 Task: Find connections with filter location Sydney with filter topic #workwith filter profile language Spanish with filter current company Esko with filter school Kakatiya University (University College of Pharmaceutical Sciences) with filter industry Bed-and-Breakfasts, Hostels, Homestays with filter service category Information Management with filter keywords title Over the Phone Interpreter
Action: Mouse moved to (531, 106)
Screenshot: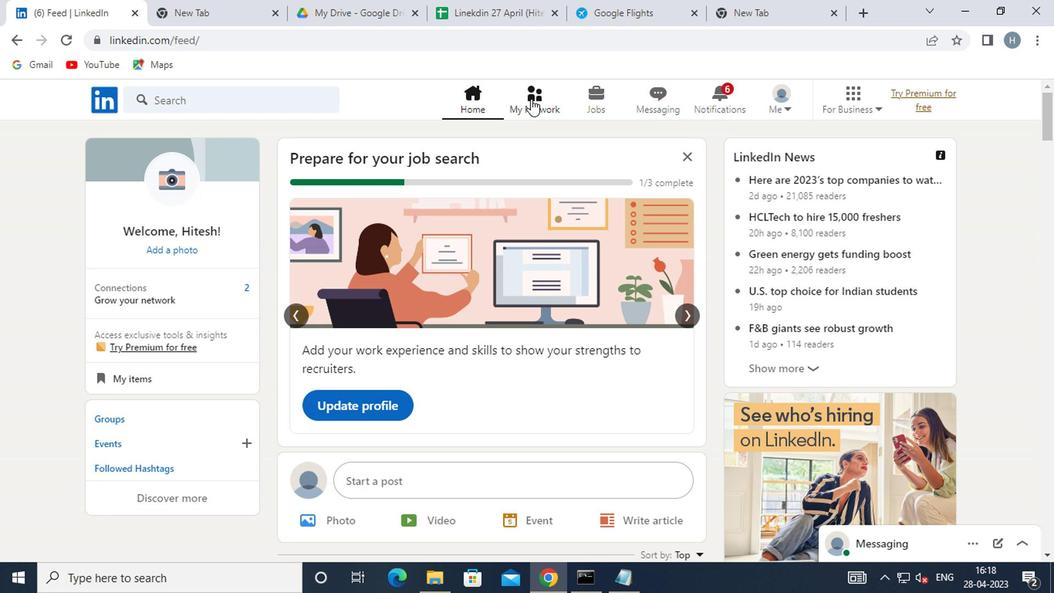 
Action: Mouse pressed left at (531, 106)
Screenshot: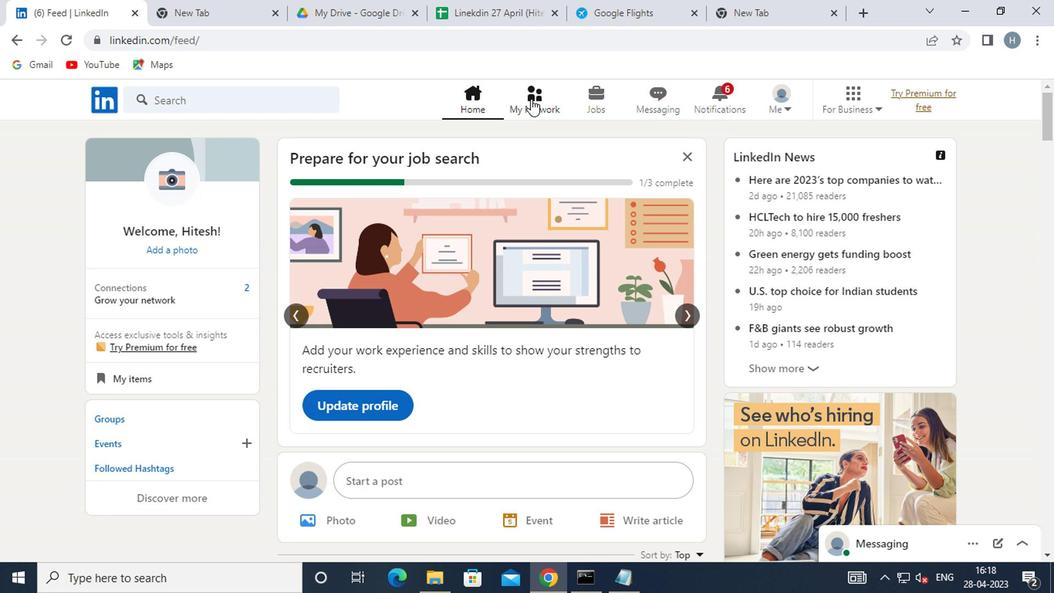 
Action: Mouse moved to (236, 185)
Screenshot: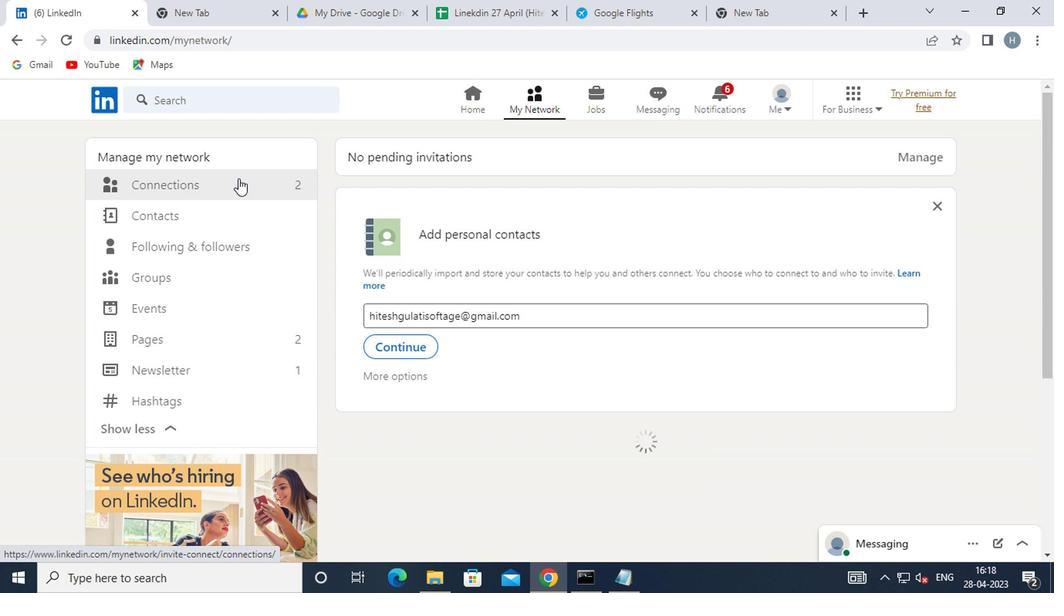 
Action: Mouse pressed left at (236, 185)
Screenshot: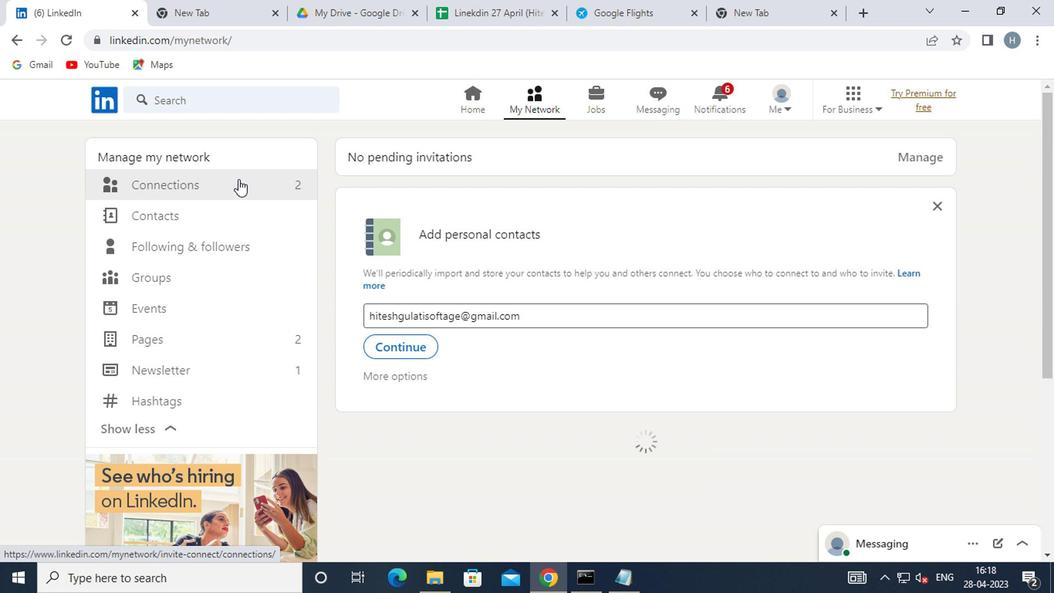 
Action: Mouse moved to (647, 188)
Screenshot: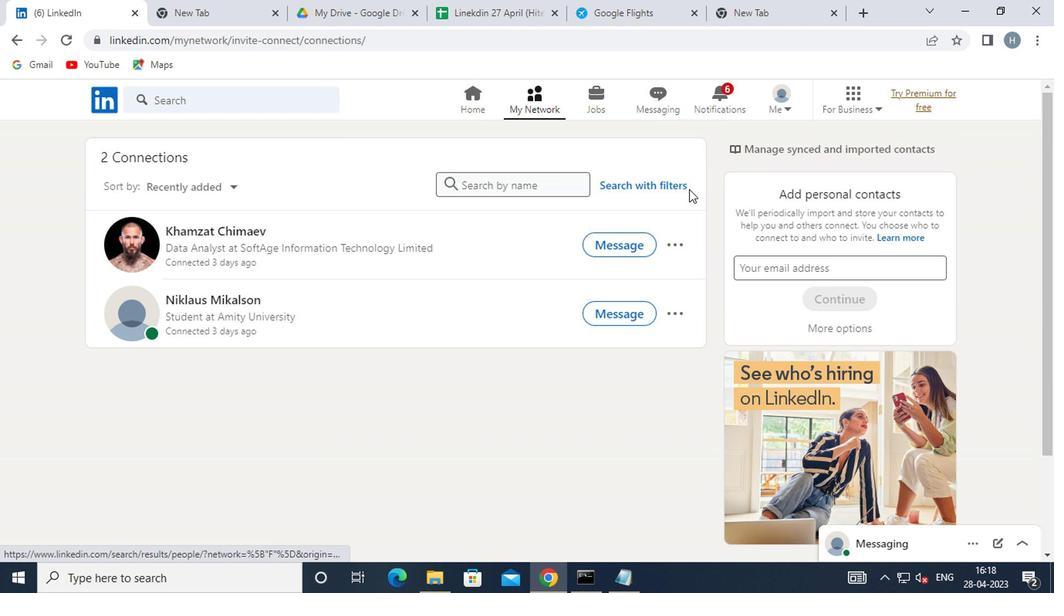 
Action: Mouse pressed left at (647, 188)
Screenshot: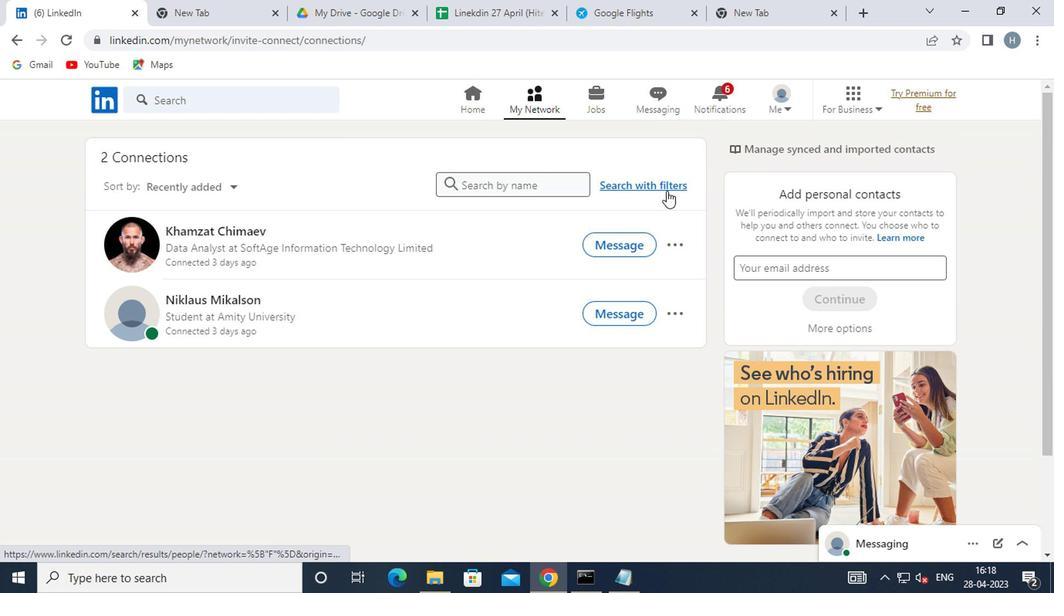 
Action: Mouse moved to (569, 142)
Screenshot: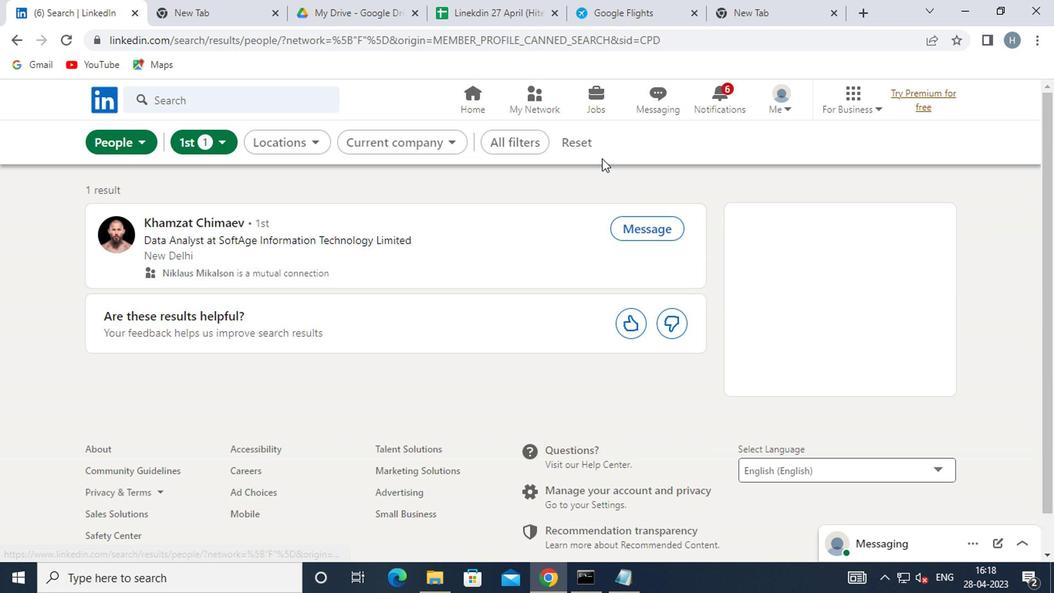 
Action: Mouse pressed left at (569, 142)
Screenshot: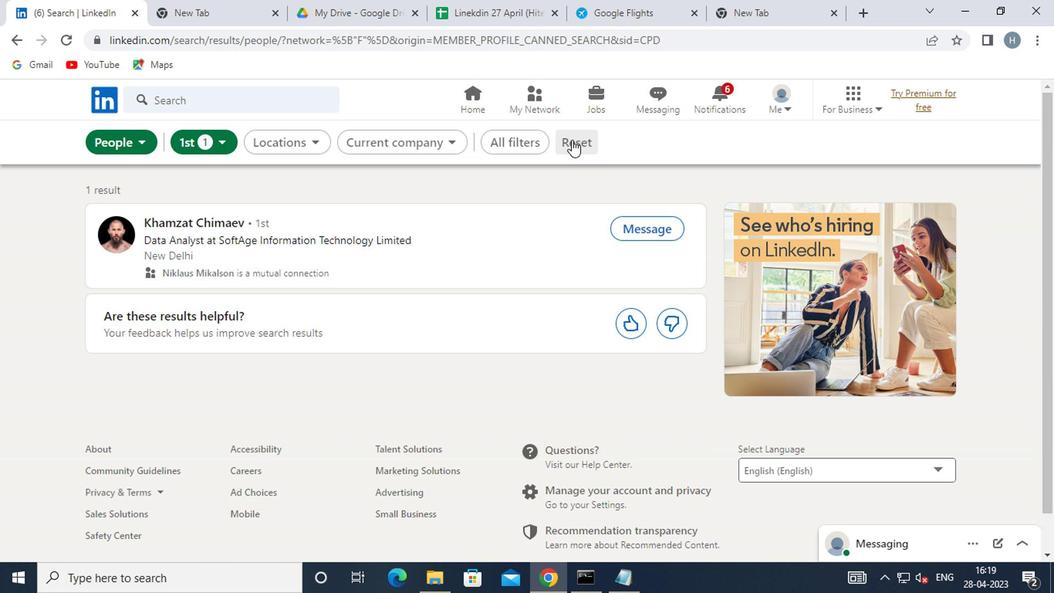 
Action: Mouse moved to (568, 142)
Screenshot: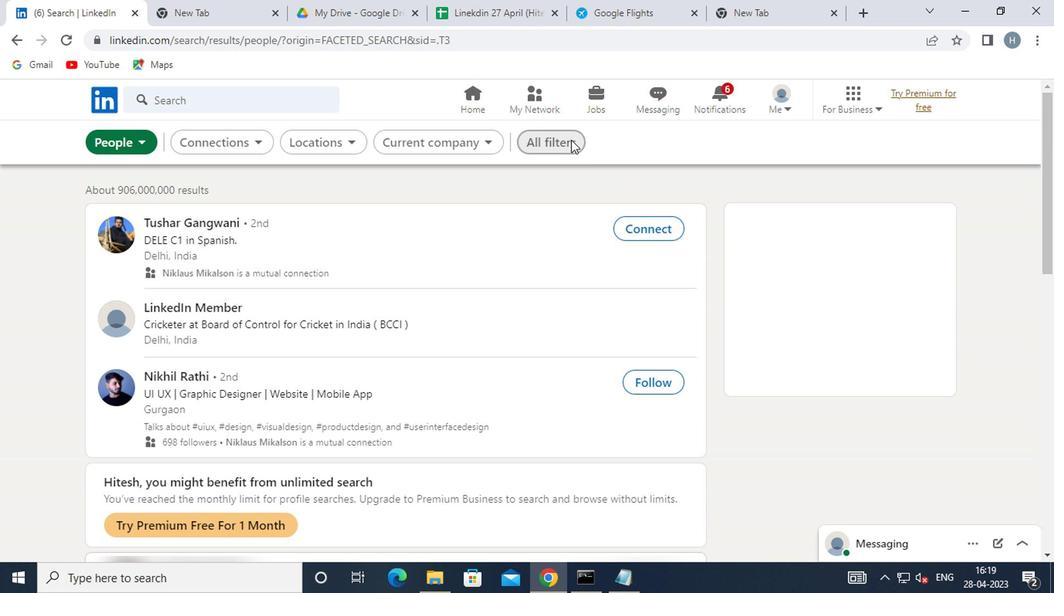 
Action: Mouse pressed left at (568, 142)
Screenshot: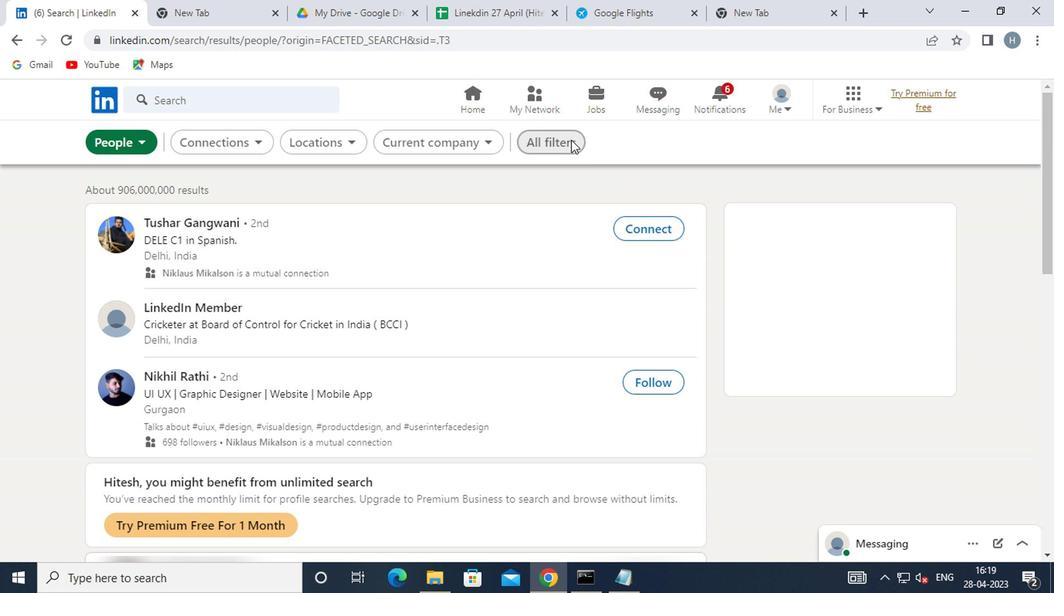 
Action: Mouse moved to (654, 266)
Screenshot: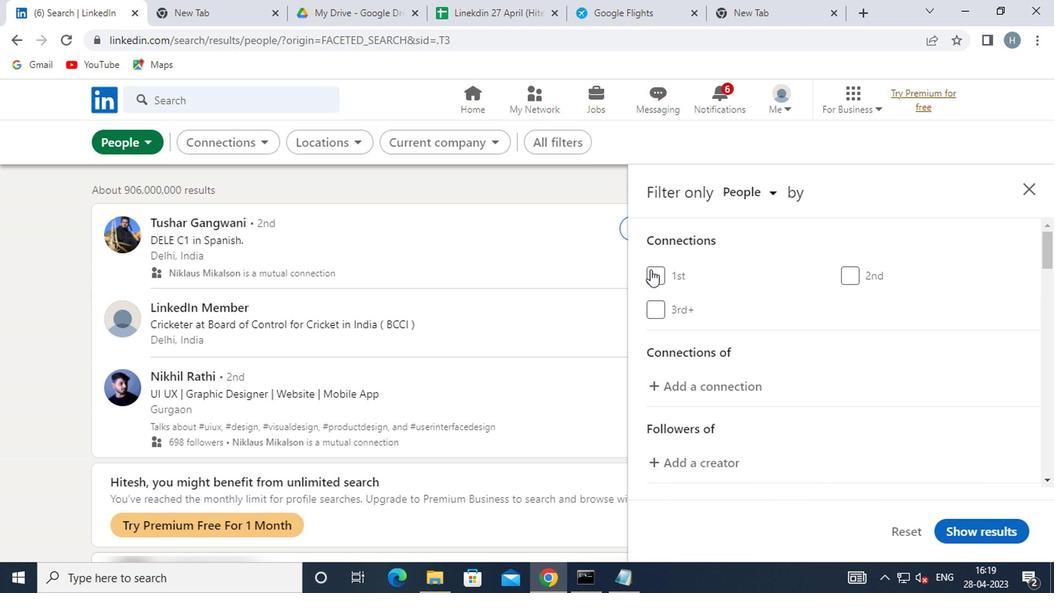 
Action: Mouse scrolled (654, 265) with delta (0, 0)
Screenshot: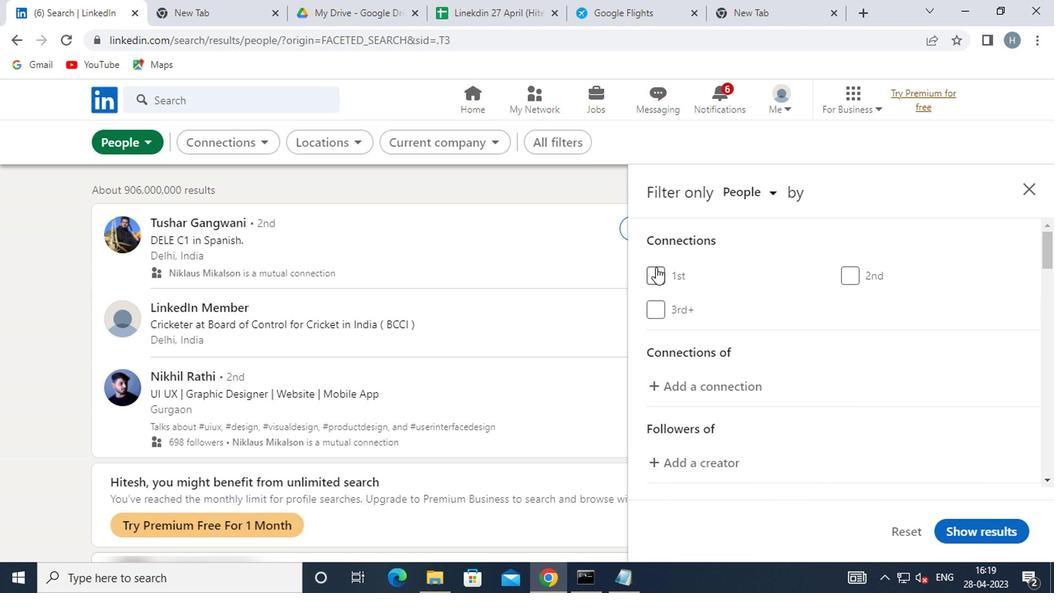 
Action: Mouse moved to (656, 267)
Screenshot: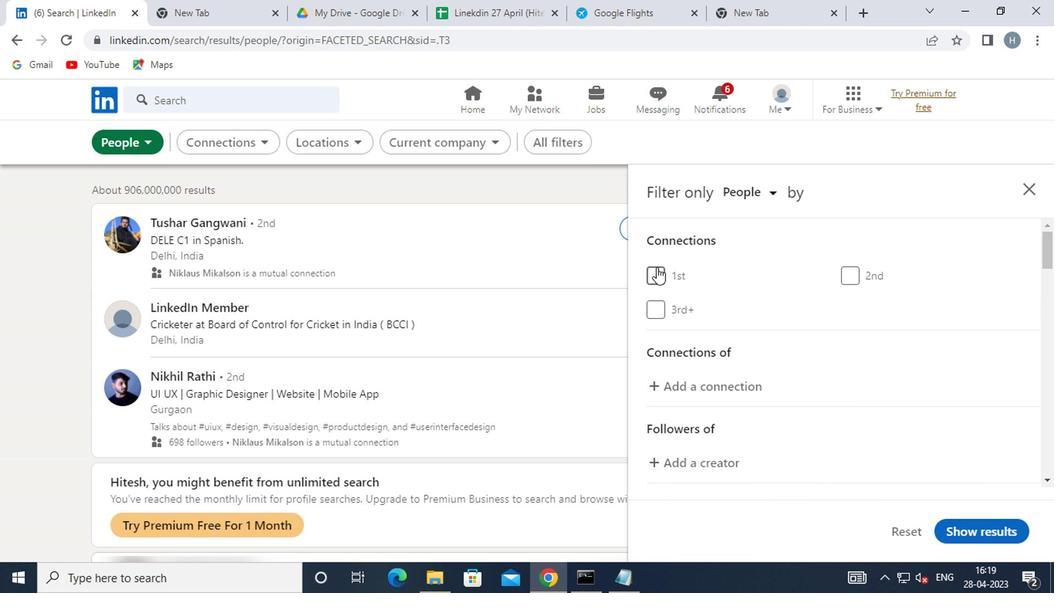 
Action: Mouse scrolled (656, 266) with delta (0, -1)
Screenshot: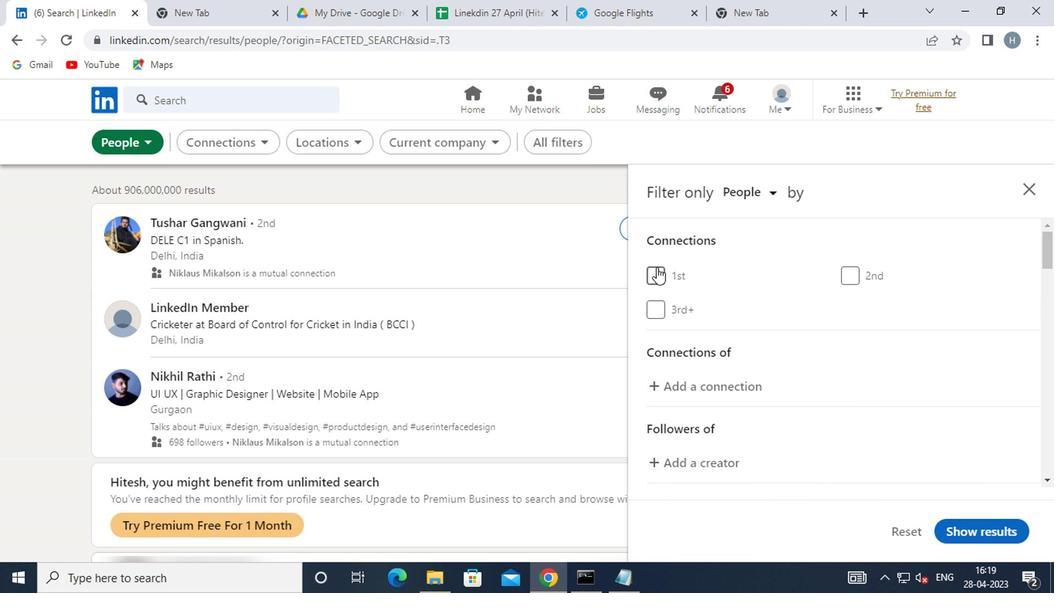 
Action: Mouse moved to (658, 269)
Screenshot: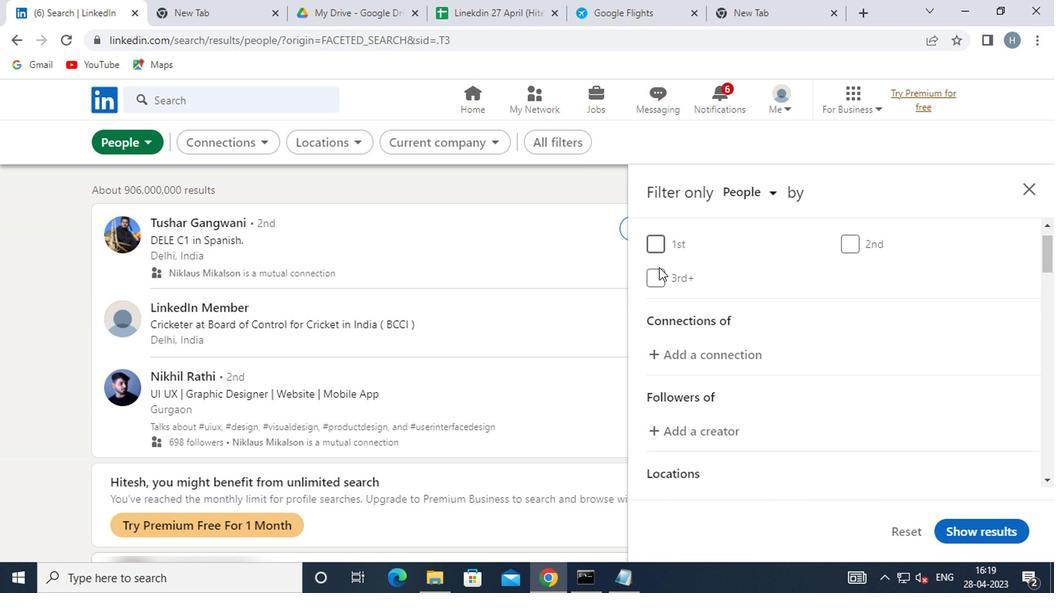 
Action: Mouse scrolled (658, 268) with delta (0, -1)
Screenshot: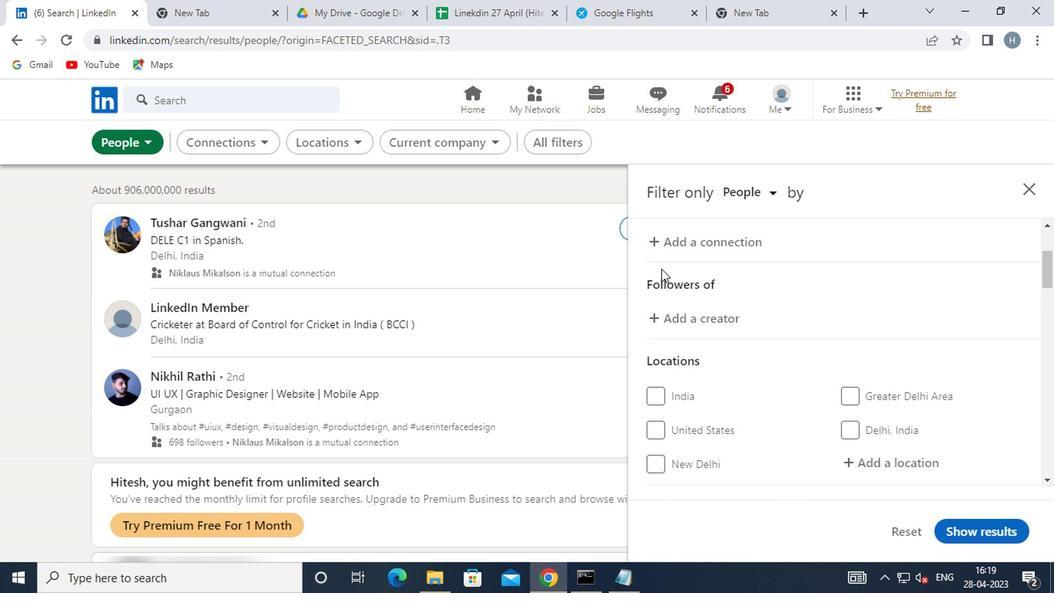 
Action: Mouse moved to (659, 269)
Screenshot: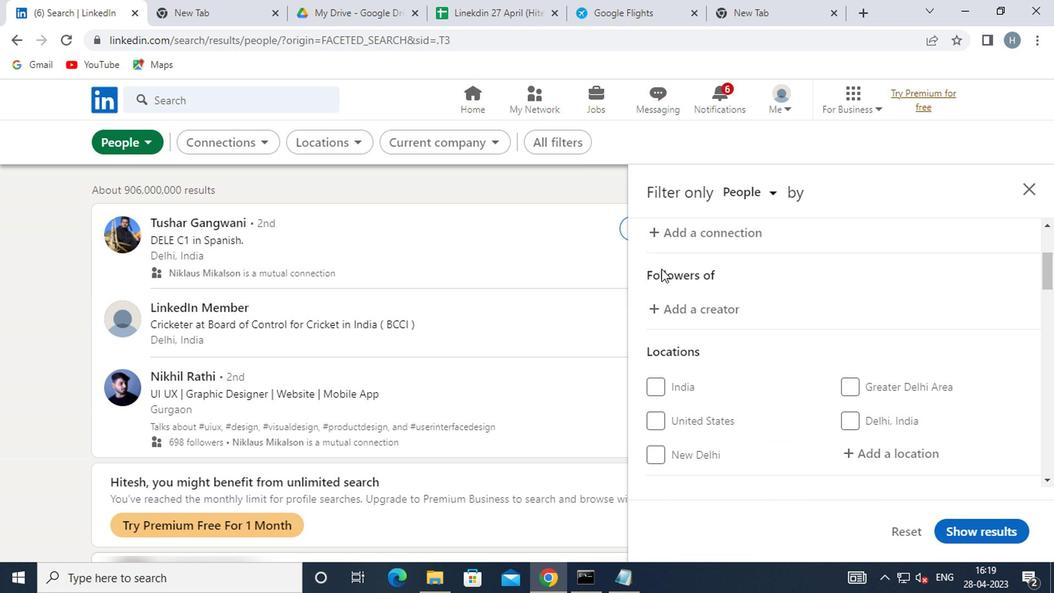 
Action: Mouse scrolled (659, 268) with delta (0, -1)
Screenshot: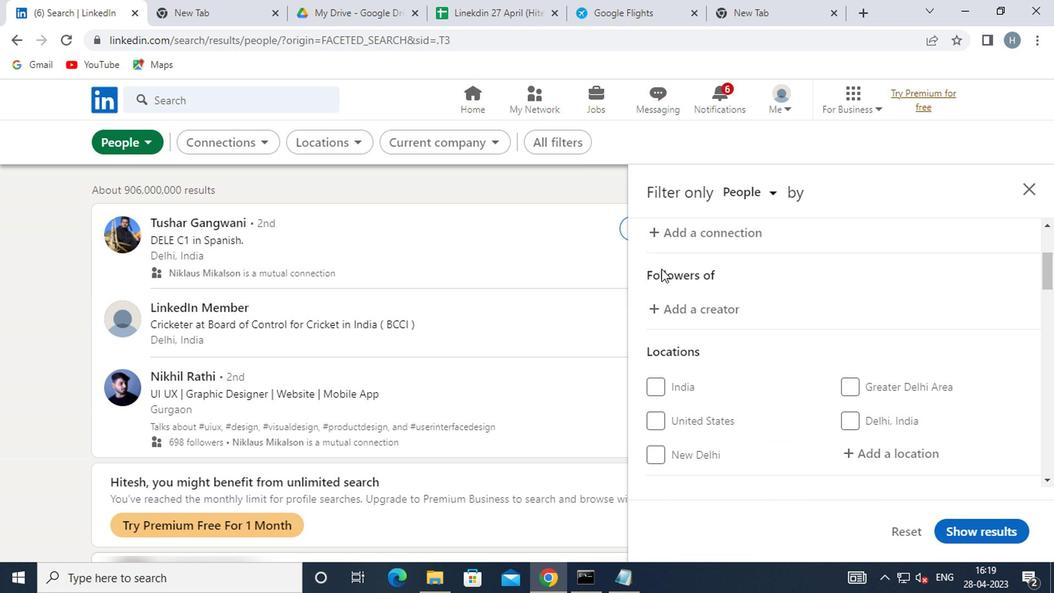 
Action: Mouse moved to (903, 299)
Screenshot: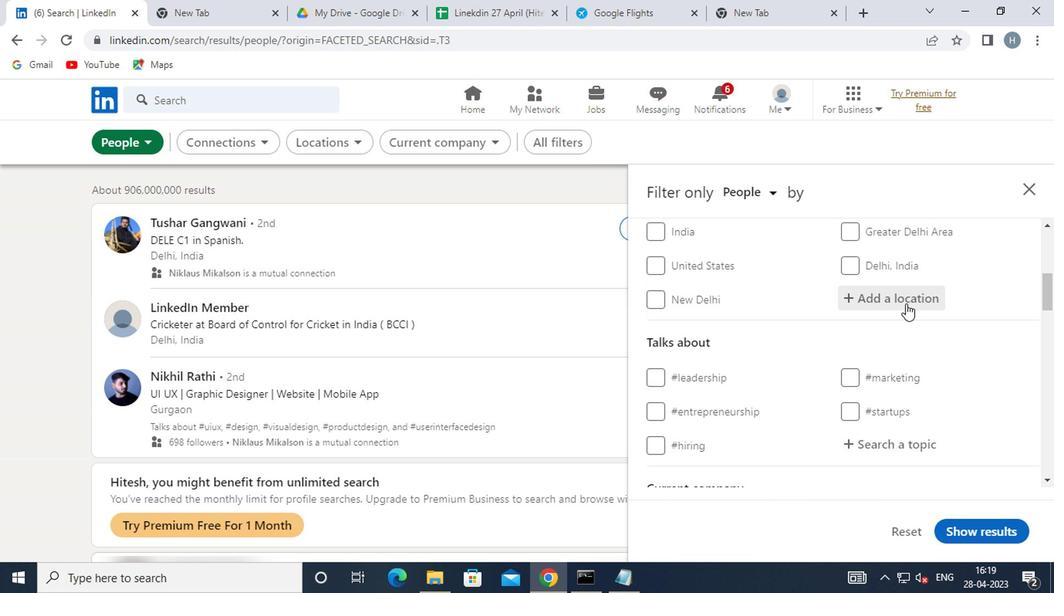 
Action: Mouse pressed left at (903, 299)
Screenshot: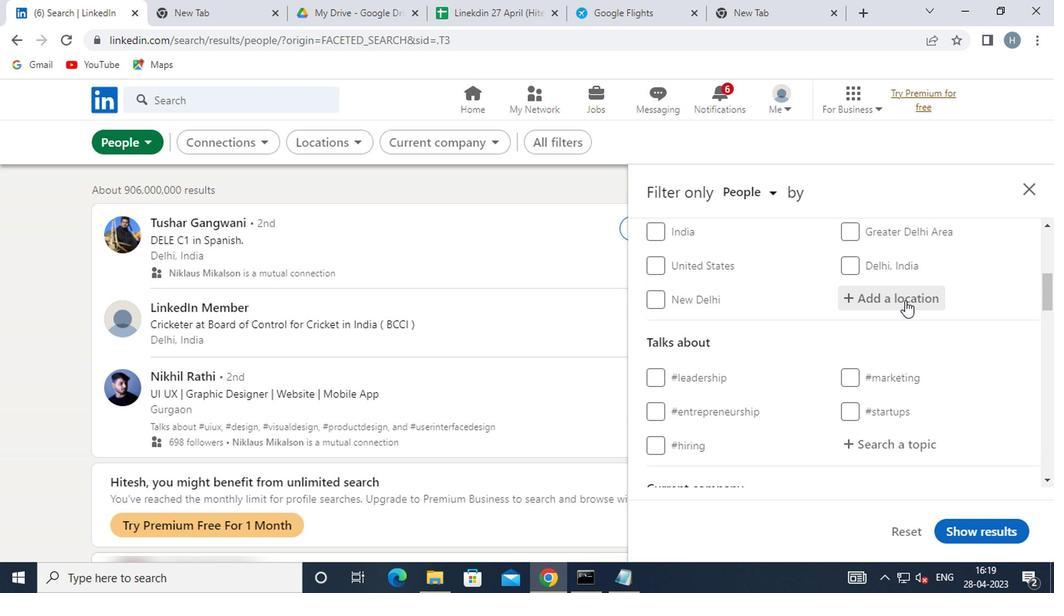 
Action: Mouse moved to (898, 299)
Screenshot: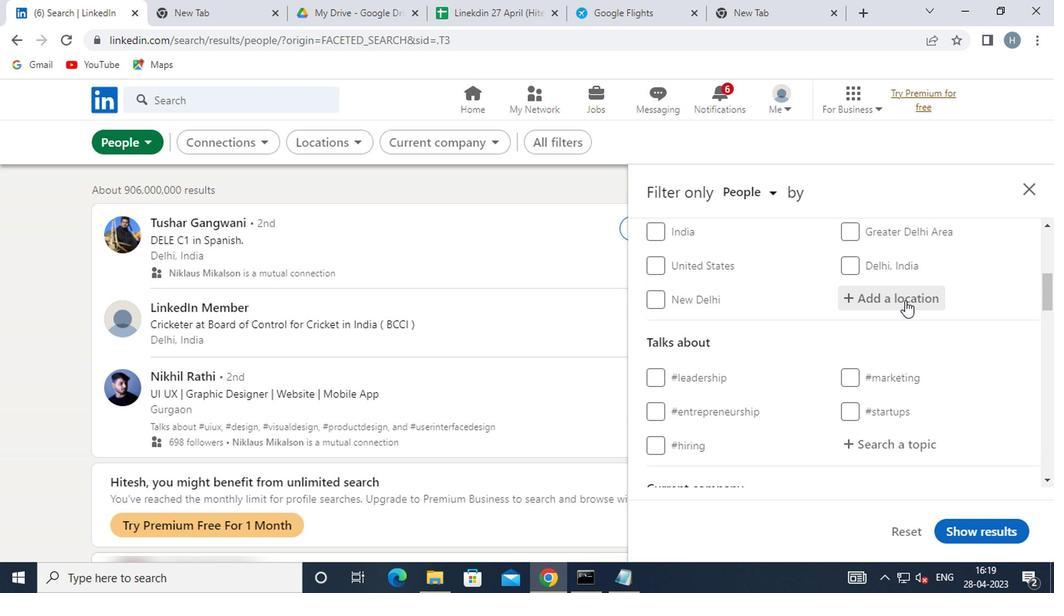 
Action: Key pressed <Key.shift>SYDNE
Screenshot: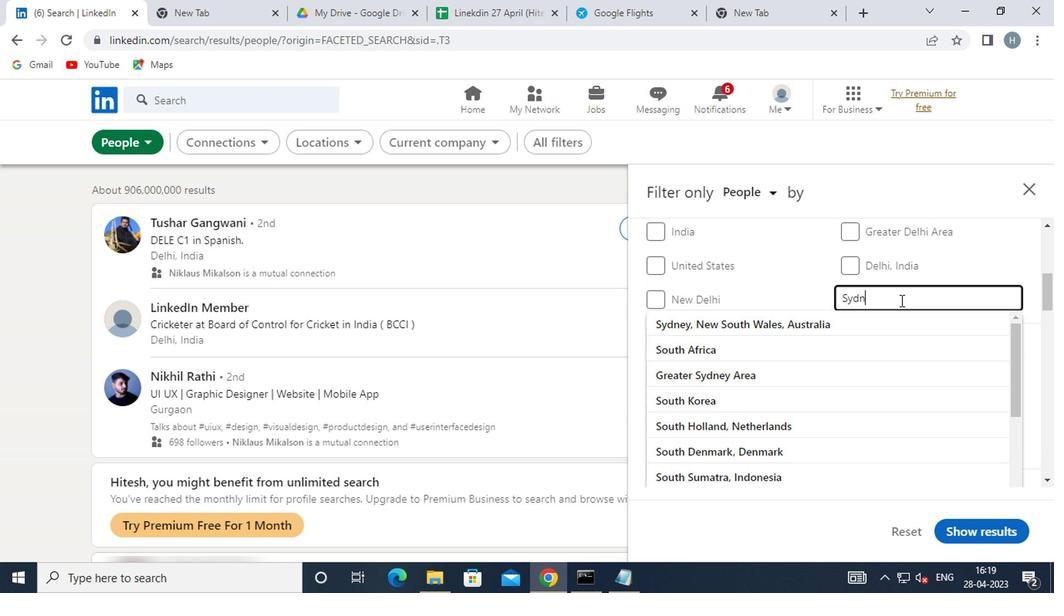
Action: Mouse moved to (868, 326)
Screenshot: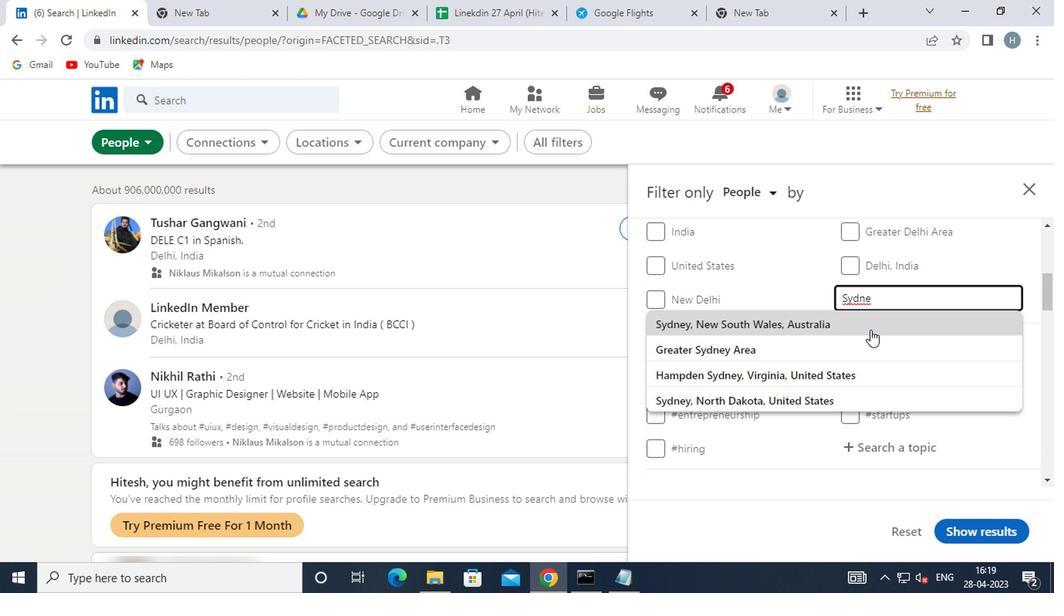 
Action: Key pressed Y<Key.space>
Screenshot: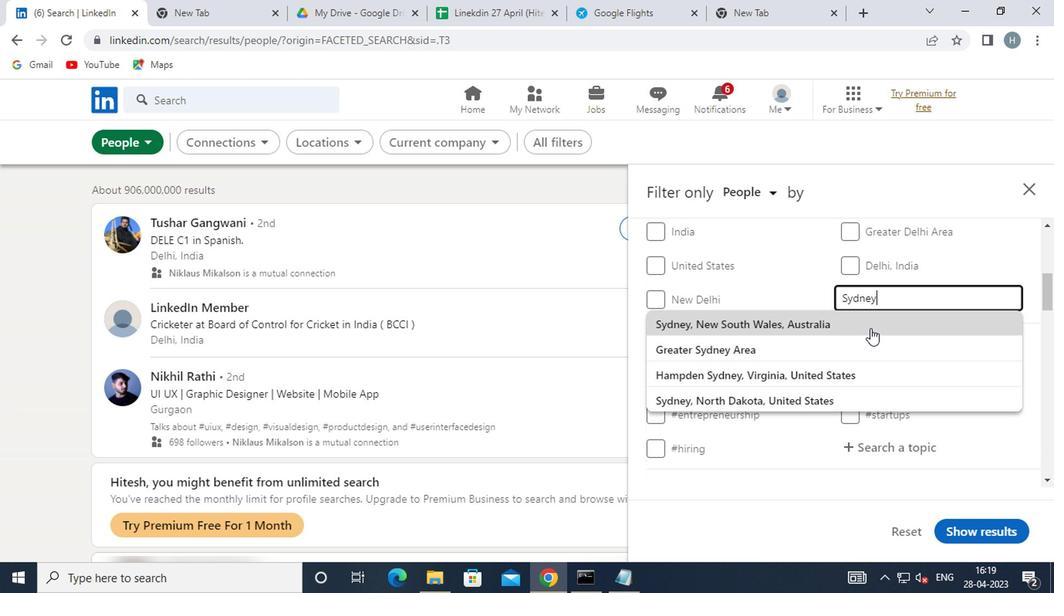 
Action: Mouse moved to (853, 329)
Screenshot: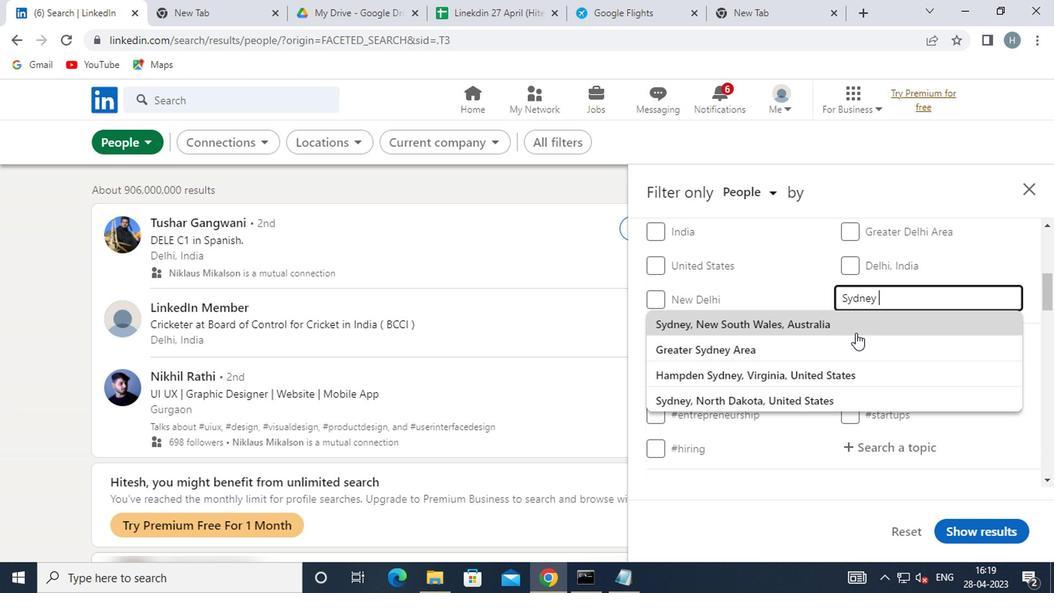 
Action: Mouse pressed left at (853, 329)
Screenshot: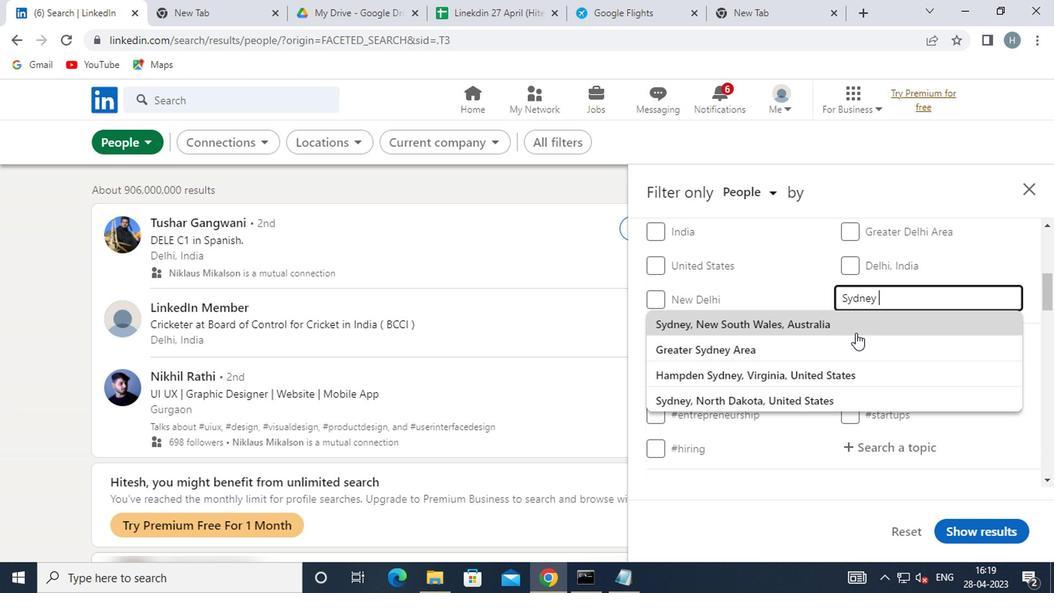 
Action: Mouse moved to (853, 318)
Screenshot: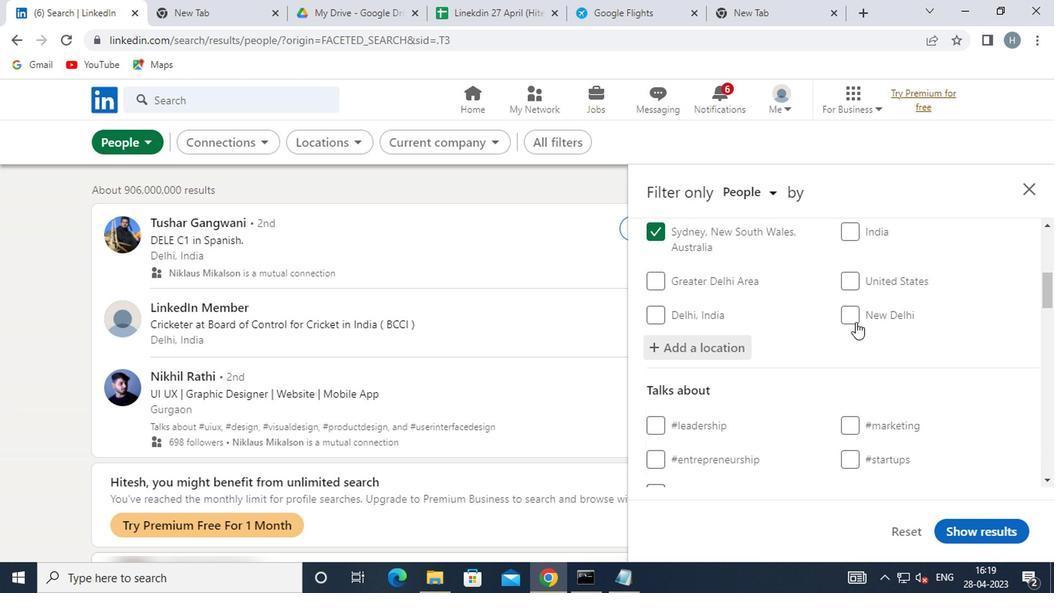 
Action: Mouse scrolled (853, 317) with delta (0, 0)
Screenshot: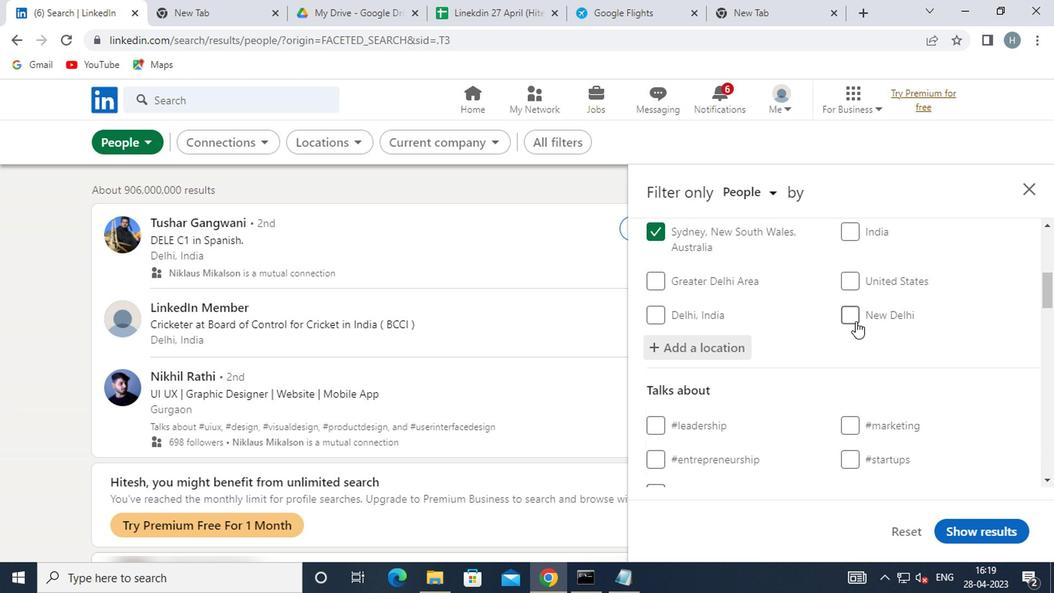 
Action: Mouse scrolled (853, 317) with delta (0, 0)
Screenshot: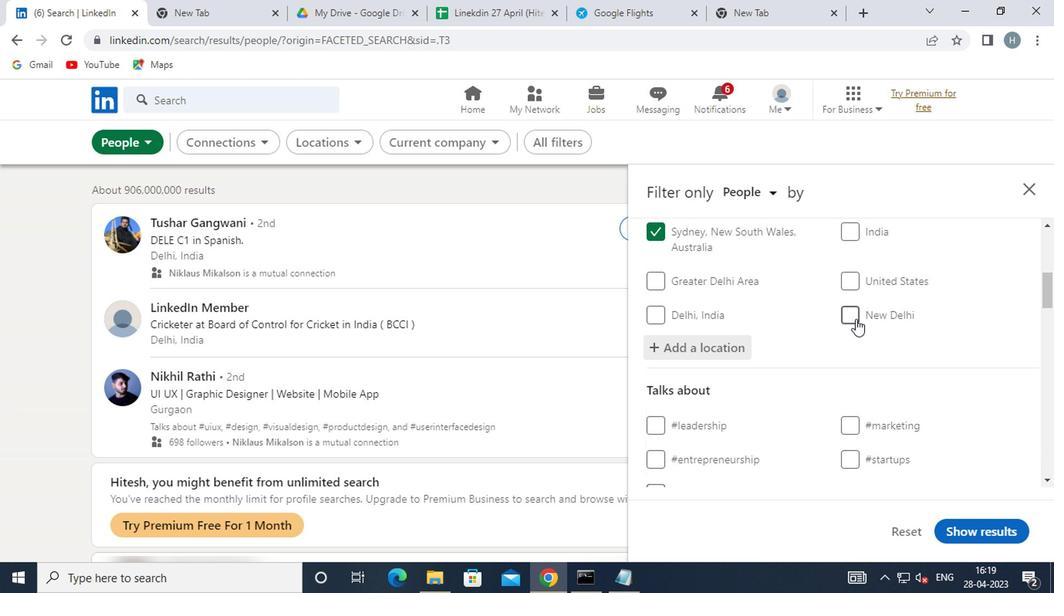 
Action: Mouse moved to (853, 317)
Screenshot: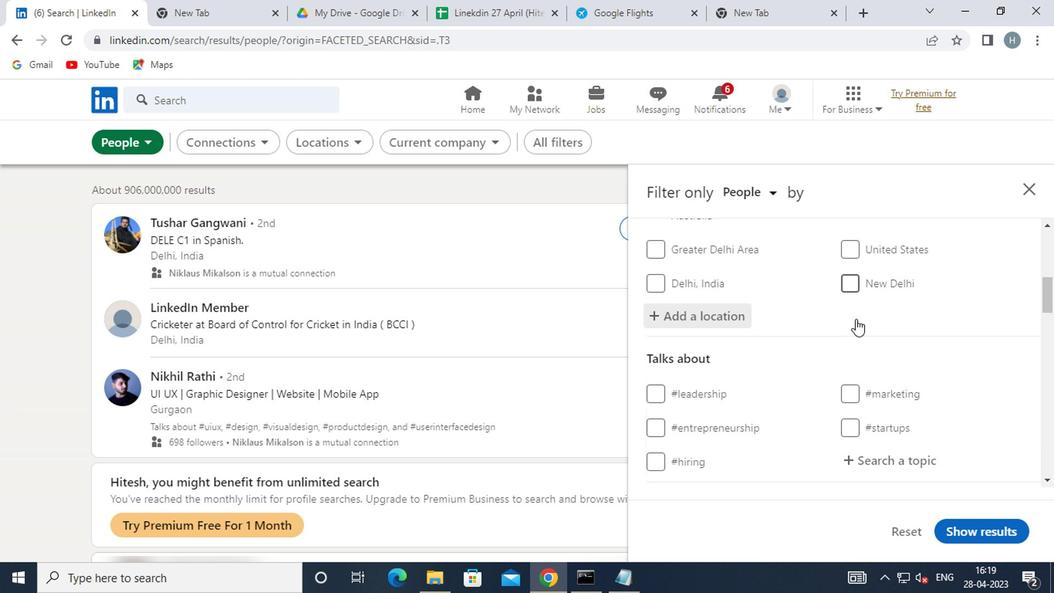 
Action: Mouse scrolled (853, 316) with delta (0, -1)
Screenshot: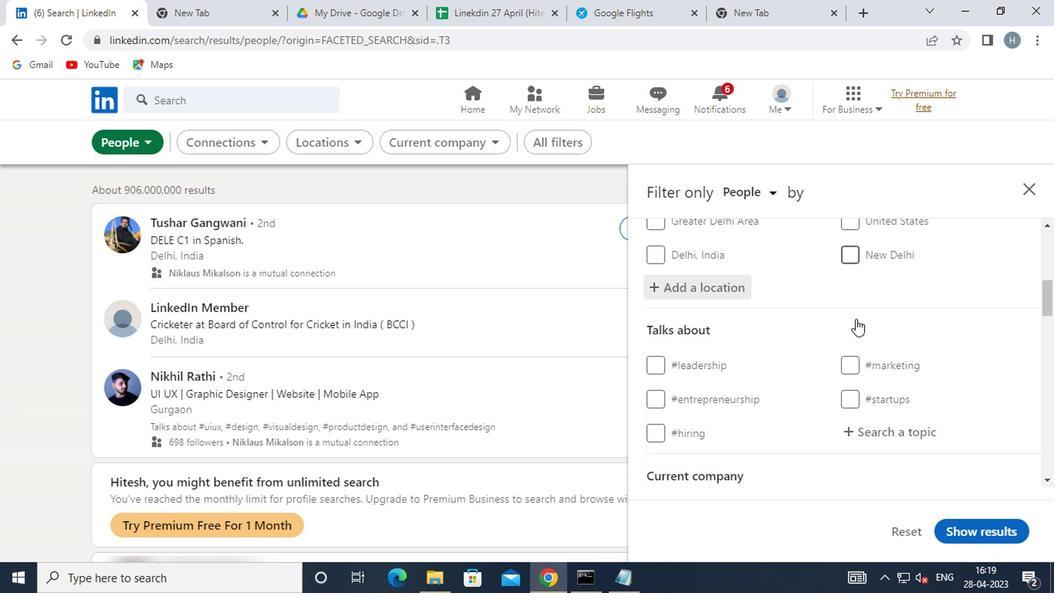 
Action: Mouse moved to (874, 258)
Screenshot: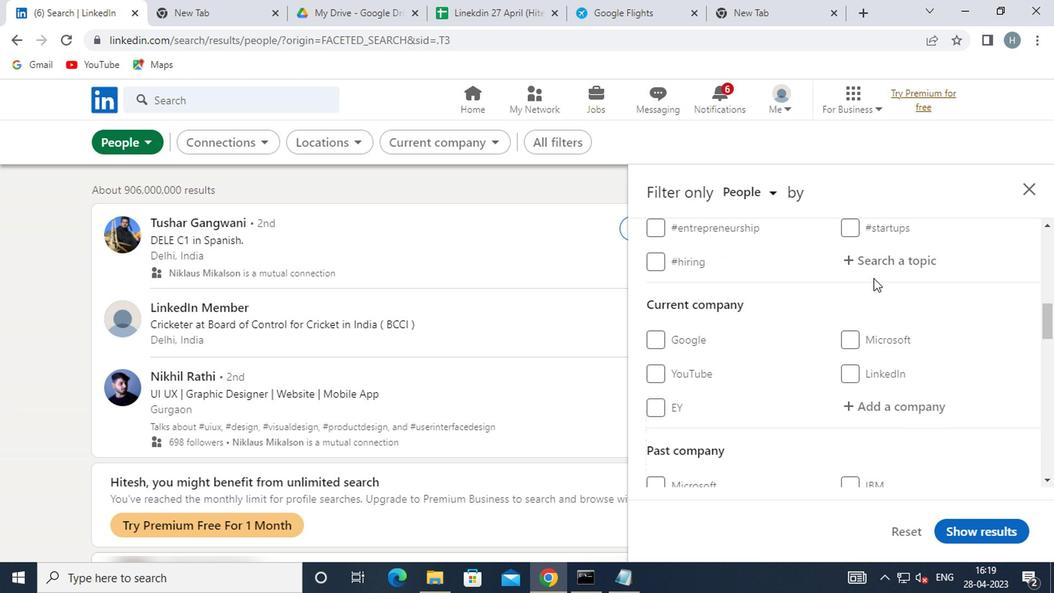 
Action: Mouse pressed left at (874, 258)
Screenshot: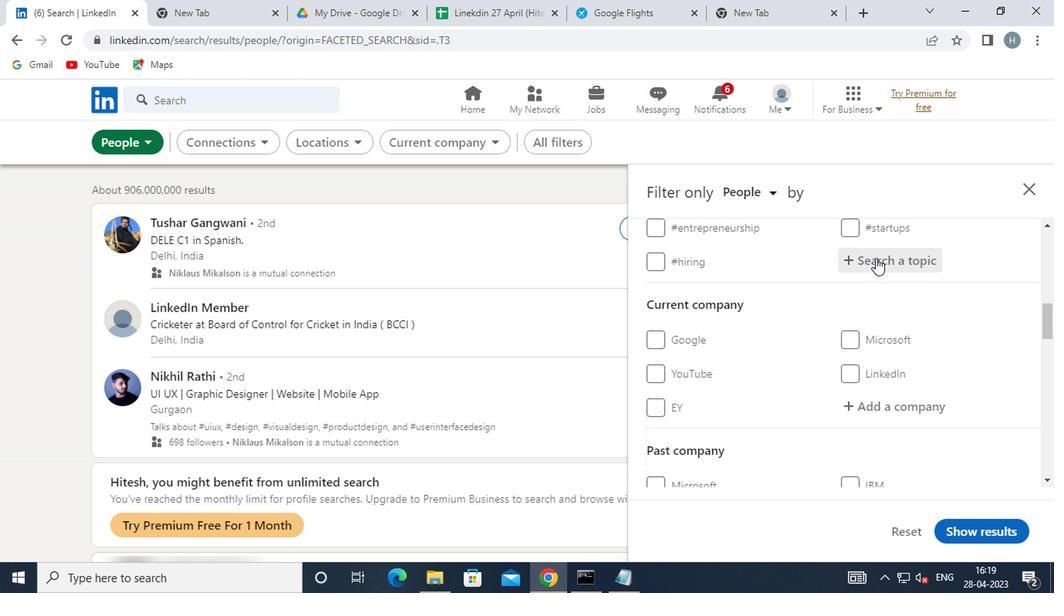 
Action: Mouse moved to (871, 256)
Screenshot: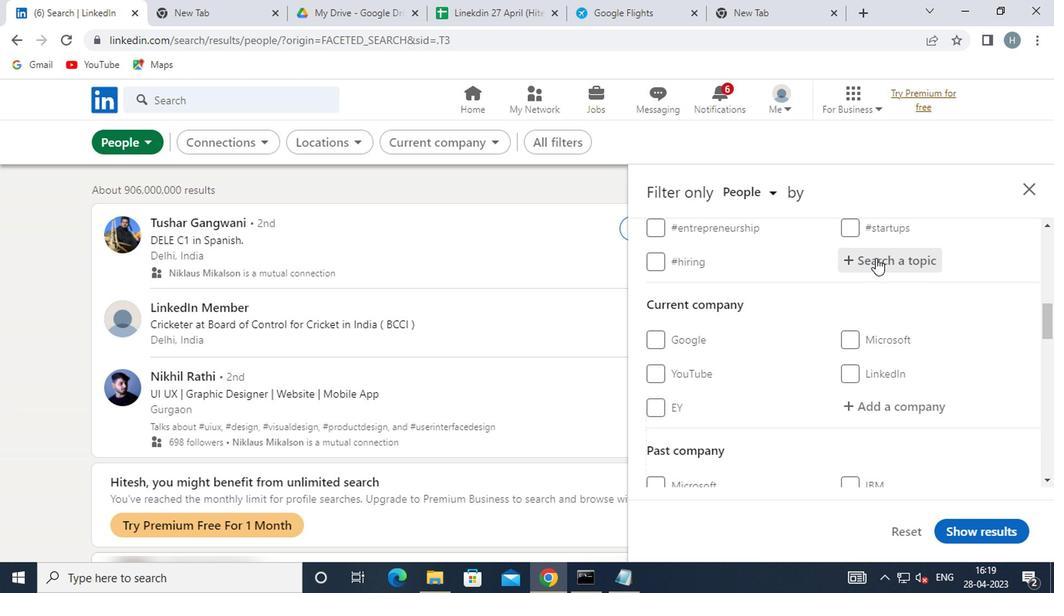 
Action: Key pressed <Key.shift>WORK
Screenshot: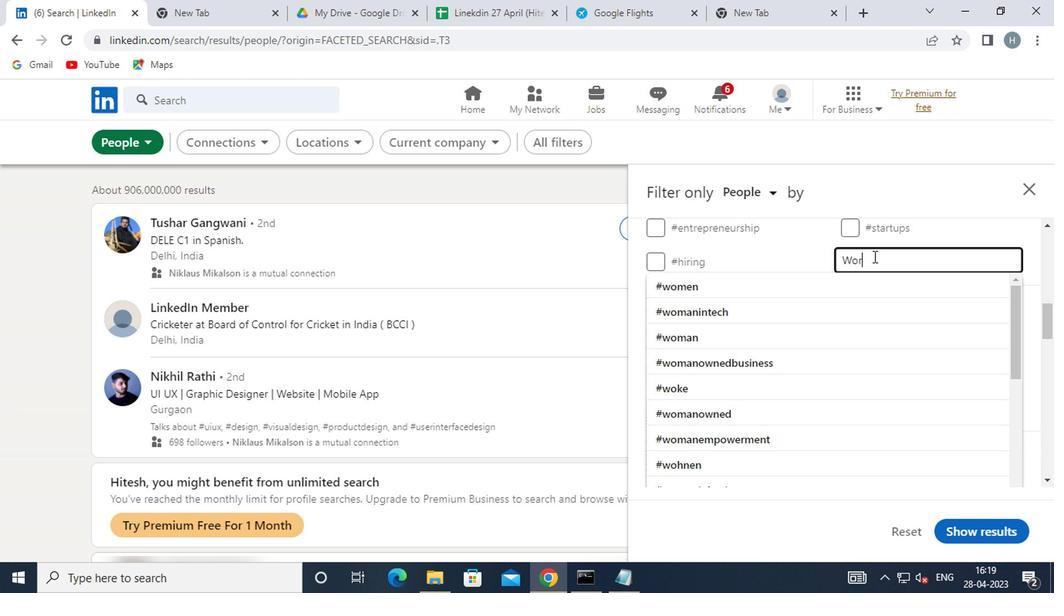 
Action: Mouse moved to (807, 284)
Screenshot: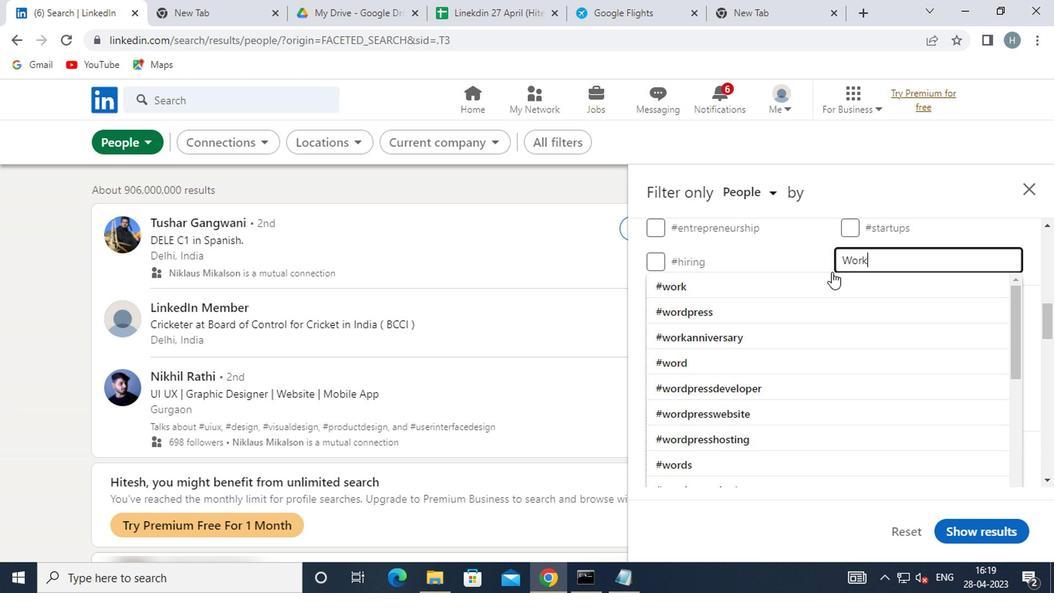 
Action: Mouse pressed left at (807, 284)
Screenshot: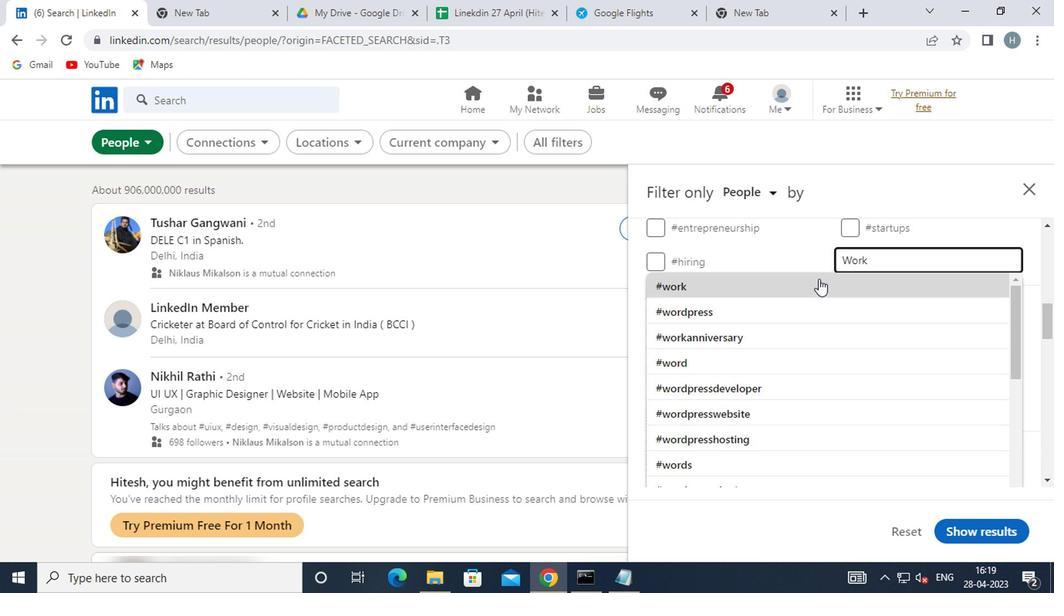 
Action: Mouse moved to (807, 284)
Screenshot: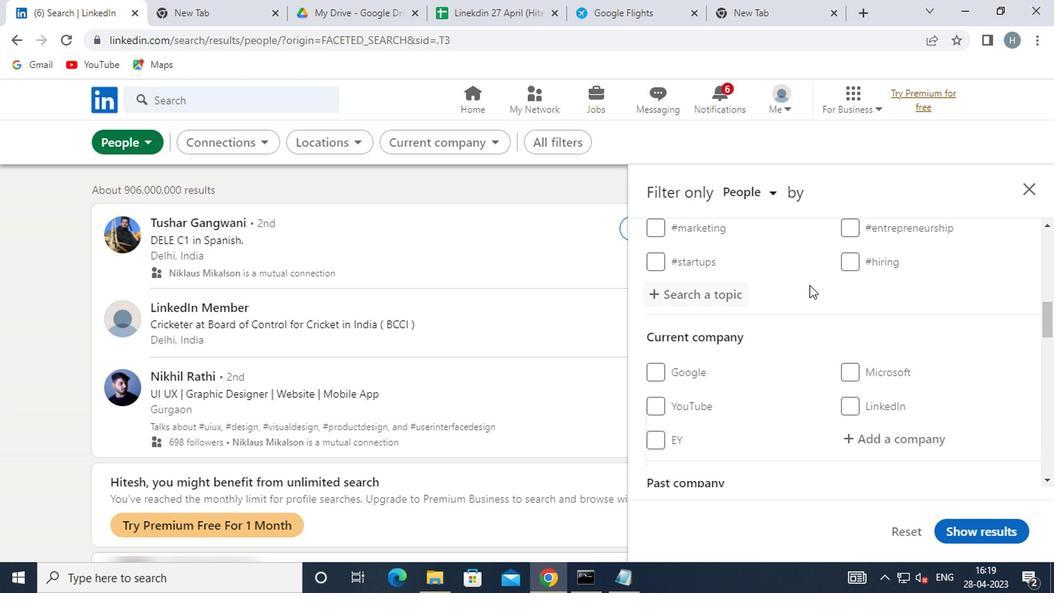 
Action: Mouse scrolled (807, 284) with delta (0, 0)
Screenshot: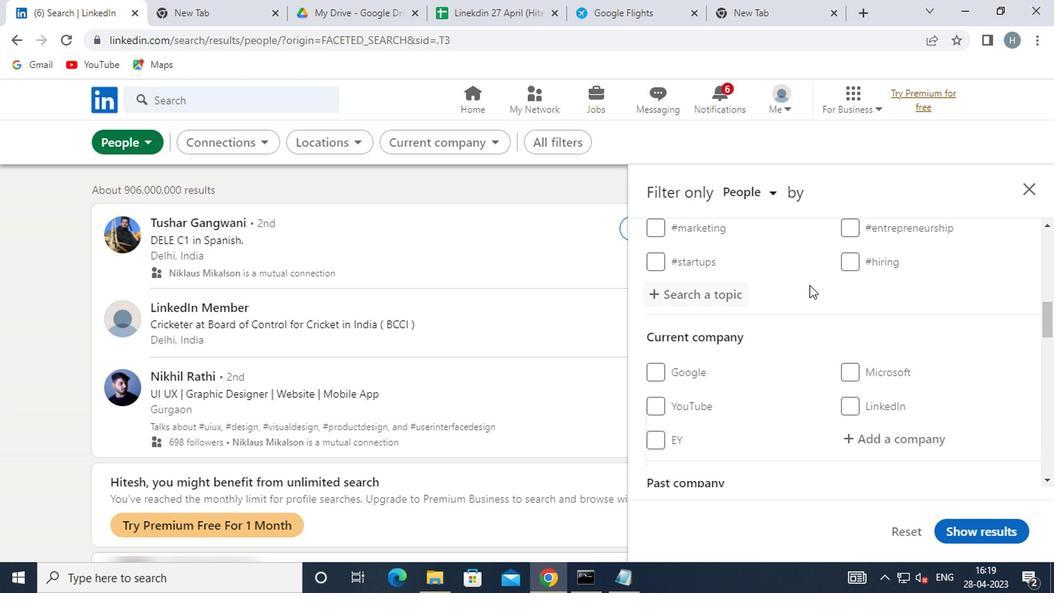 
Action: Mouse moved to (805, 286)
Screenshot: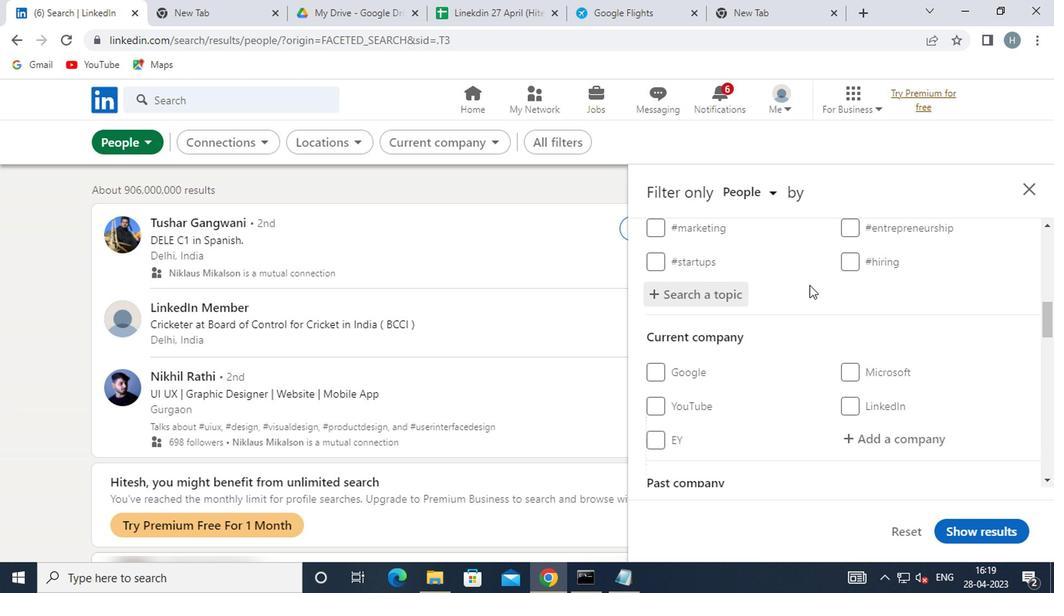 
Action: Mouse scrolled (805, 285) with delta (0, 0)
Screenshot: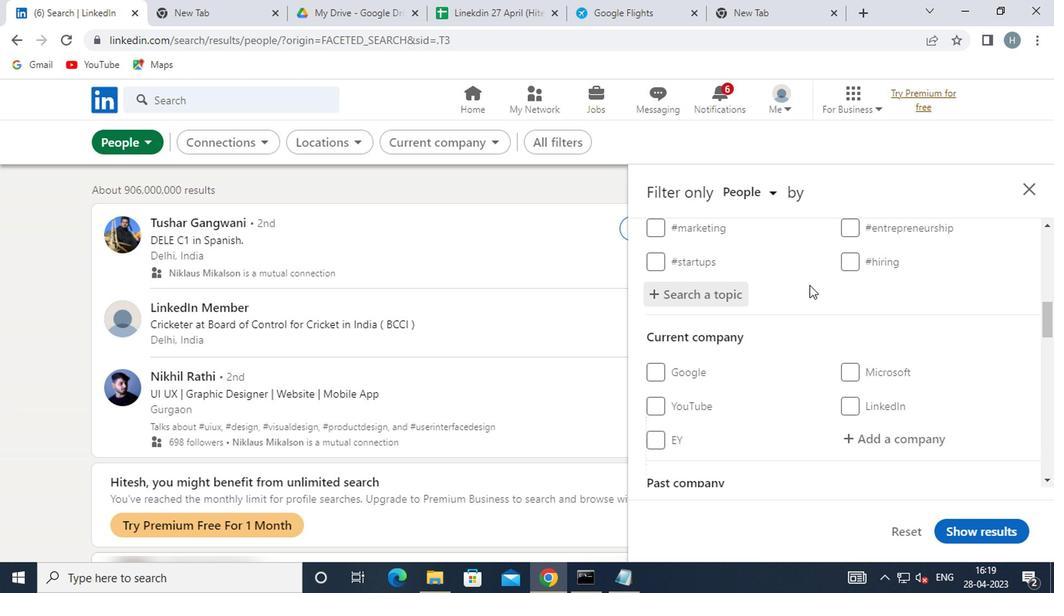 
Action: Mouse moved to (820, 284)
Screenshot: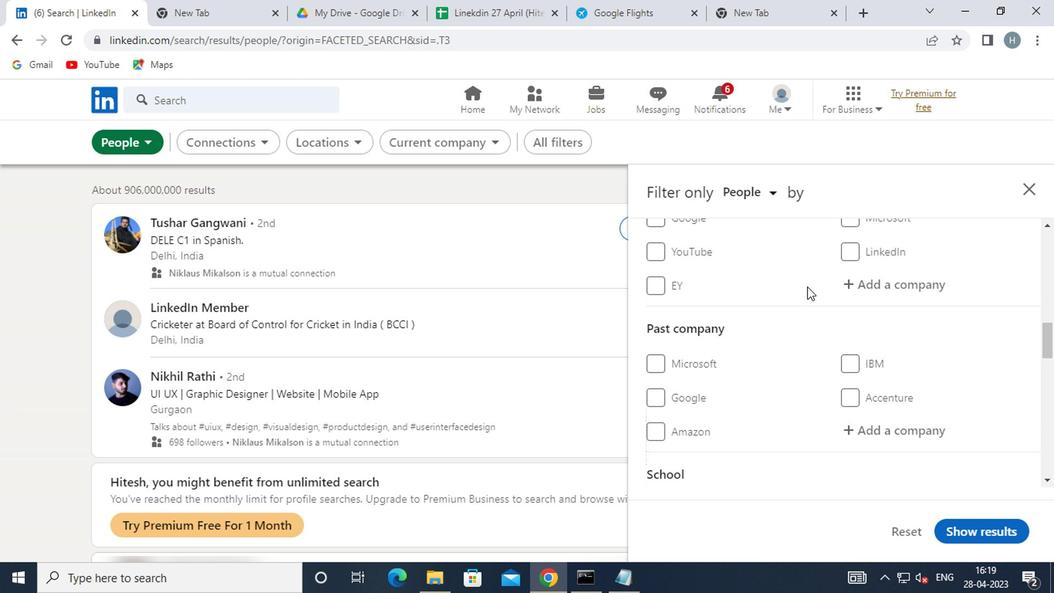 
Action: Mouse scrolled (820, 284) with delta (0, 0)
Screenshot: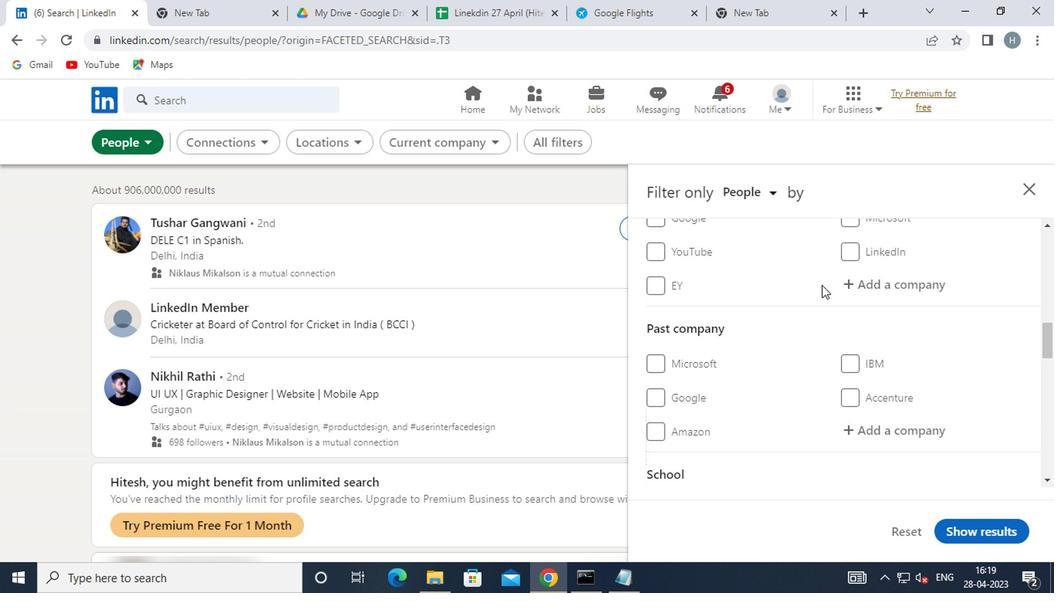 
Action: Mouse moved to (820, 283)
Screenshot: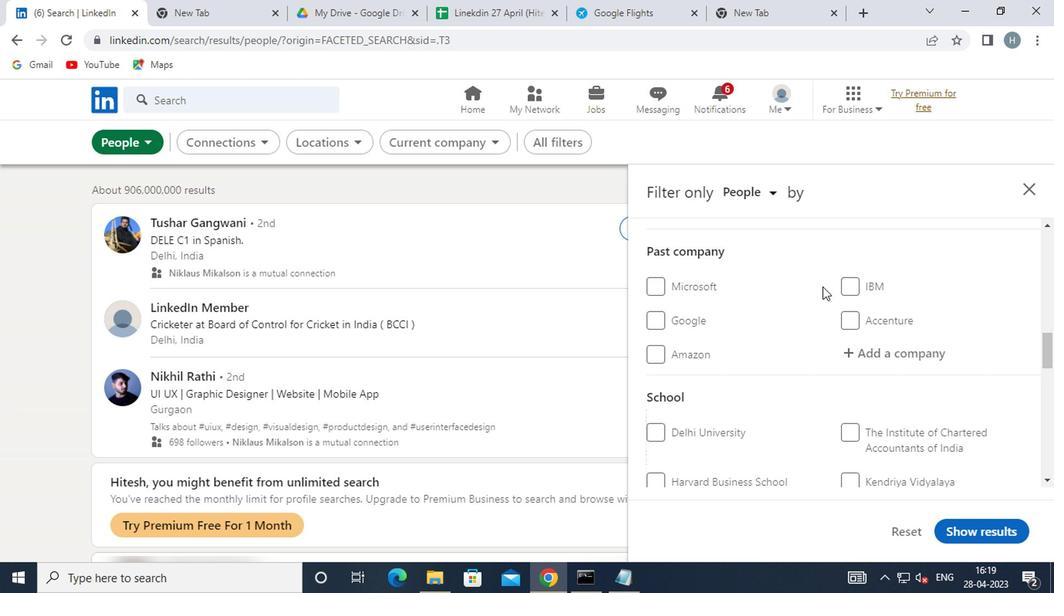 
Action: Mouse scrolled (820, 282) with delta (0, -1)
Screenshot: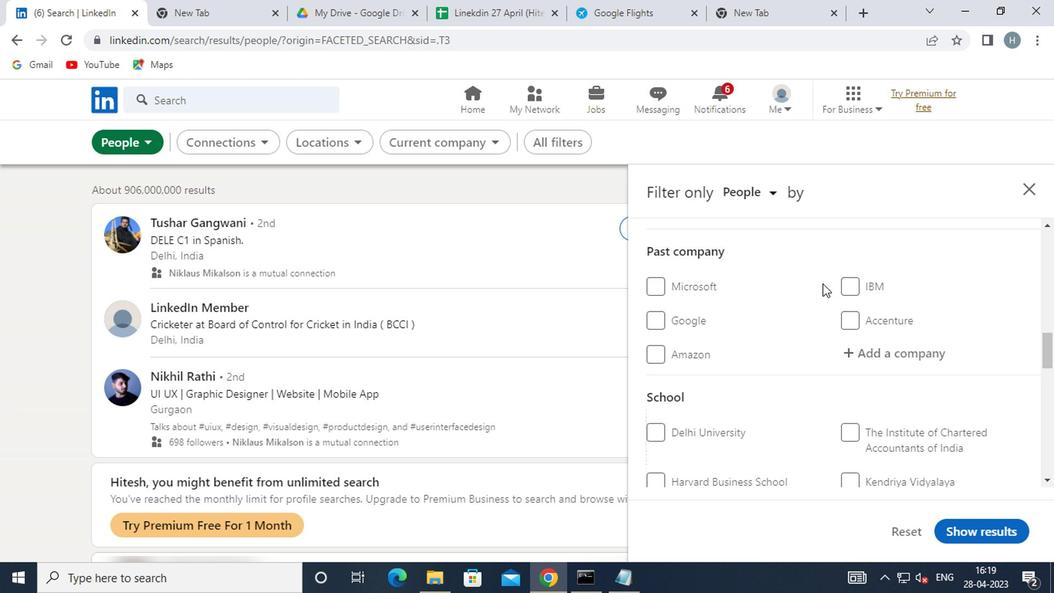 
Action: Mouse moved to (818, 284)
Screenshot: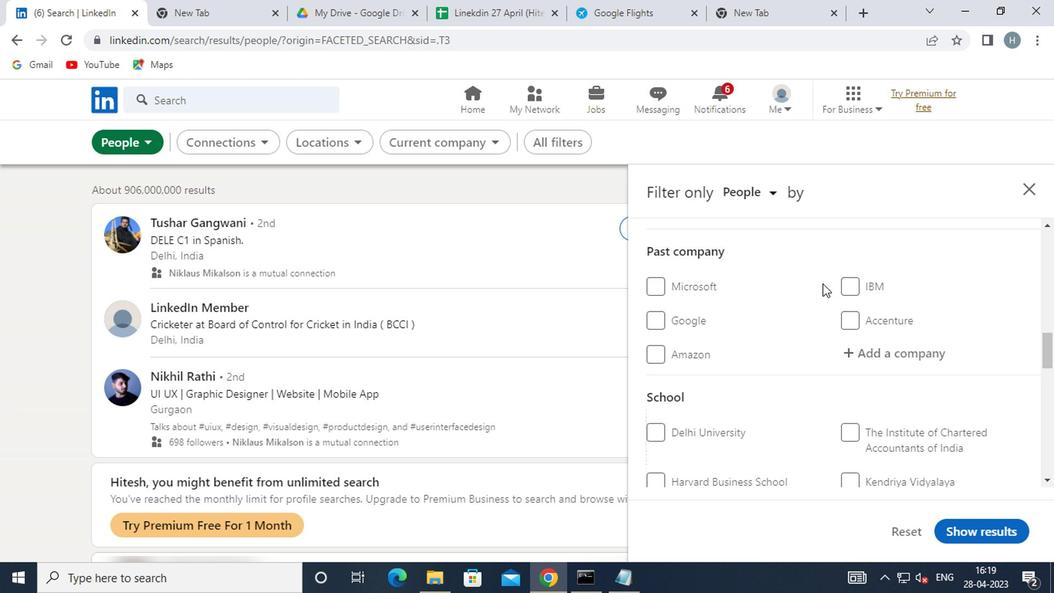 
Action: Mouse scrolled (818, 283) with delta (0, 0)
Screenshot: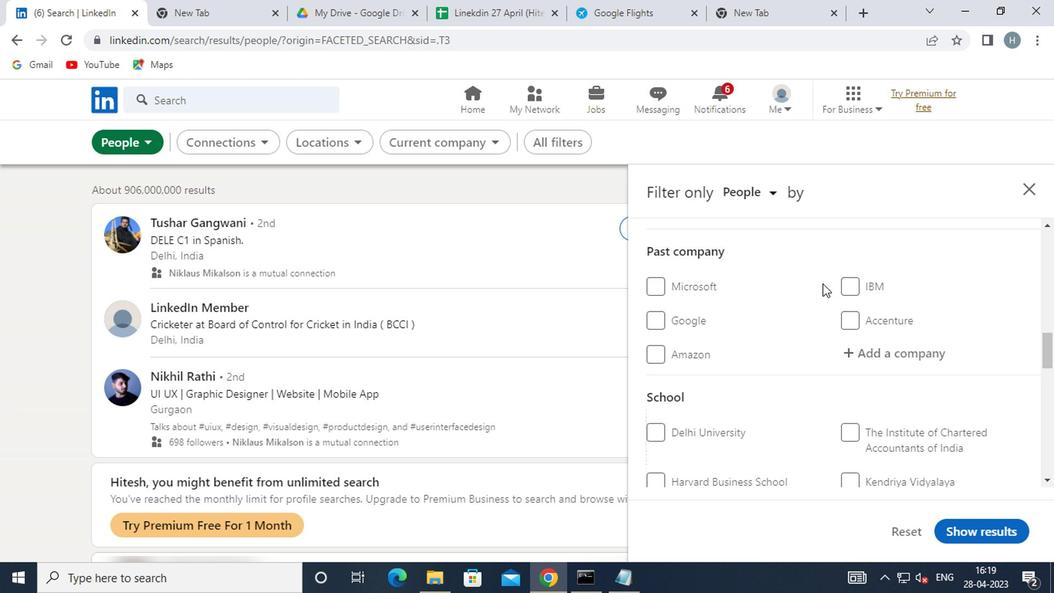 
Action: Mouse moved to (808, 292)
Screenshot: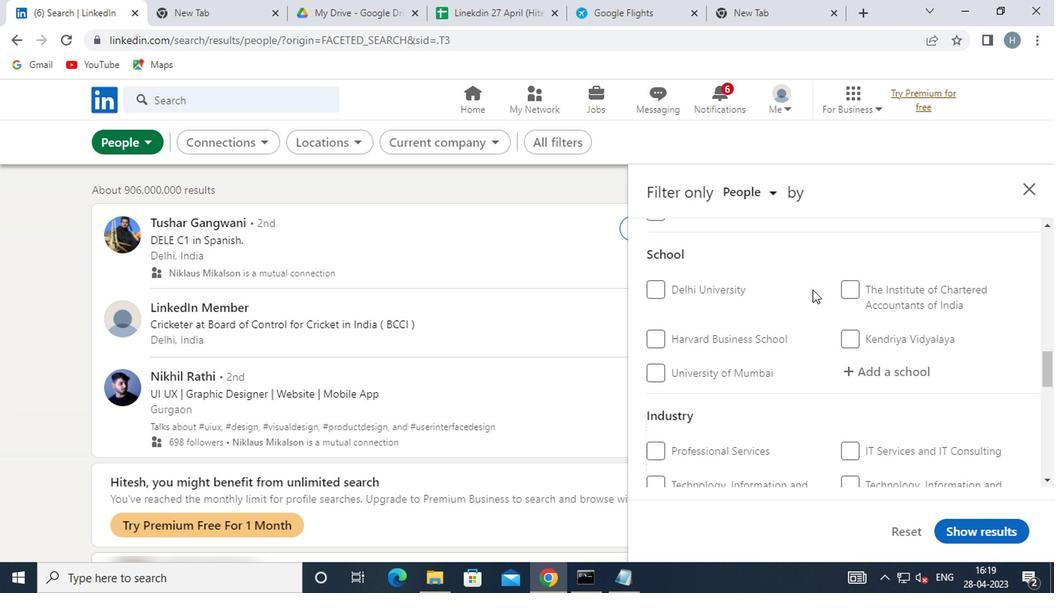 
Action: Mouse scrolled (808, 291) with delta (0, 0)
Screenshot: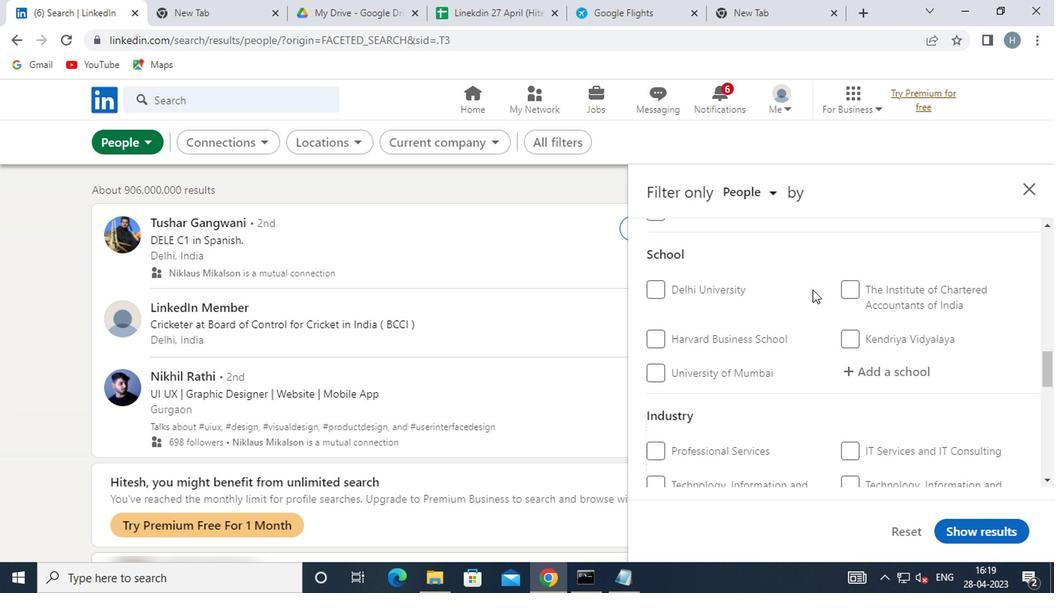 
Action: Mouse moved to (806, 294)
Screenshot: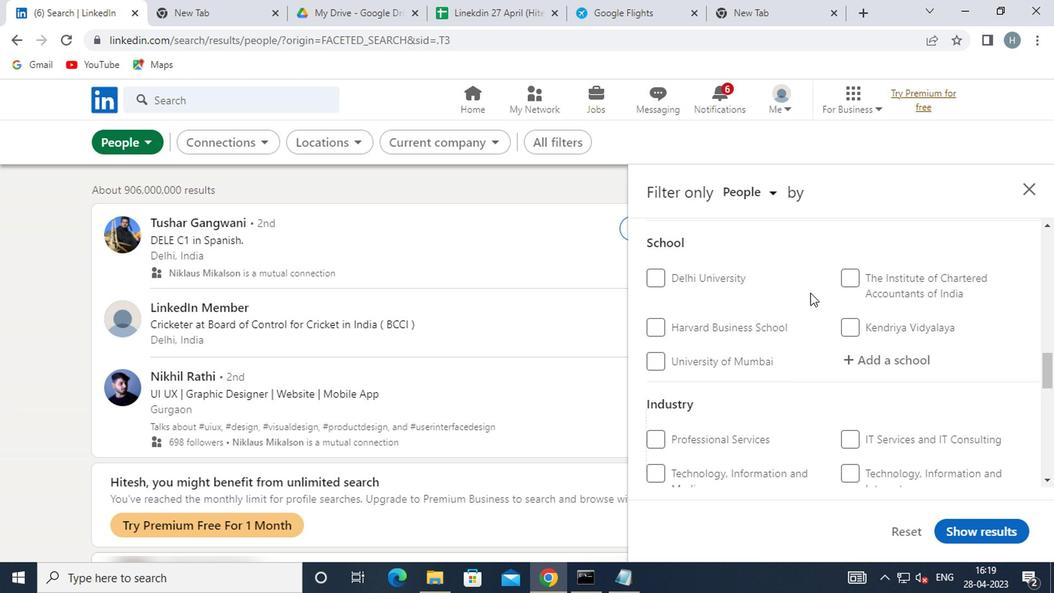 
Action: Mouse scrolled (806, 293) with delta (0, 0)
Screenshot: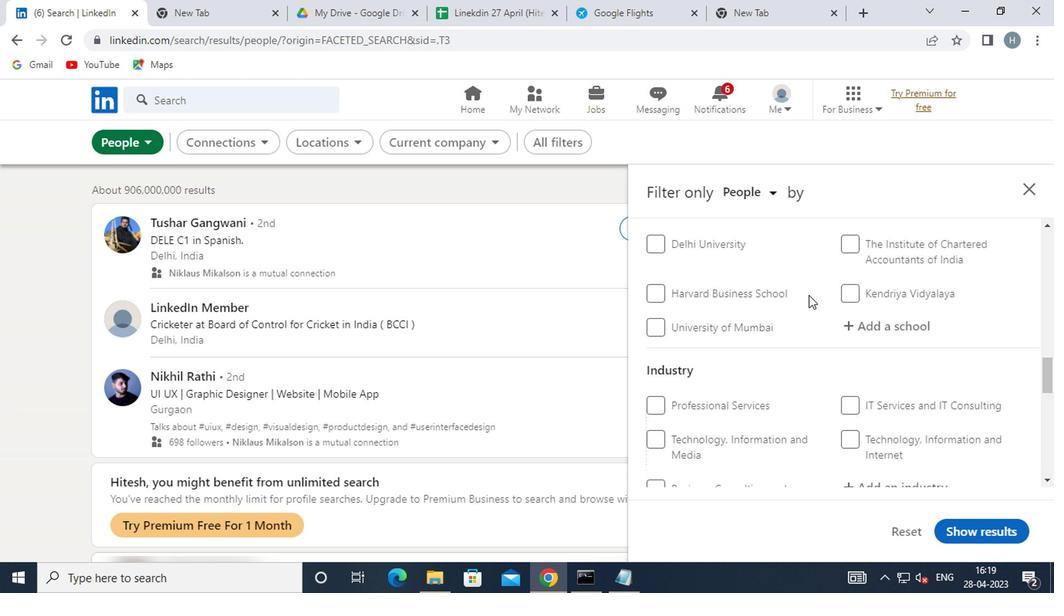 
Action: Mouse scrolled (806, 293) with delta (0, 0)
Screenshot: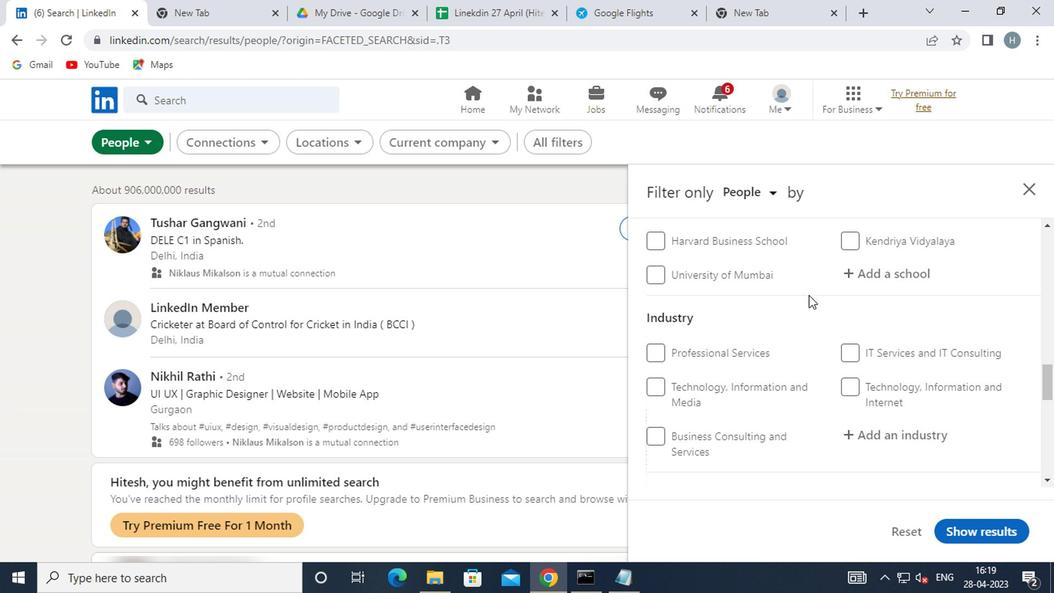 
Action: Mouse scrolled (806, 293) with delta (0, 0)
Screenshot: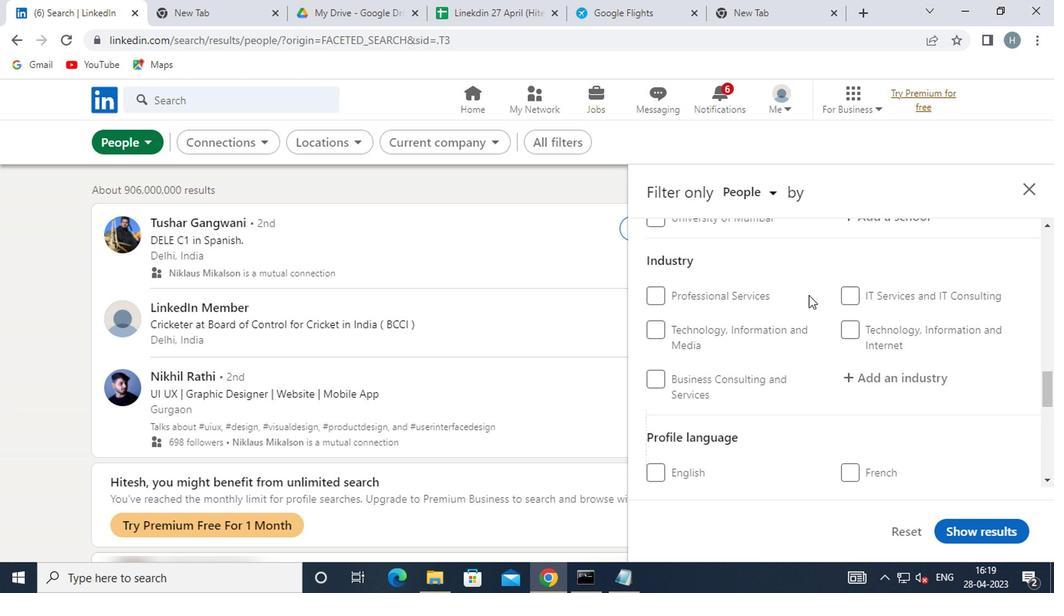 
Action: Mouse moved to (699, 338)
Screenshot: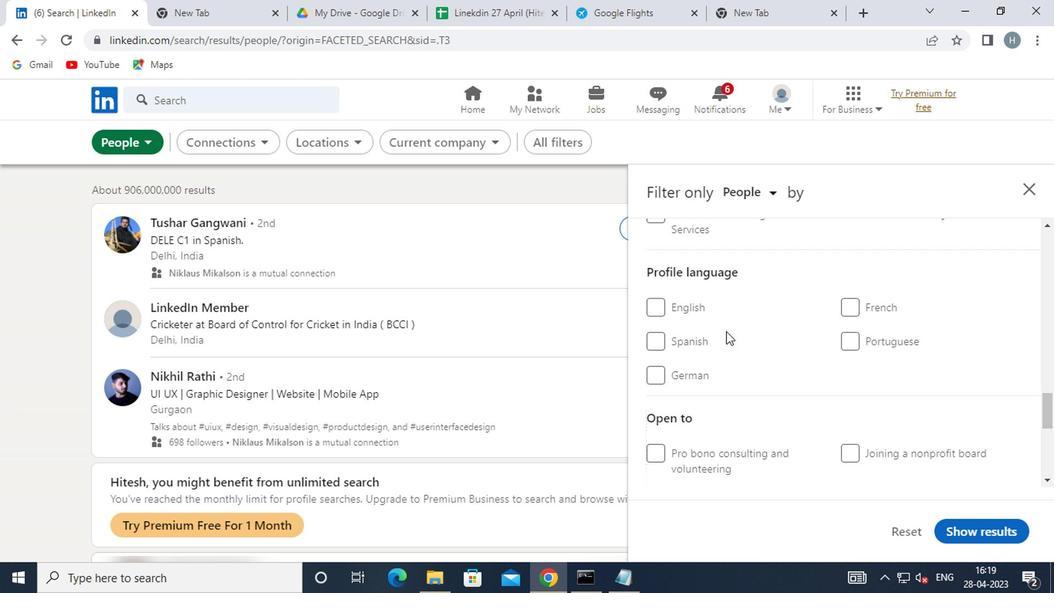
Action: Mouse pressed left at (699, 338)
Screenshot: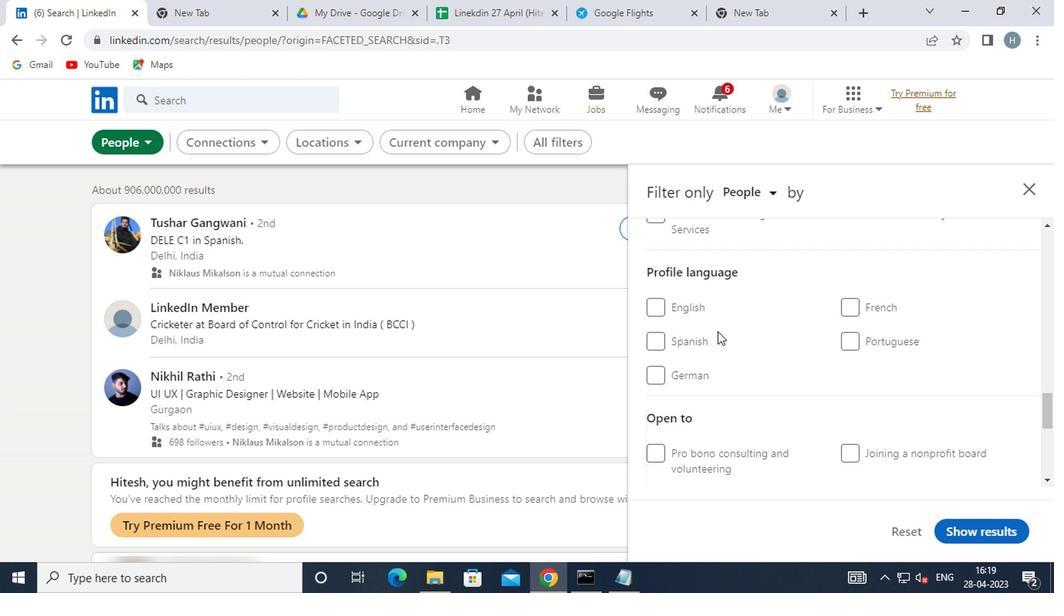 
Action: Mouse moved to (775, 332)
Screenshot: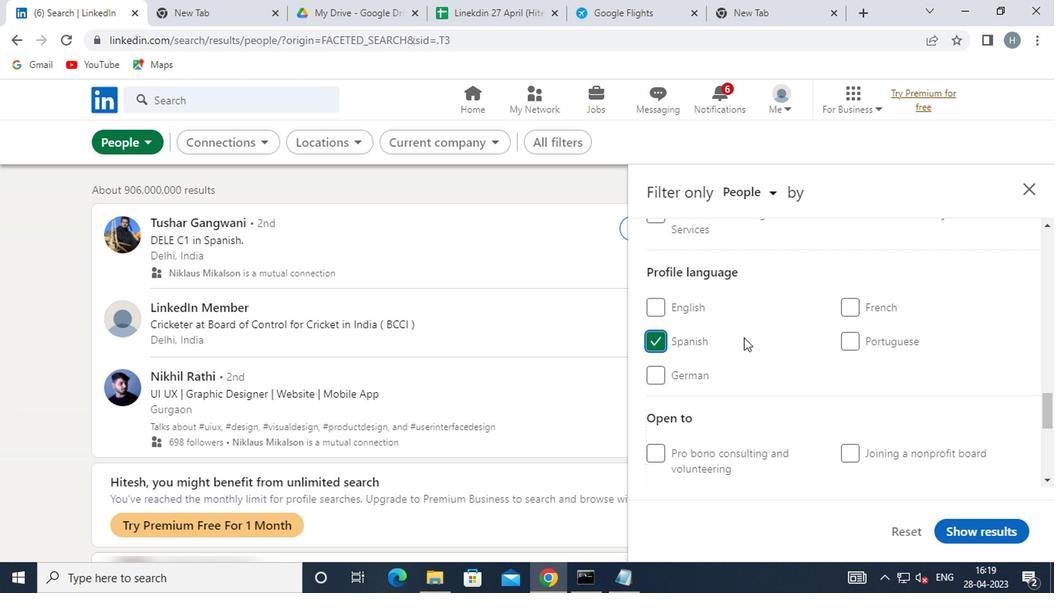 
Action: Mouse scrolled (775, 333) with delta (0, 1)
Screenshot: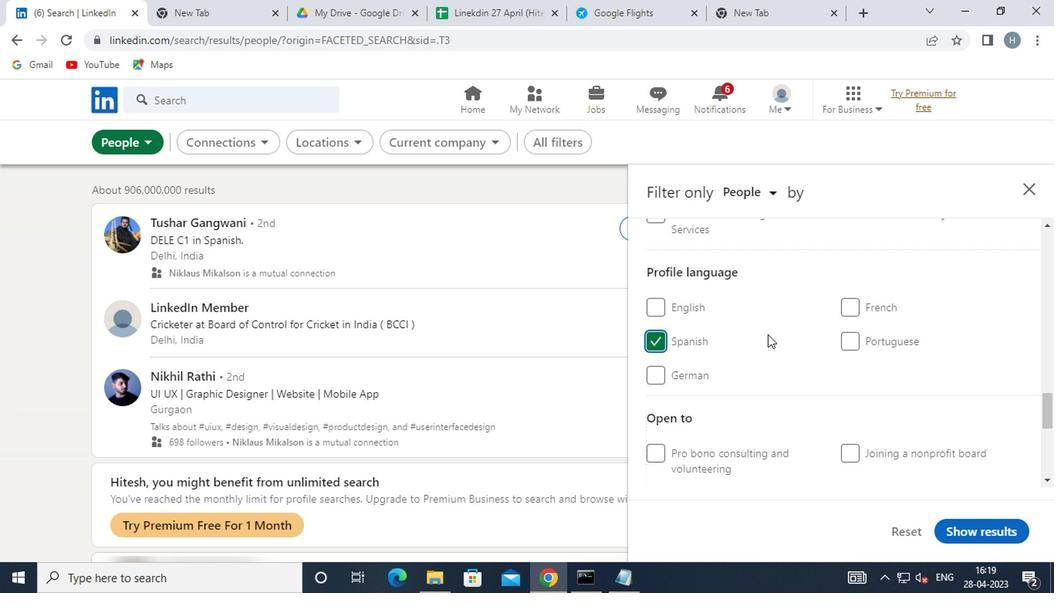 
Action: Mouse moved to (783, 326)
Screenshot: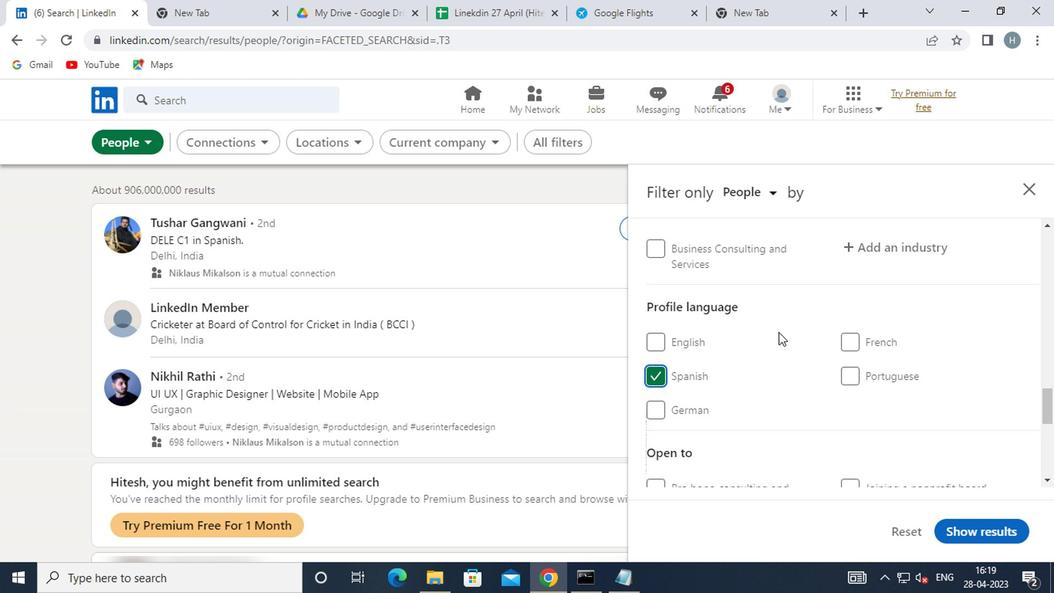 
Action: Mouse scrolled (783, 326) with delta (0, 0)
Screenshot: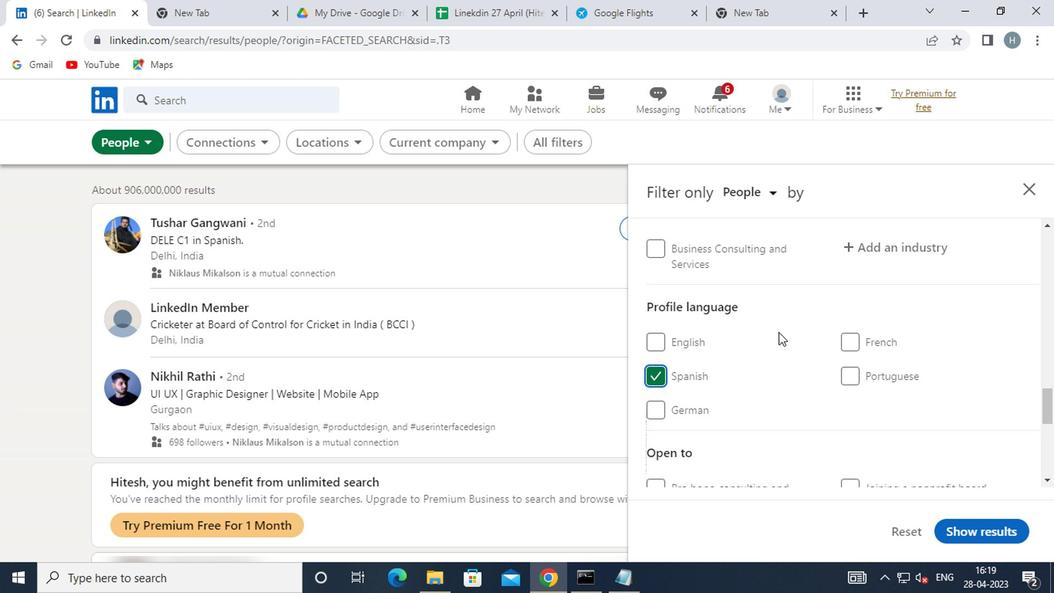 
Action: Mouse scrolled (783, 326) with delta (0, 0)
Screenshot: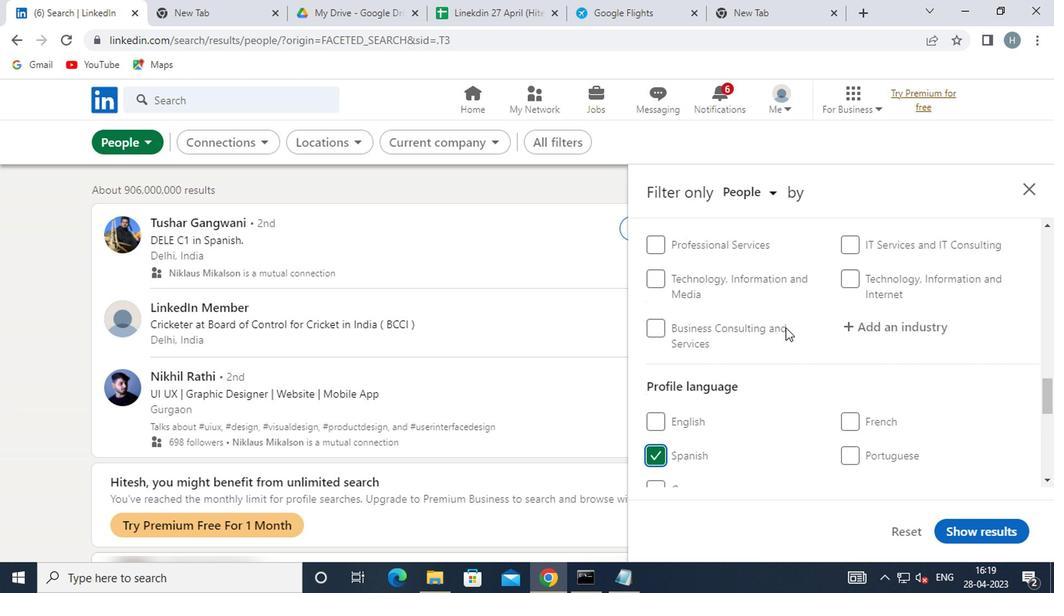 
Action: Mouse scrolled (783, 326) with delta (0, 0)
Screenshot: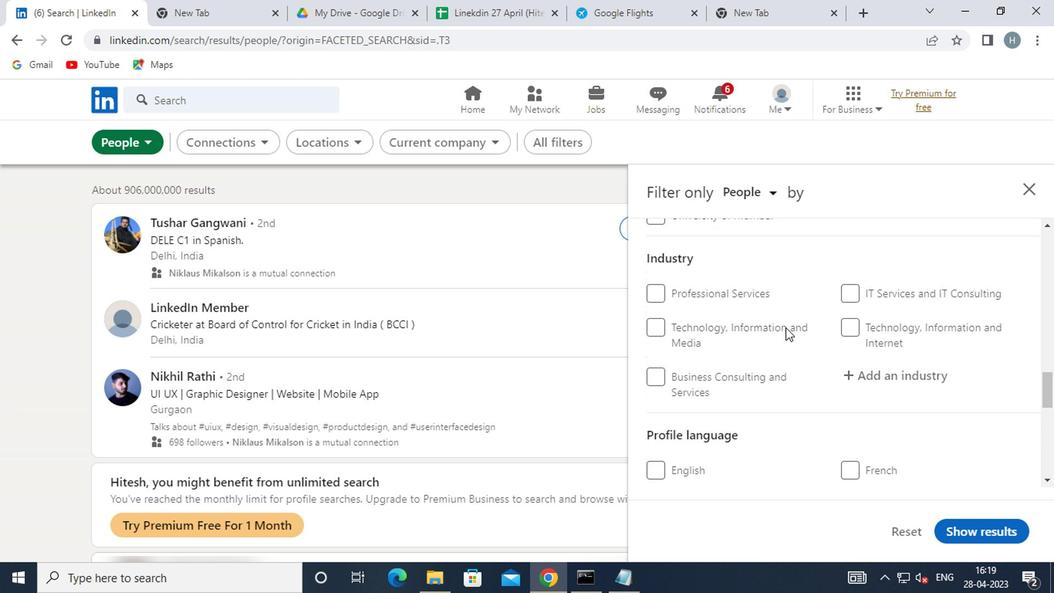 
Action: Mouse scrolled (783, 326) with delta (0, 0)
Screenshot: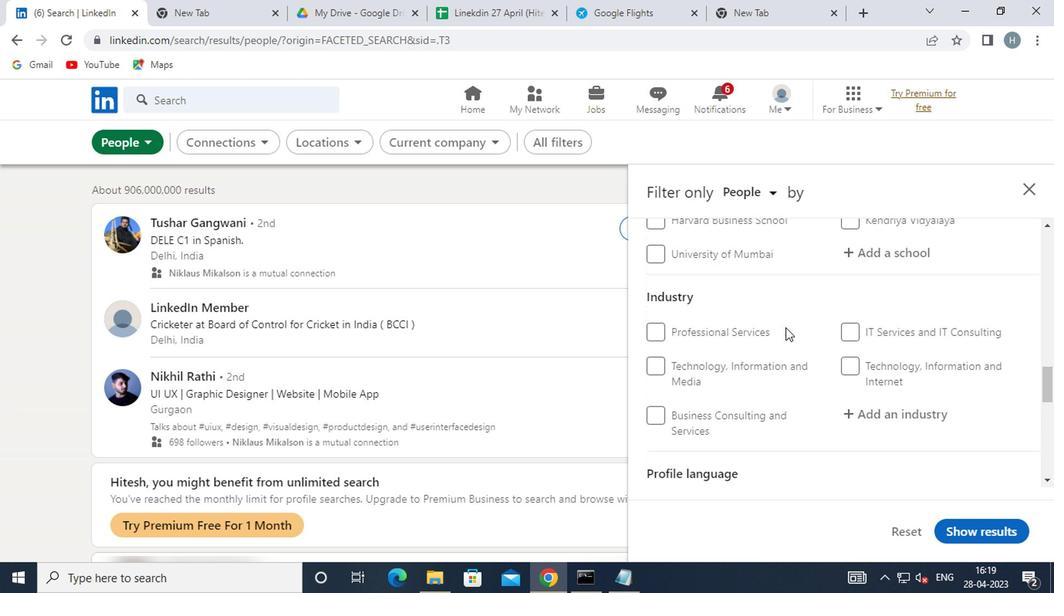 
Action: Mouse scrolled (783, 326) with delta (0, 0)
Screenshot: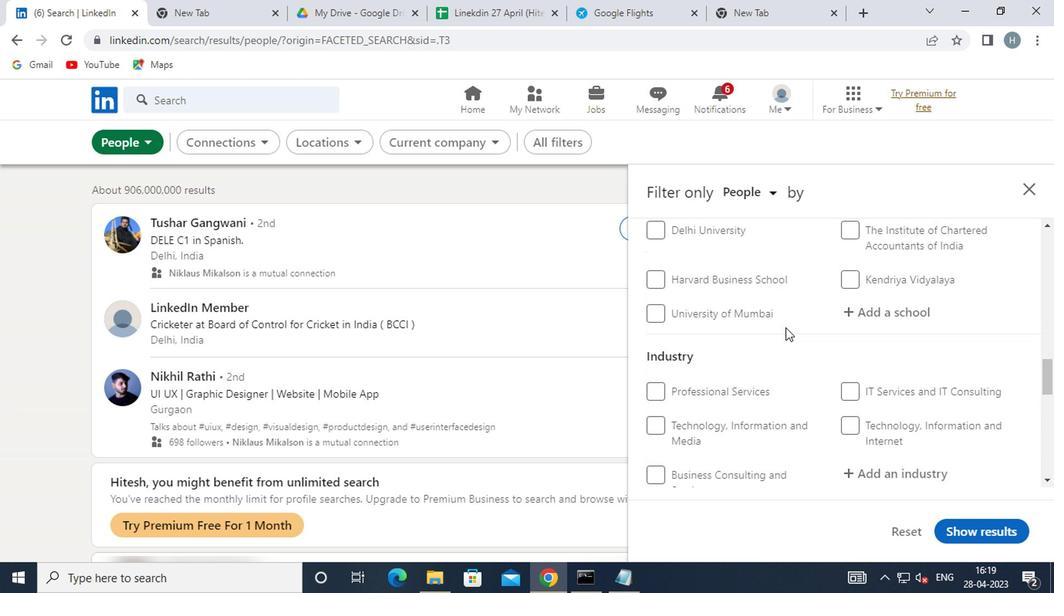 
Action: Mouse scrolled (783, 326) with delta (0, 0)
Screenshot: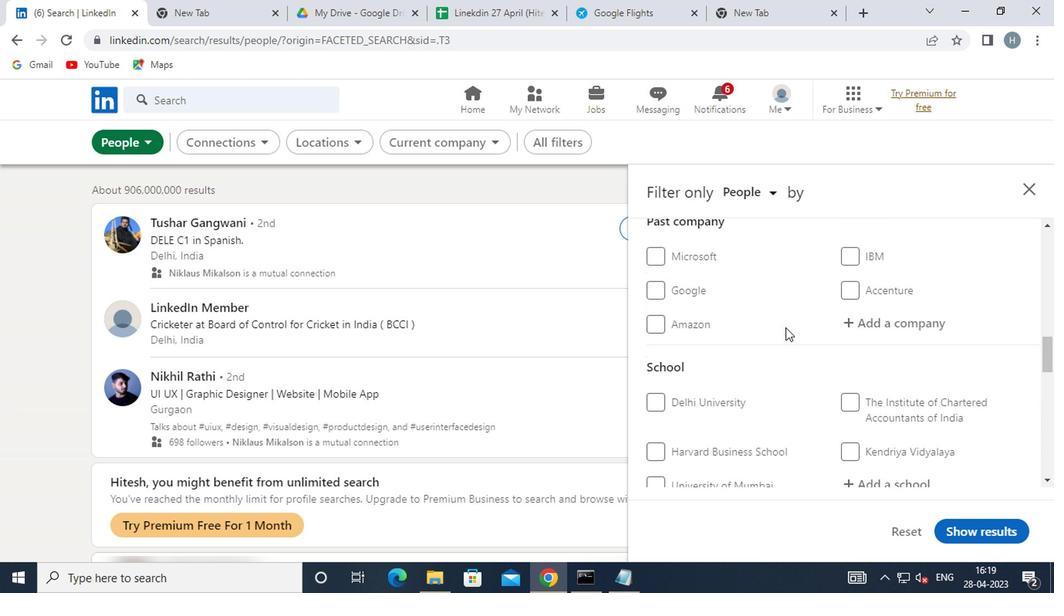 
Action: Mouse scrolled (783, 326) with delta (0, 0)
Screenshot: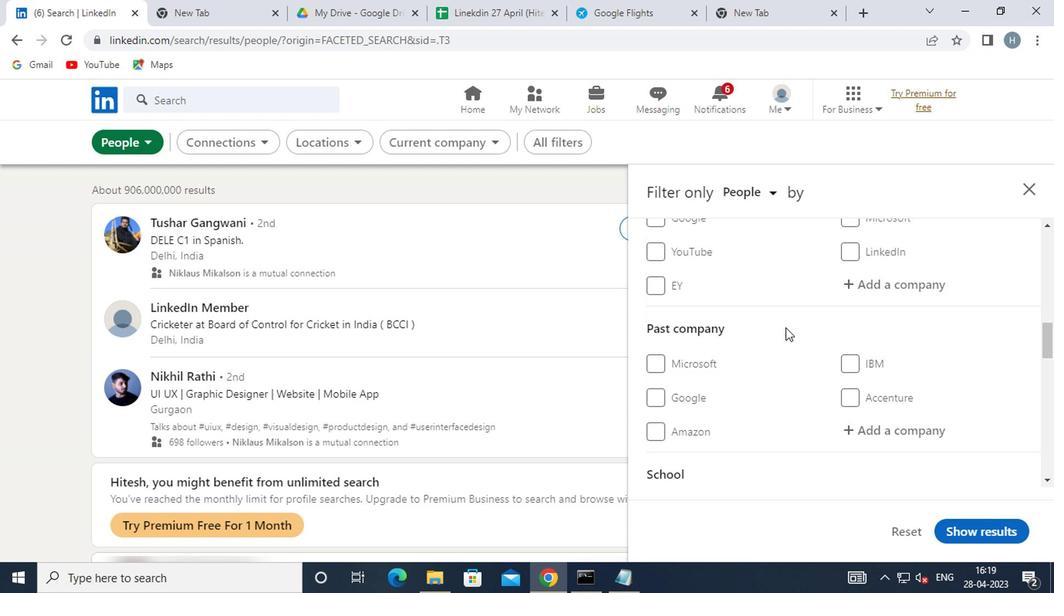
Action: Mouse scrolled (783, 326) with delta (0, 0)
Screenshot: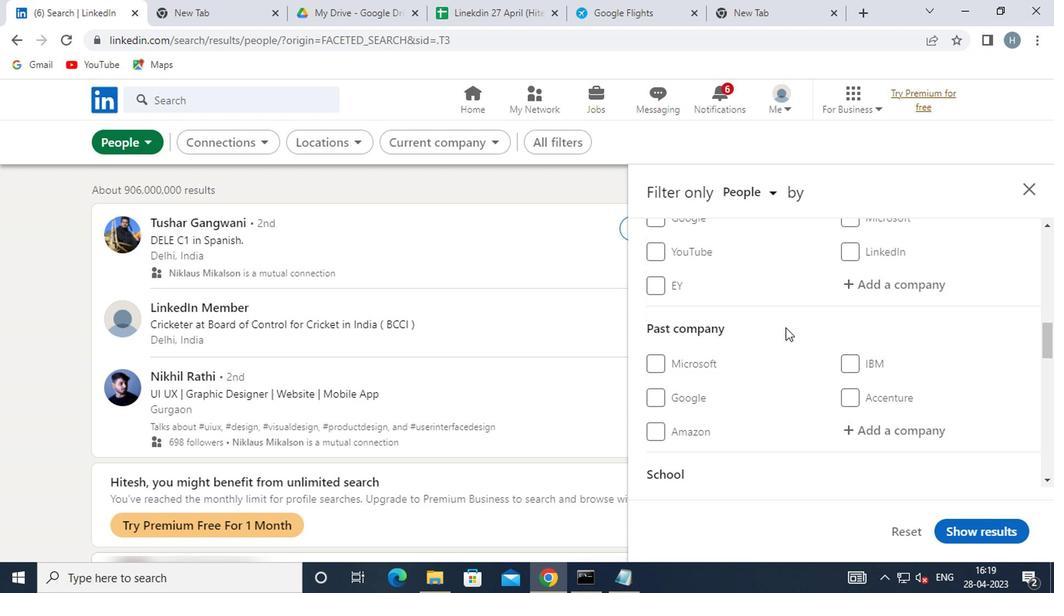 
Action: Mouse moved to (851, 428)
Screenshot: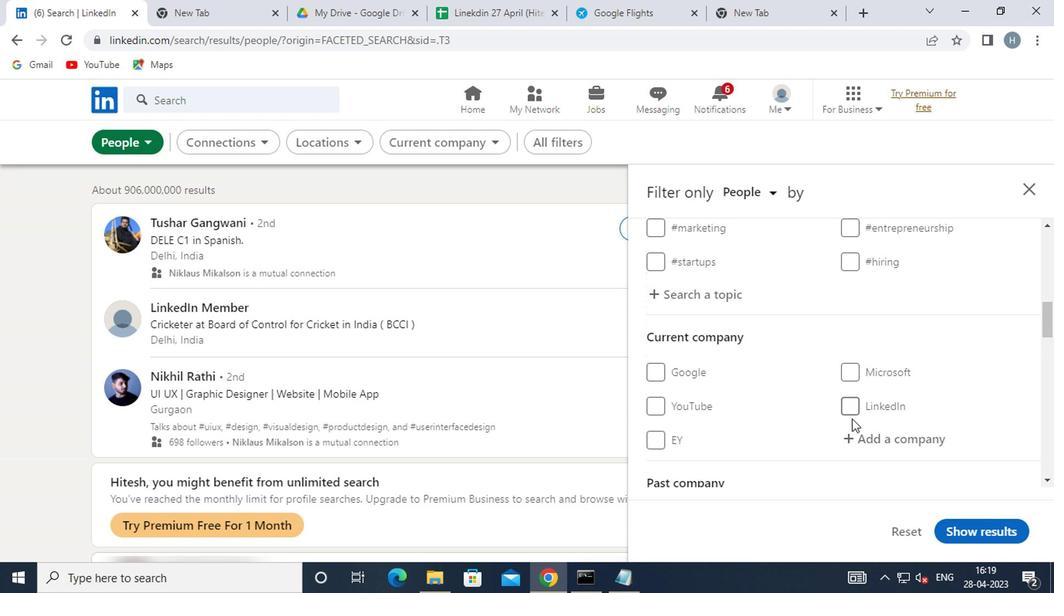 
Action: Mouse pressed left at (851, 428)
Screenshot: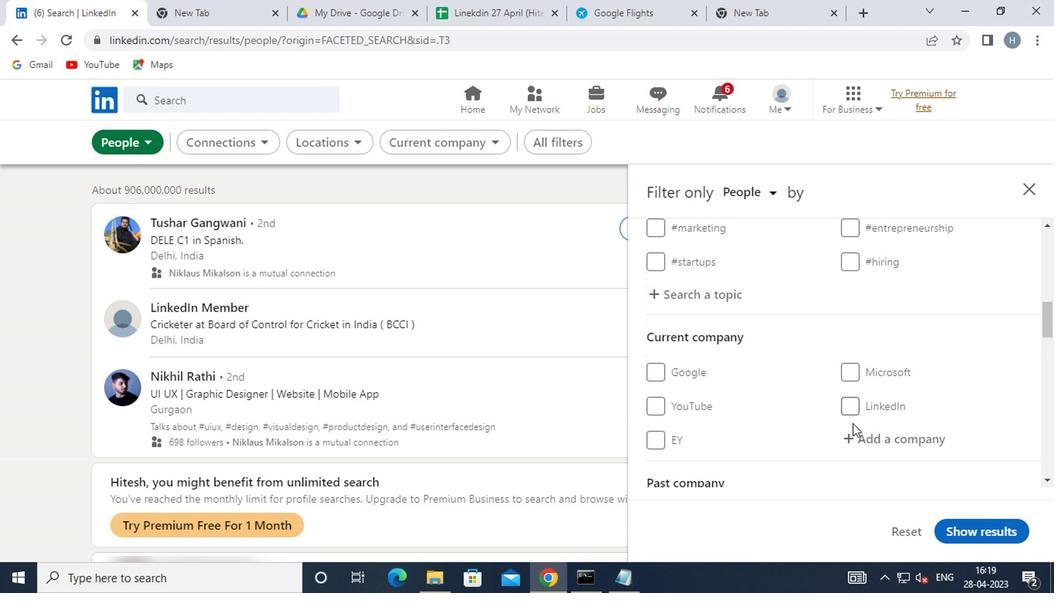 
Action: Mouse moved to (830, 424)
Screenshot: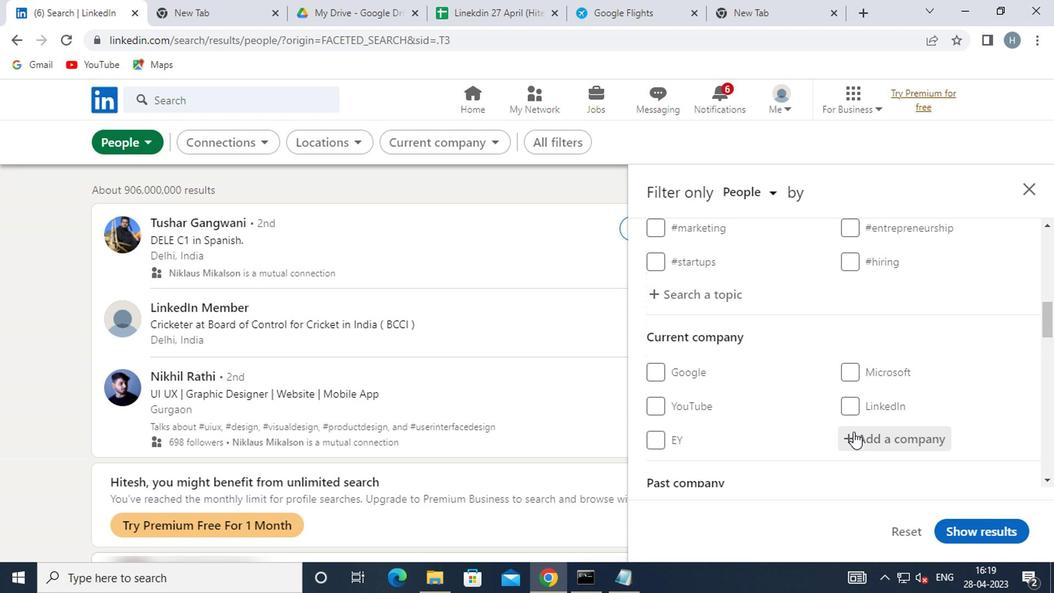 
Action: Key pressed <Key.shift>ESKO
Screenshot: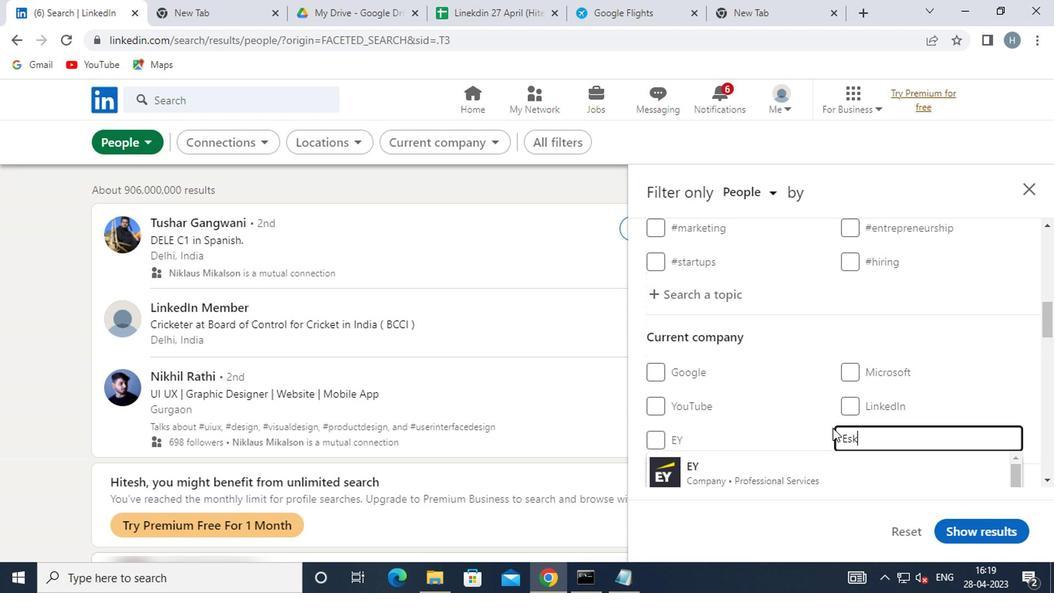 
Action: Mouse moved to (858, 367)
Screenshot: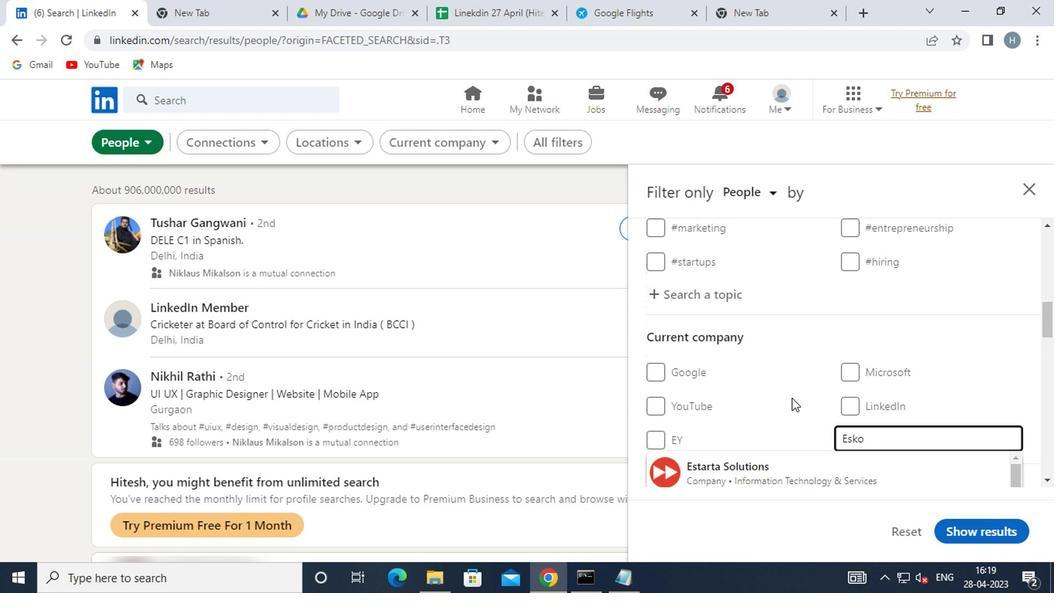 
Action: Mouse scrolled (858, 366) with delta (0, -1)
Screenshot: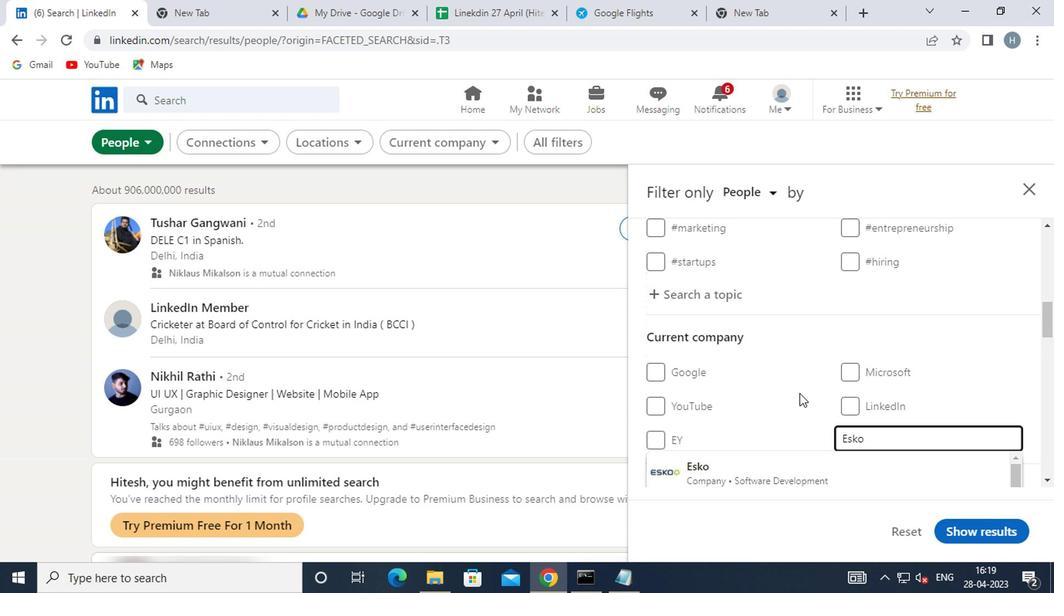 
Action: Mouse scrolled (858, 366) with delta (0, -1)
Screenshot: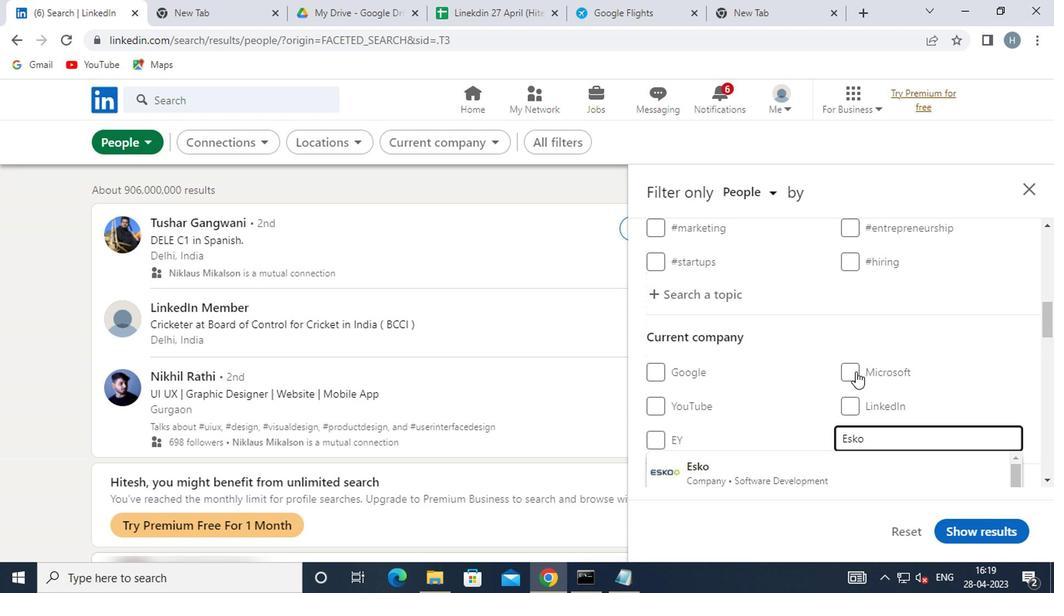 
Action: Mouse moved to (857, 330)
Screenshot: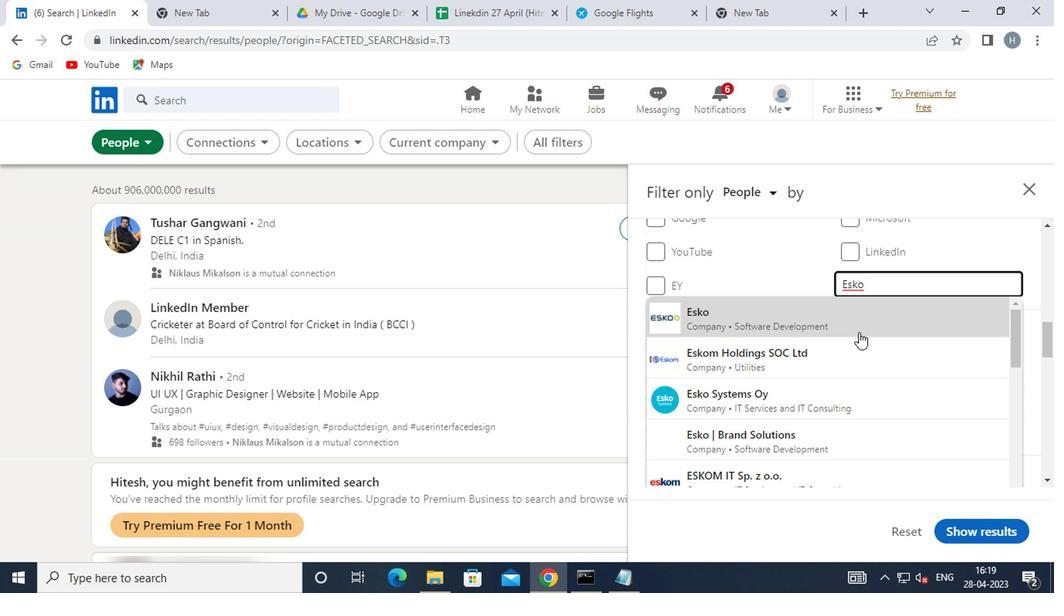 
Action: Mouse pressed left at (857, 330)
Screenshot: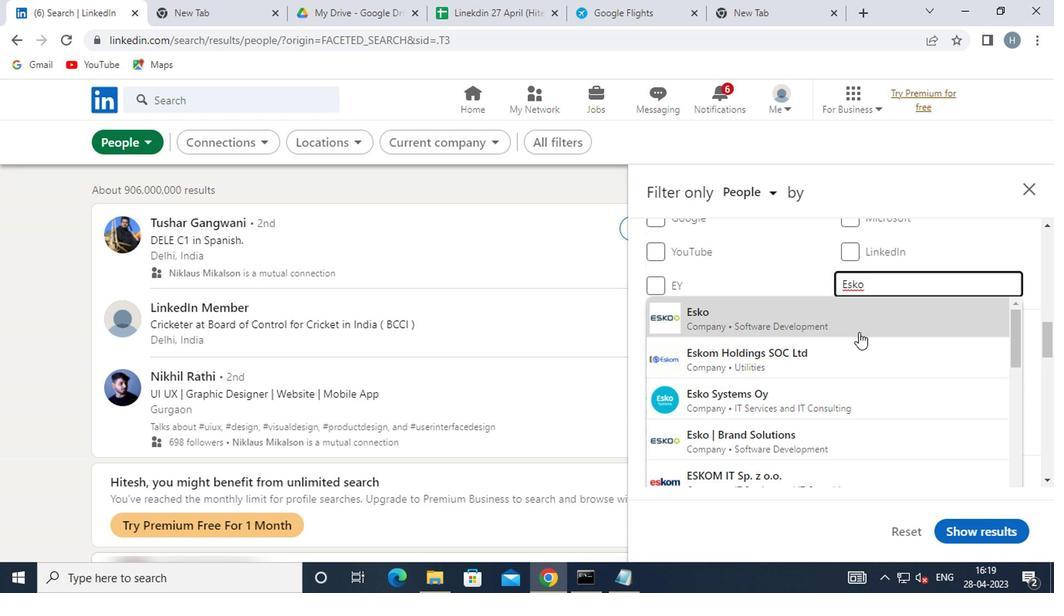 
Action: Mouse moved to (841, 328)
Screenshot: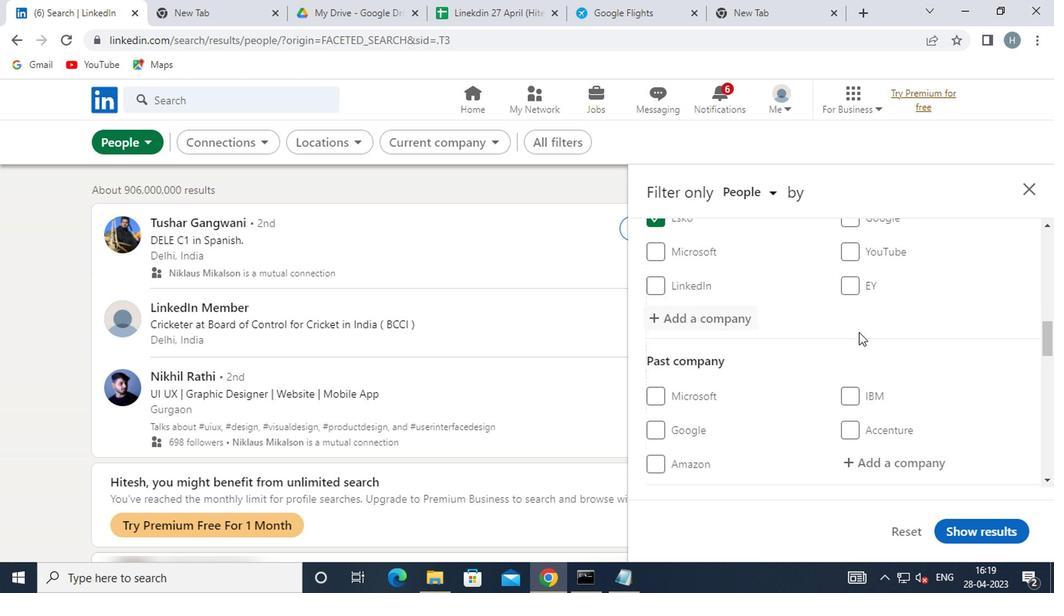 
Action: Mouse scrolled (841, 327) with delta (0, 0)
Screenshot: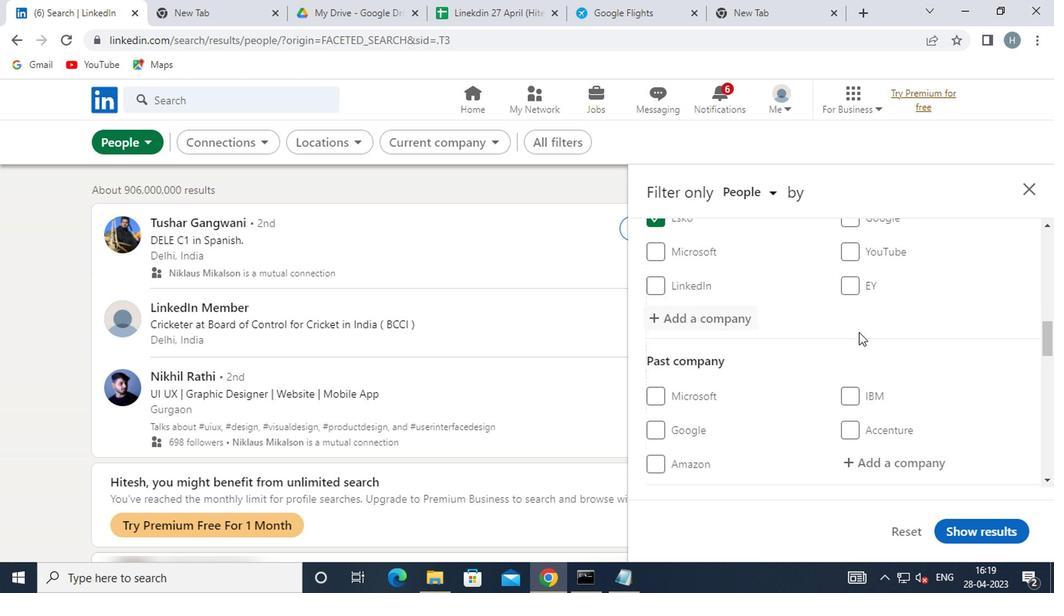 
Action: Mouse scrolled (841, 327) with delta (0, 0)
Screenshot: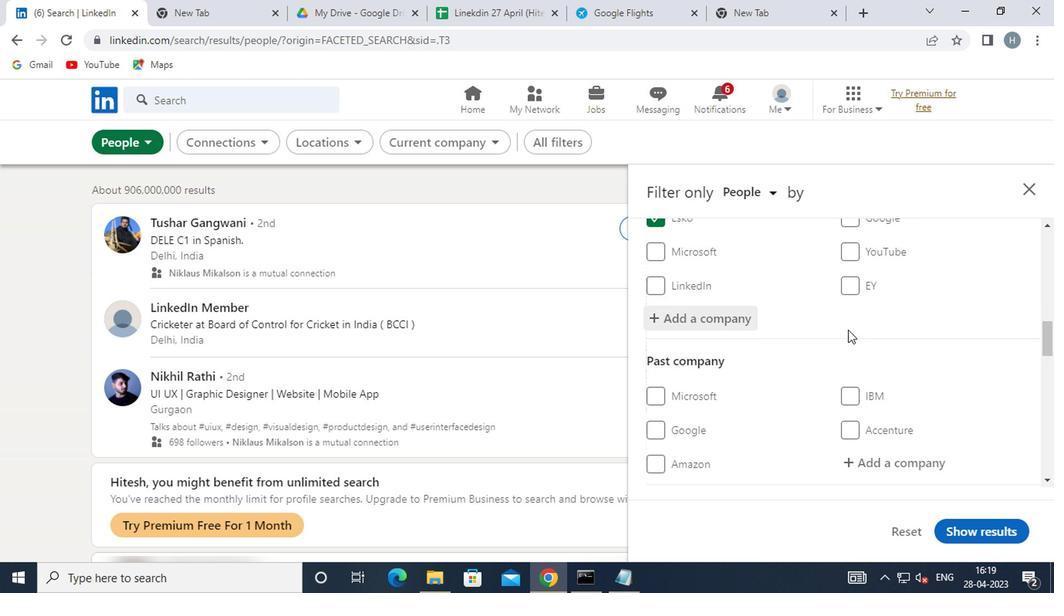 
Action: Mouse moved to (840, 328)
Screenshot: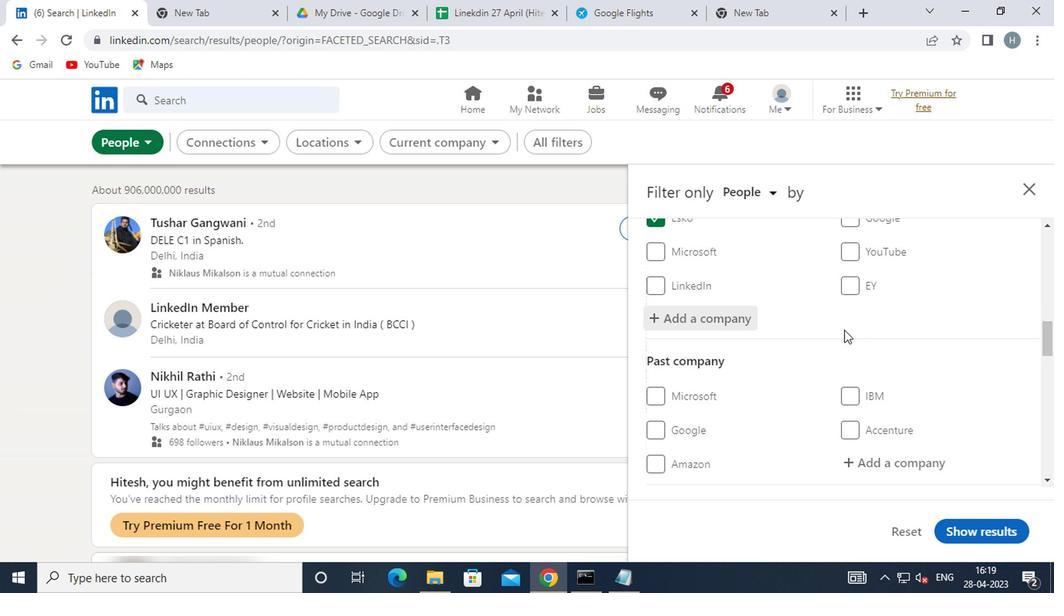 
Action: Mouse scrolled (840, 327) with delta (0, 0)
Screenshot: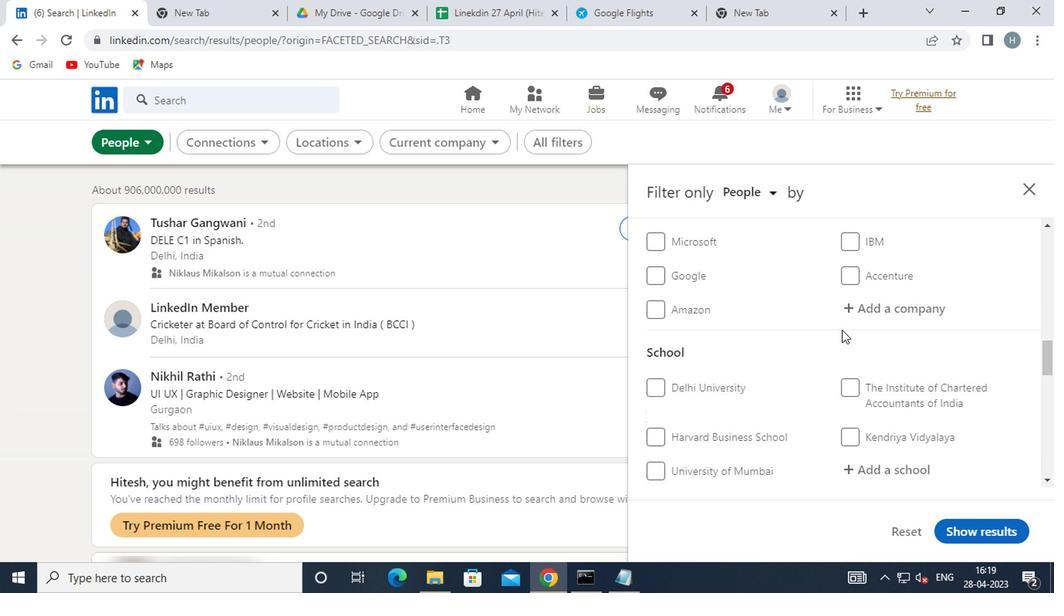 
Action: Mouse scrolled (840, 327) with delta (0, 0)
Screenshot: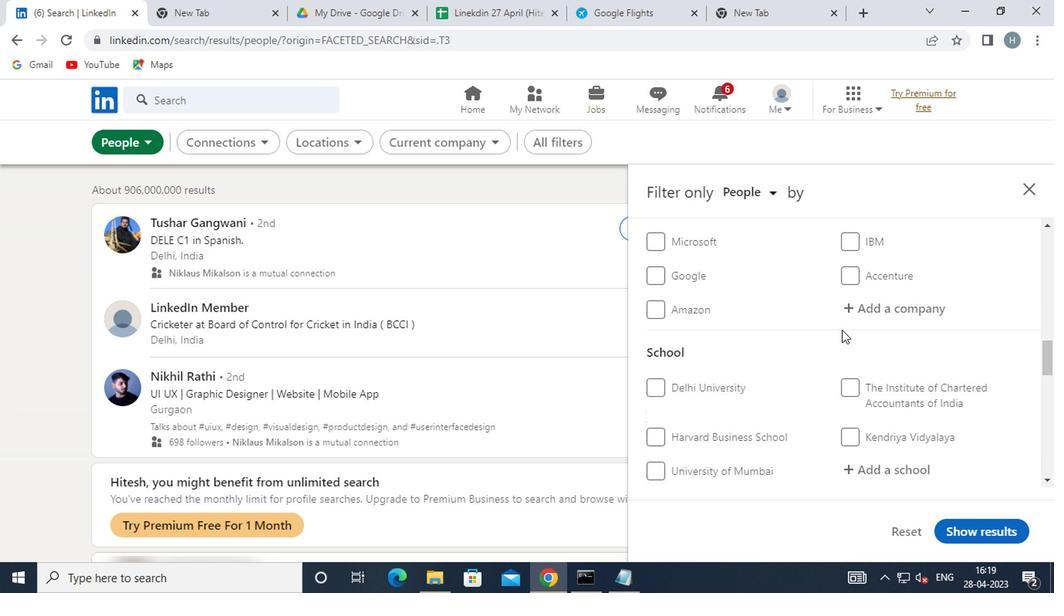 
Action: Mouse moved to (877, 307)
Screenshot: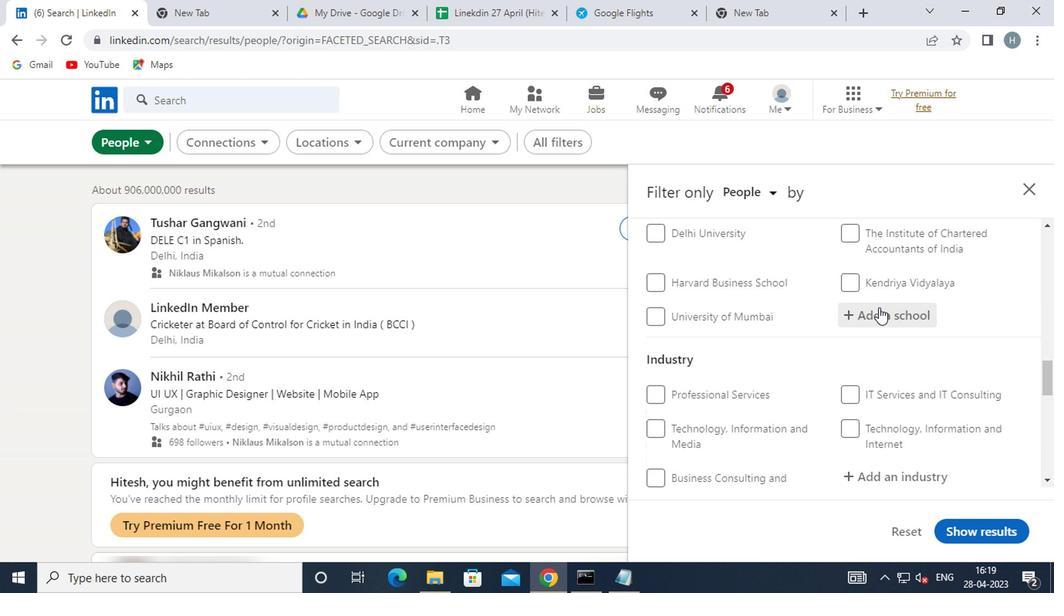 
Action: Mouse pressed left at (877, 307)
Screenshot: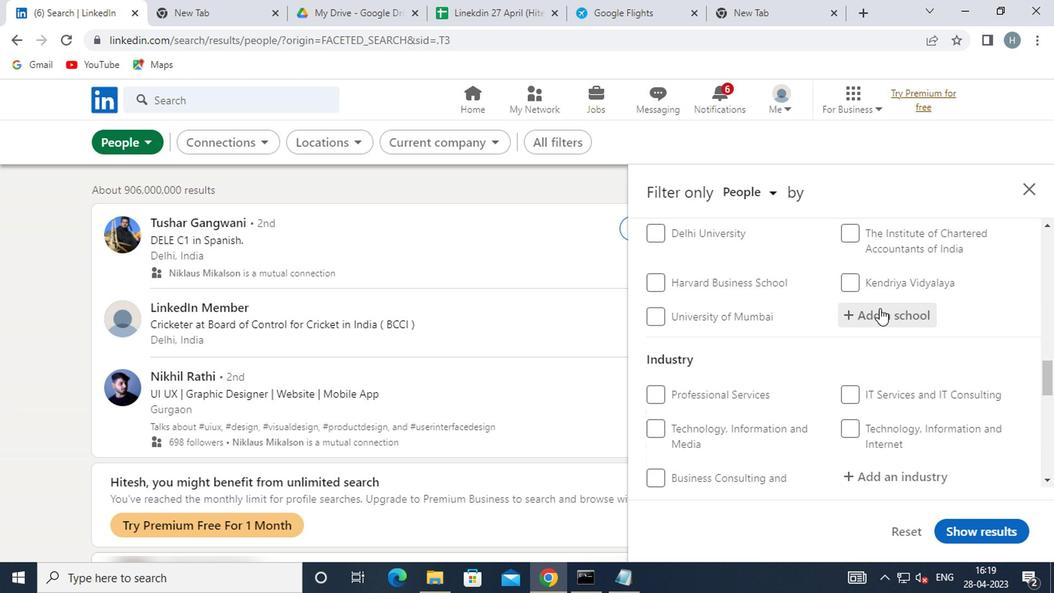 
Action: Mouse moved to (877, 308)
Screenshot: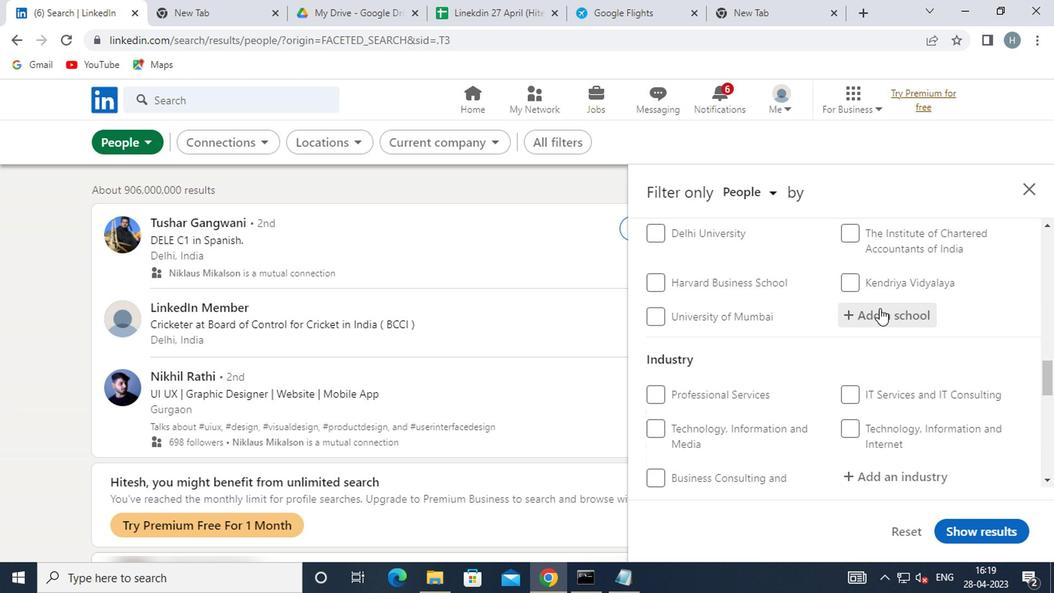 
Action: Key pressed <Key.shift>KAKATIYA
Screenshot: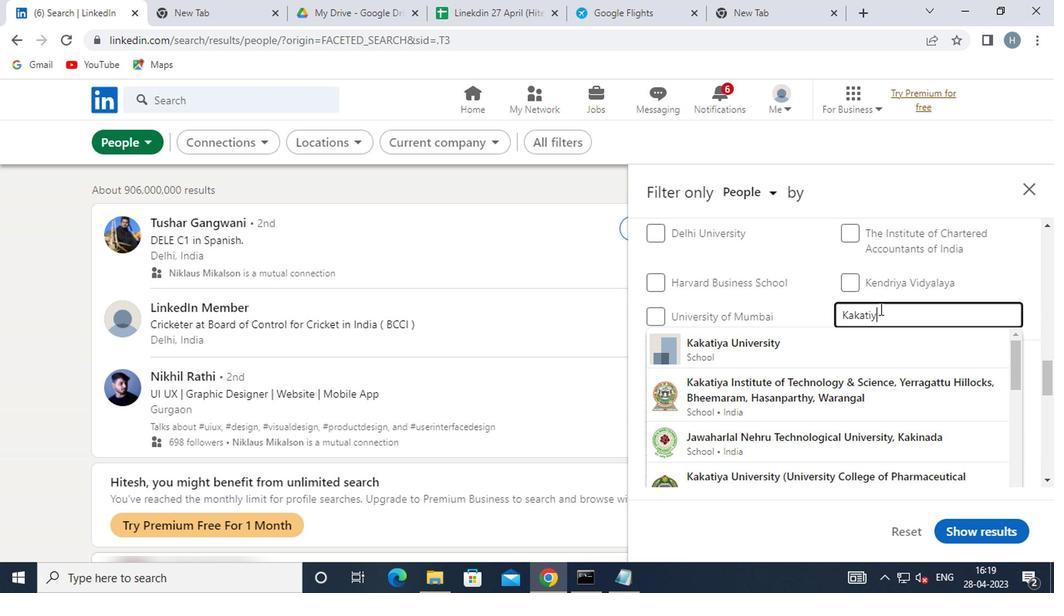 
Action: Mouse moved to (902, 384)
Screenshot: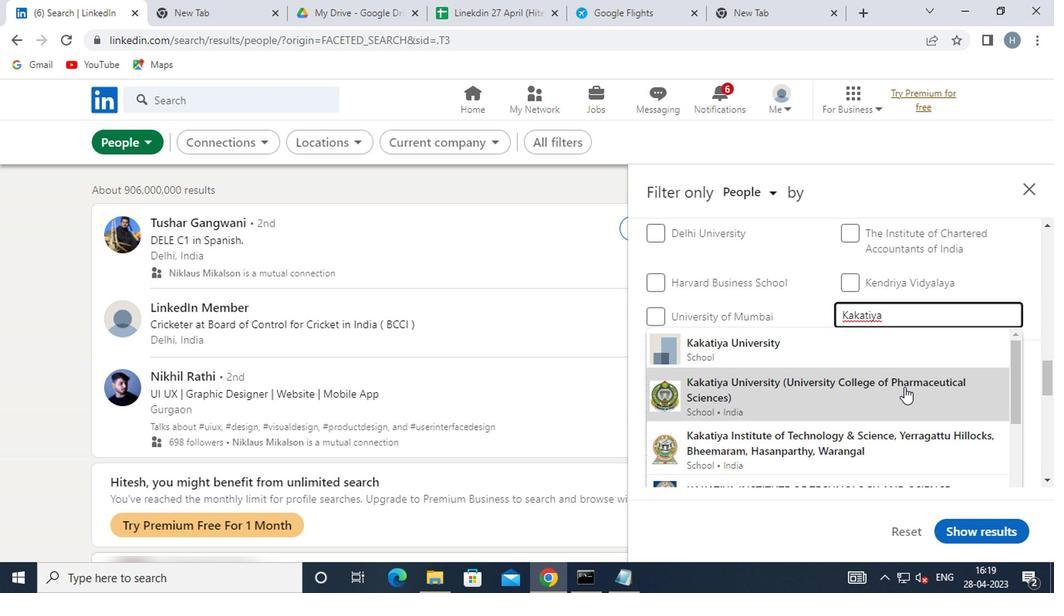 
Action: Mouse pressed left at (902, 384)
Screenshot: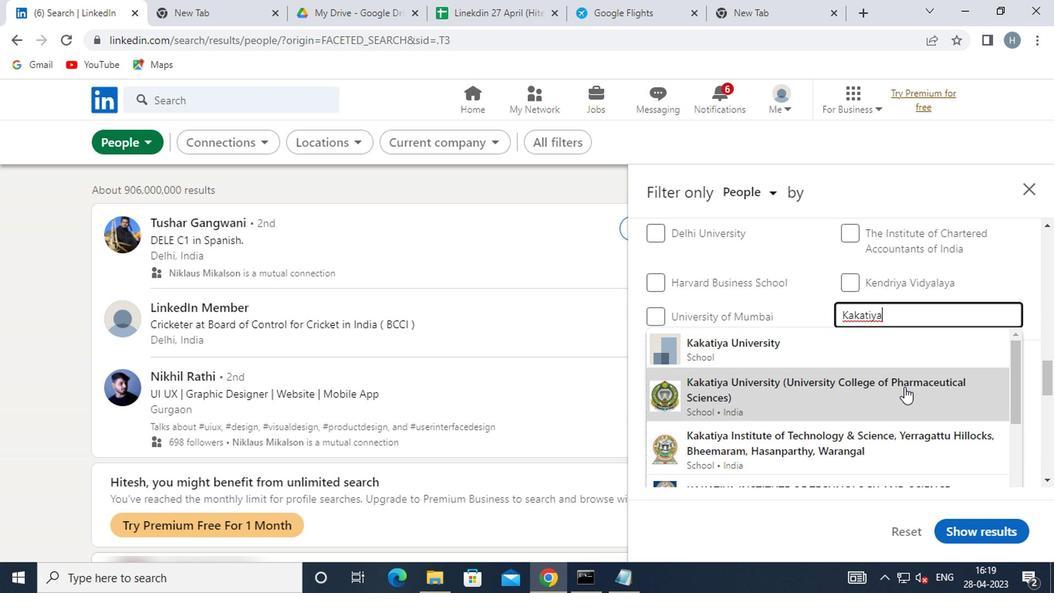 
Action: Mouse moved to (861, 374)
Screenshot: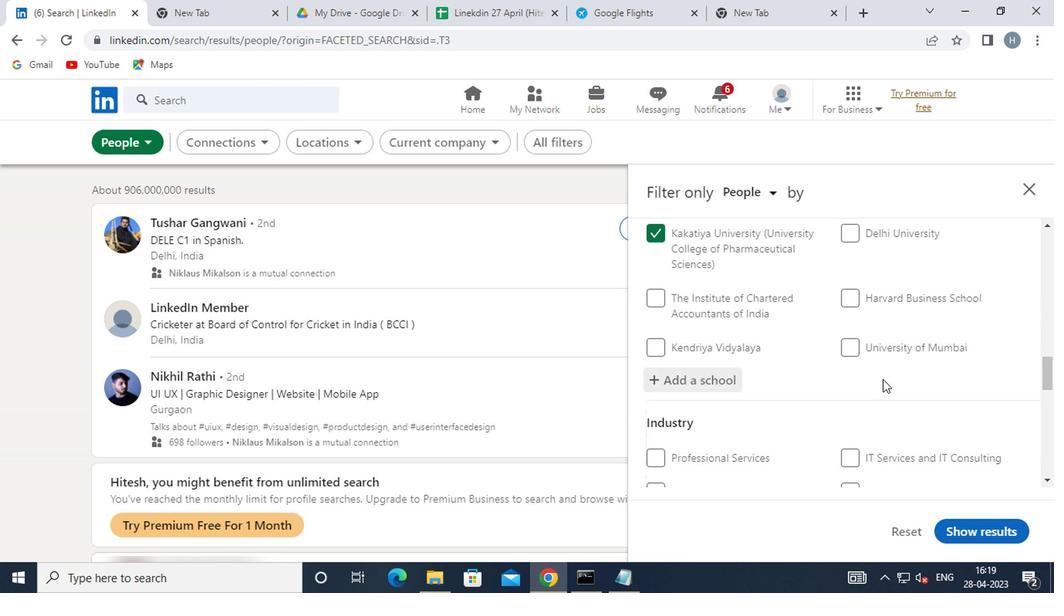 
Action: Mouse scrolled (861, 373) with delta (0, 0)
Screenshot: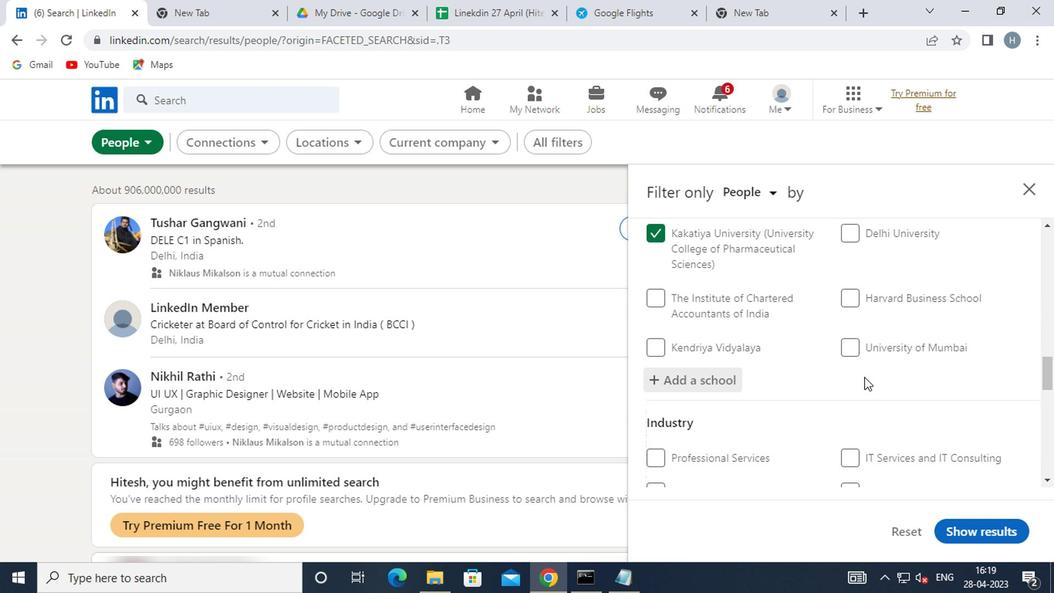 
Action: Mouse scrolled (861, 373) with delta (0, 0)
Screenshot: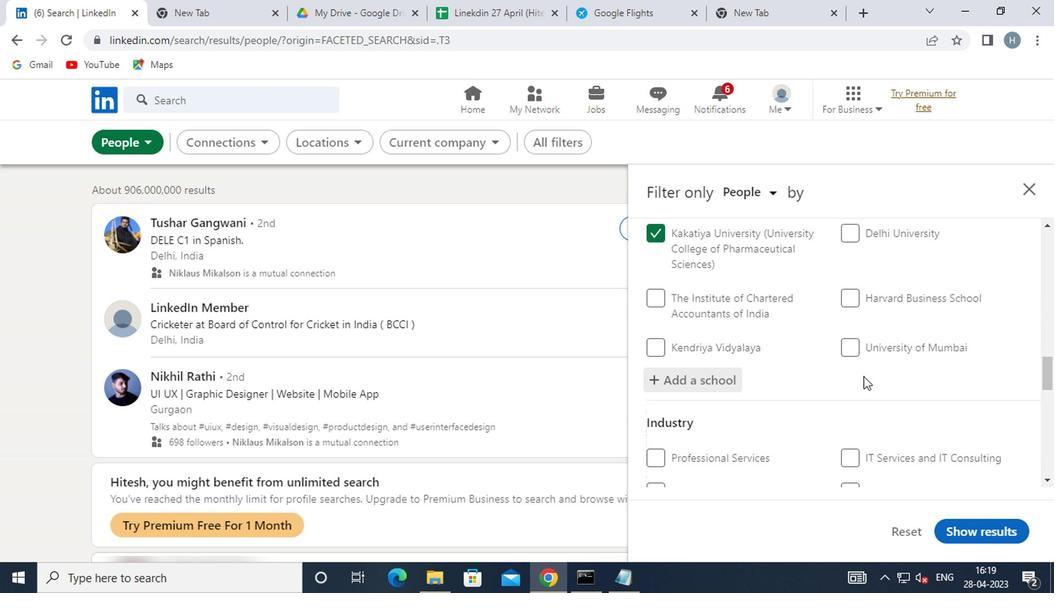 
Action: Mouse moved to (855, 369)
Screenshot: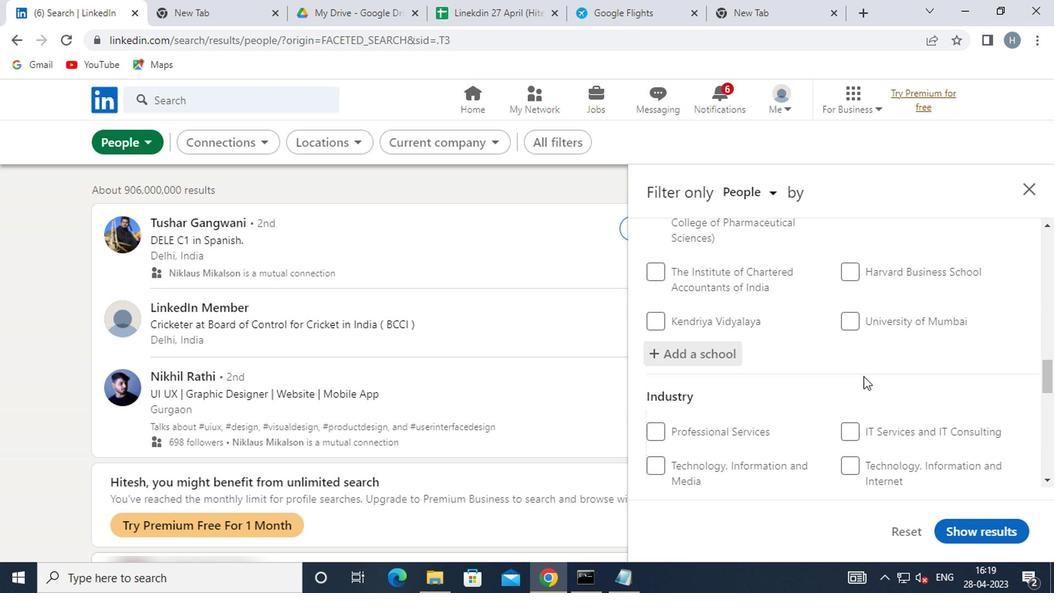 
Action: Mouse scrolled (855, 368) with delta (0, -1)
Screenshot: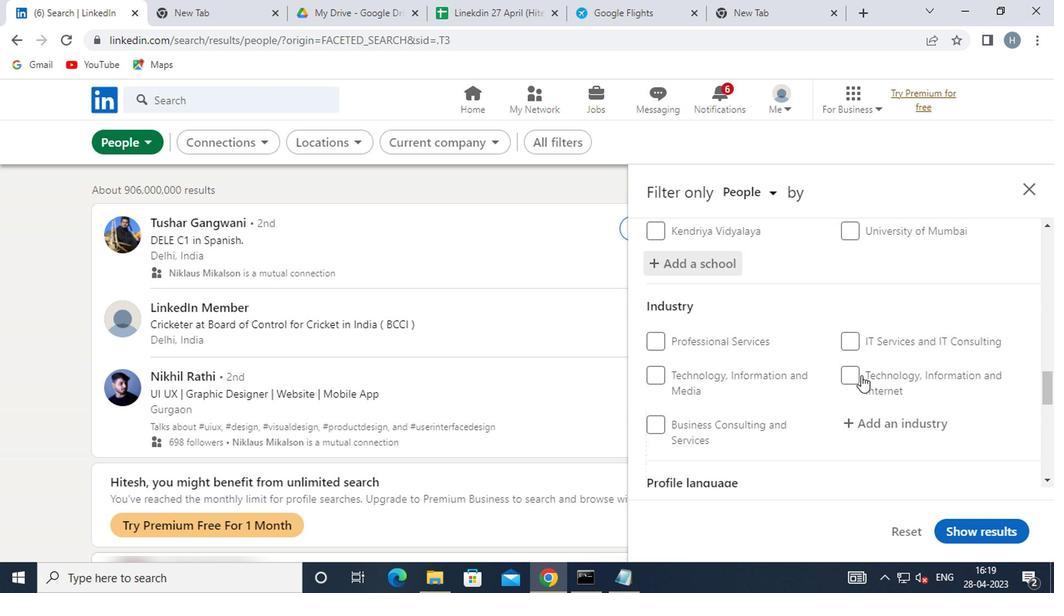 
Action: Mouse moved to (888, 305)
Screenshot: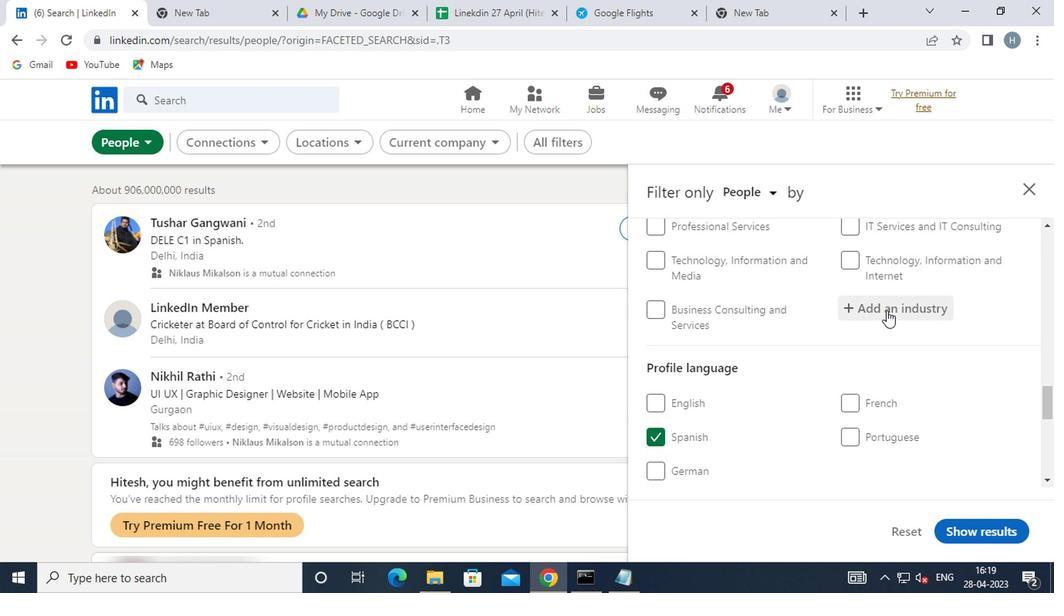 
Action: Mouse scrolled (888, 306) with delta (0, 0)
Screenshot: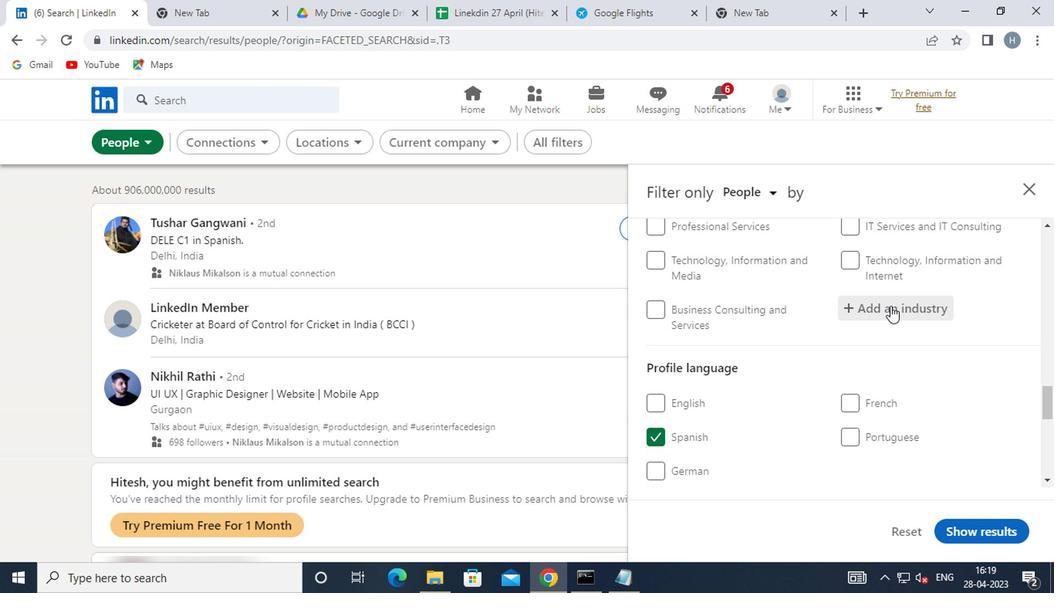 
Action: Mouse scrolled (888, 306) with delta (0, 0)
Screenshot: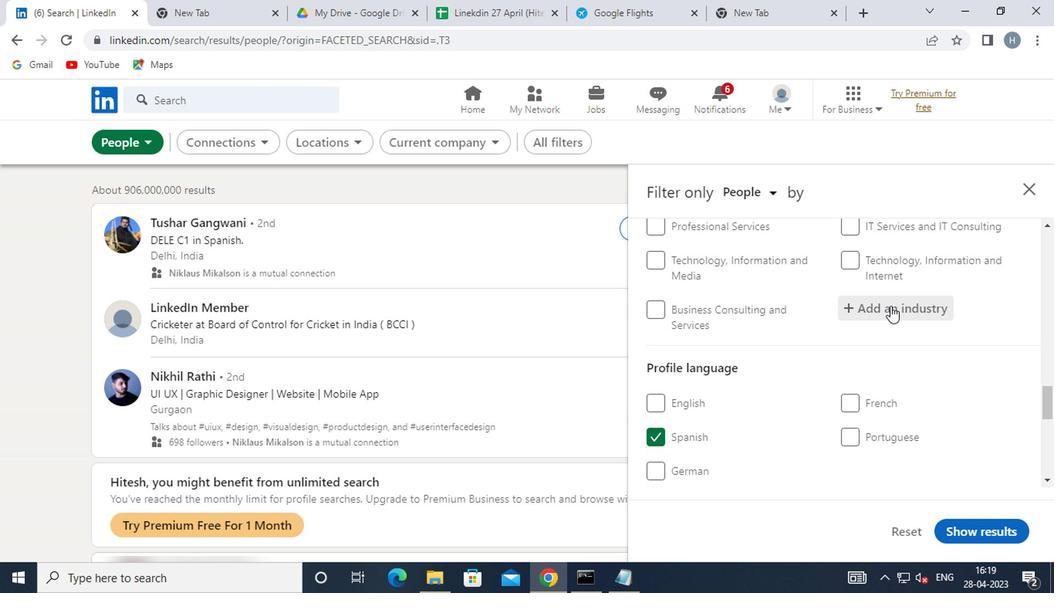
Action: Mouse scrolled (888, 304) with delta (0, -1)
Screenshot: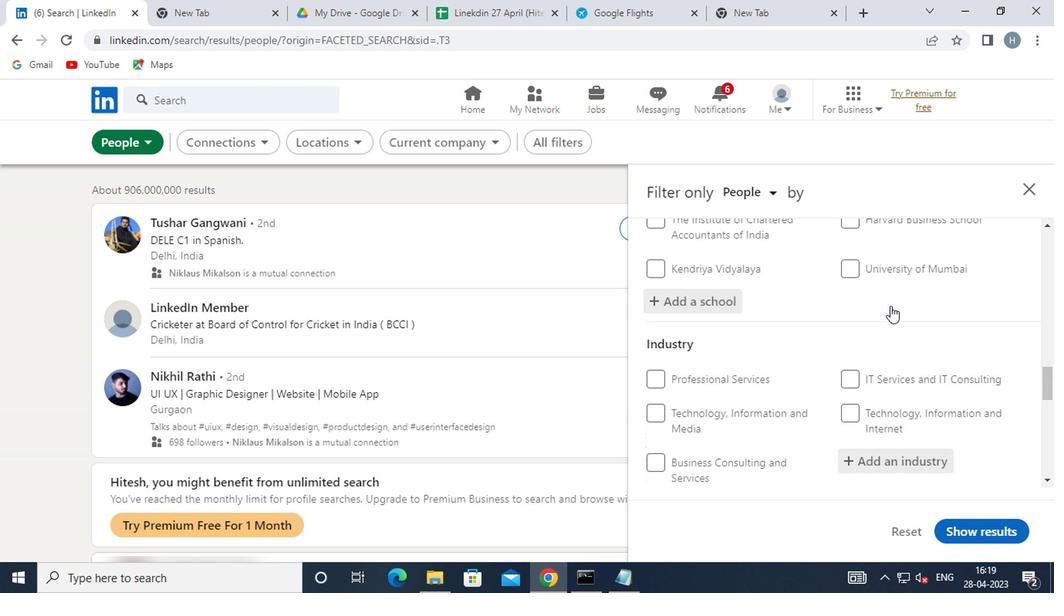 
Action: Mouse moved to (887, 339)
Screenshot: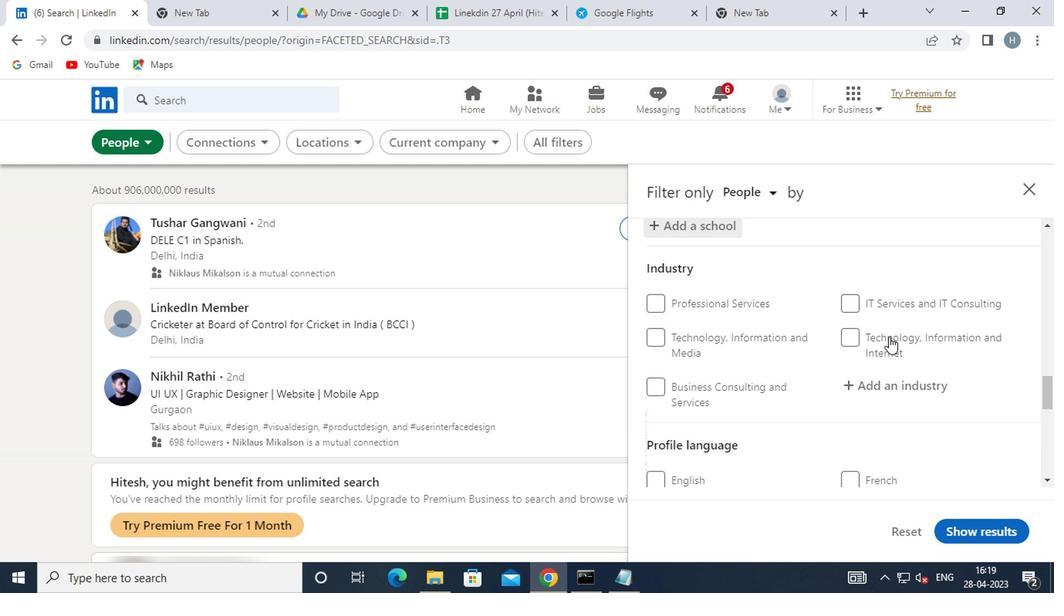 
Action: Mouse scrolled (887, 338) with delta (0, -1)
Screenshot: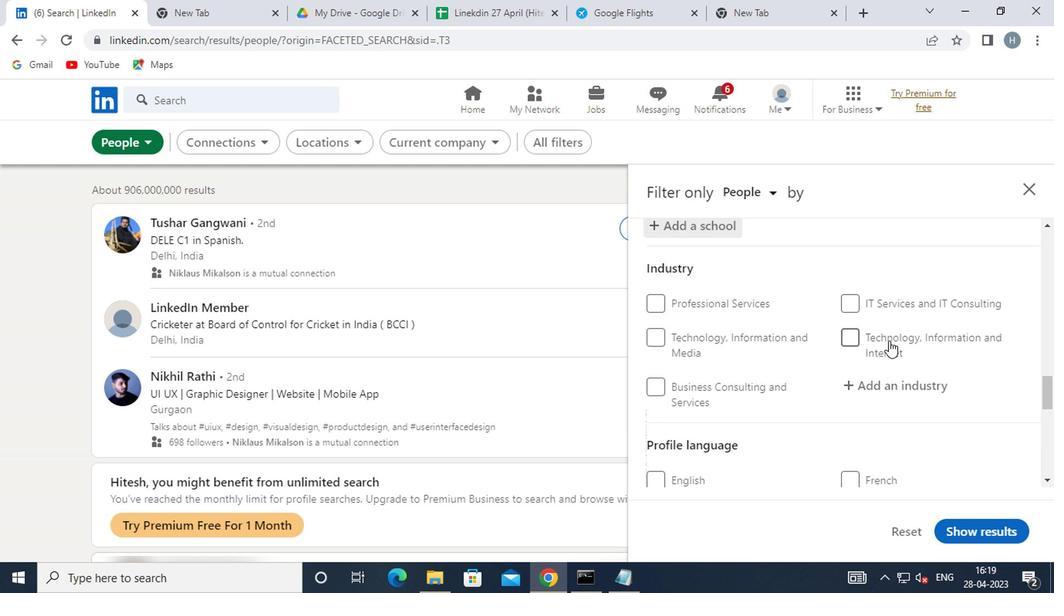 
Action: Mouse moved to (902, 310)
Screenshot: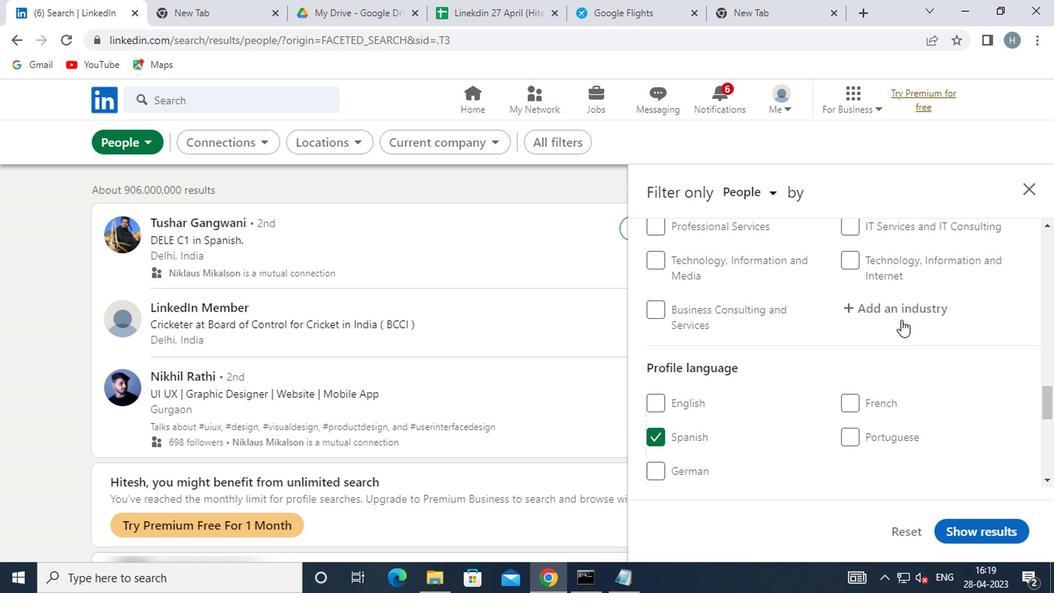 
Action: Mouse pressed left at (902, 310)
Screenshot: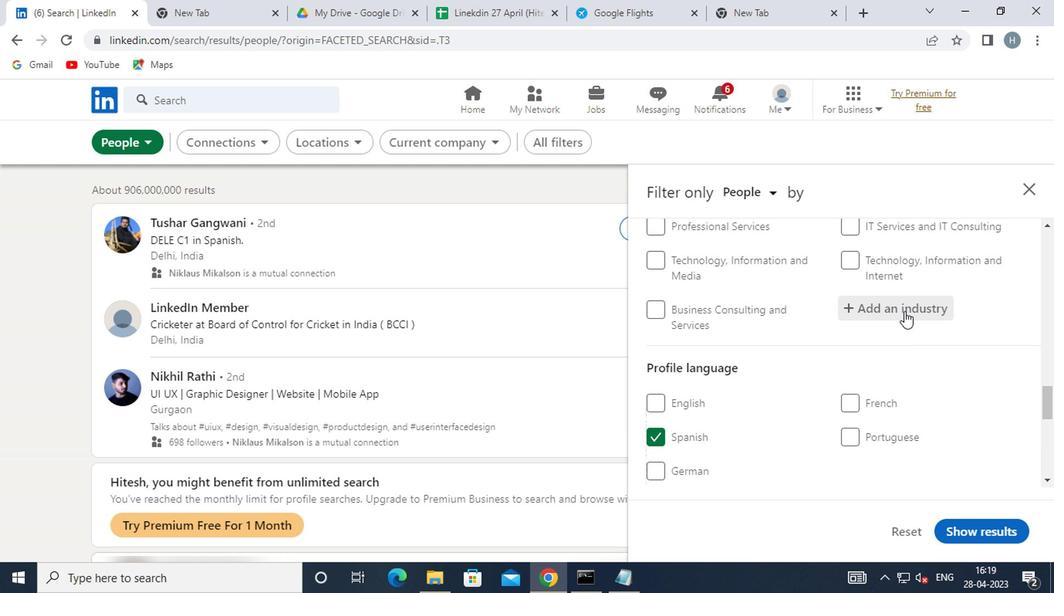 
Action: Mouse moved to (889, 285)
Screenshot: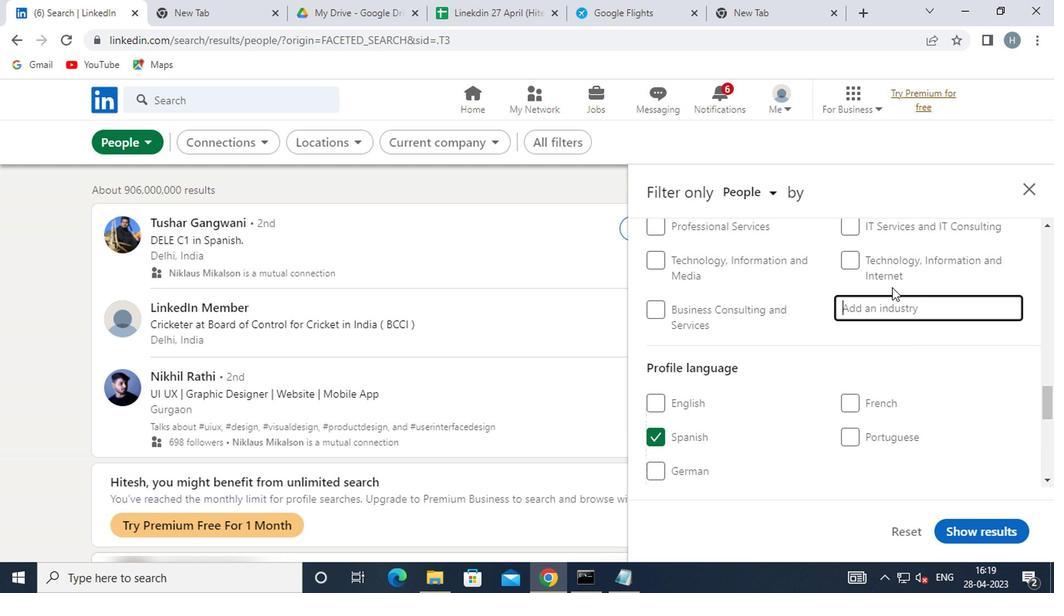 
Action: Key pressed <Key.shift><Key.shift><Key.shift><Key.shift><Key.shift><Key.shift><Key.shift>BED
Screenshot: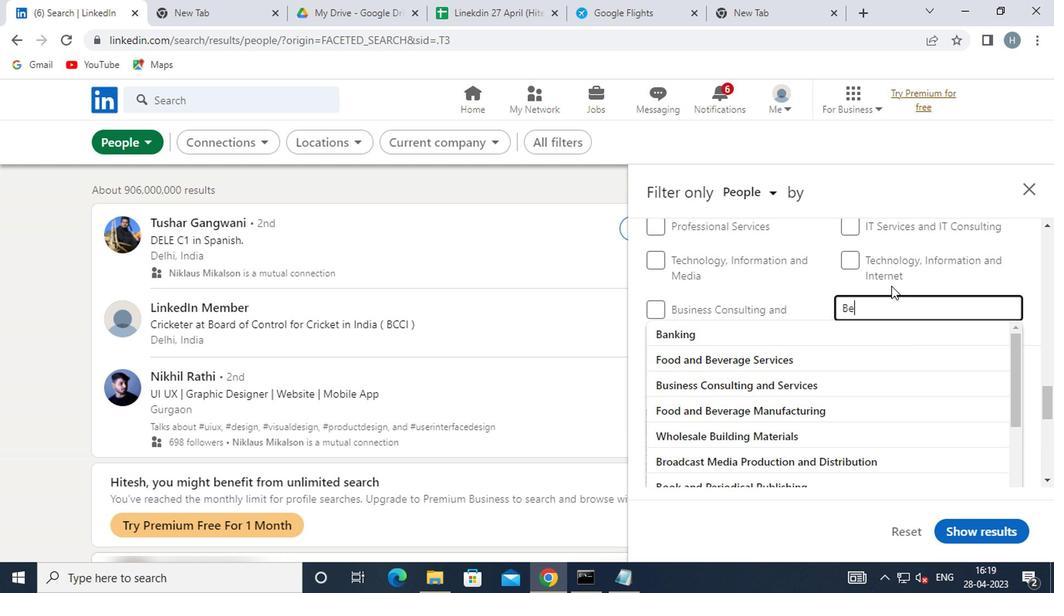 
Action: Mouse moved to (879, 323)
Screenshot: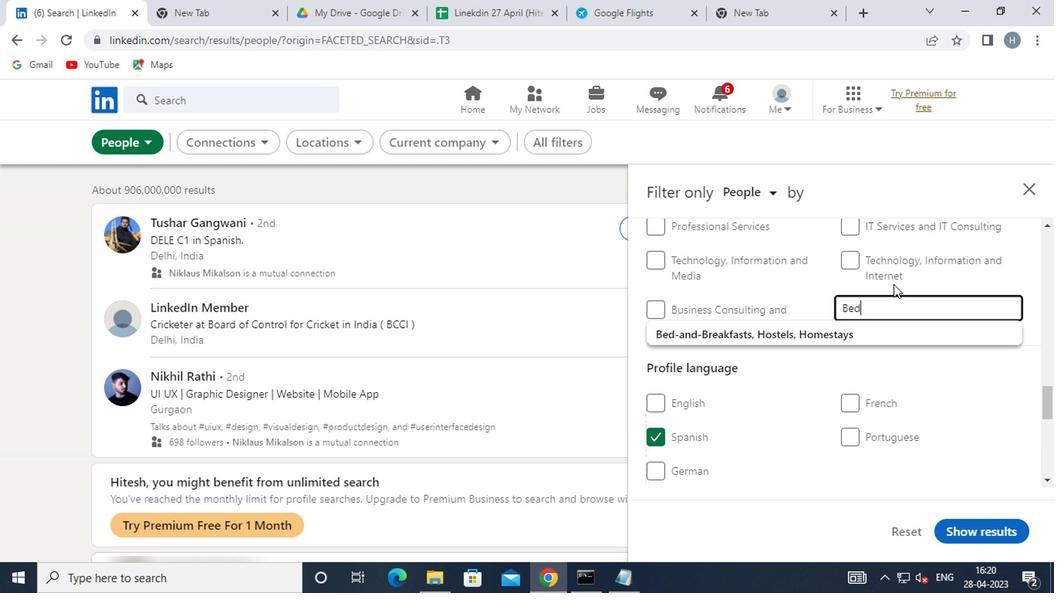 
Action: Mouse pressed left at (879, 323)
Screenshot: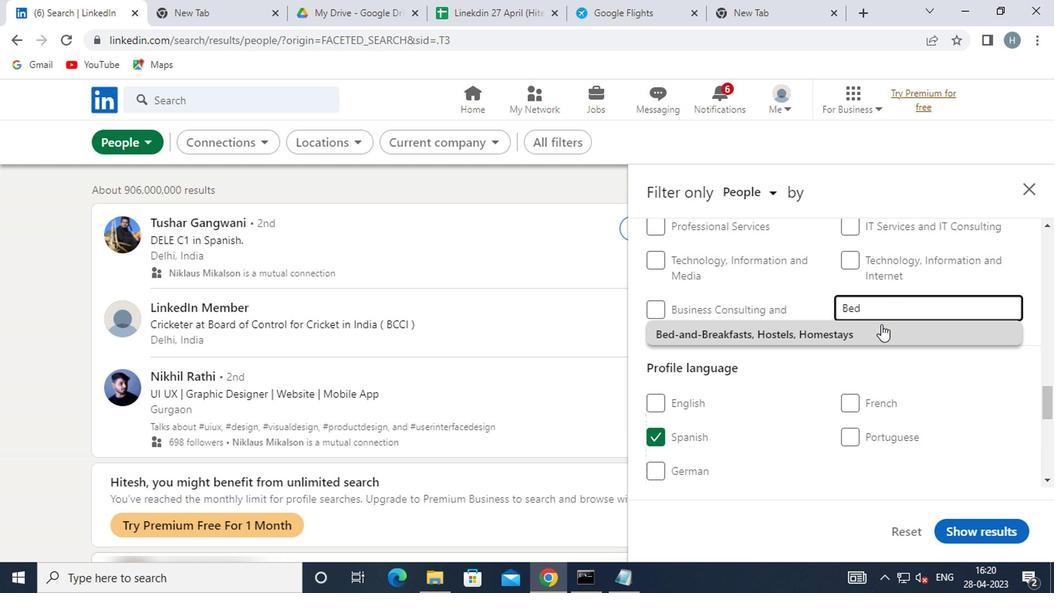 
Action: Mouse moved to (832, 343)
Screenshot: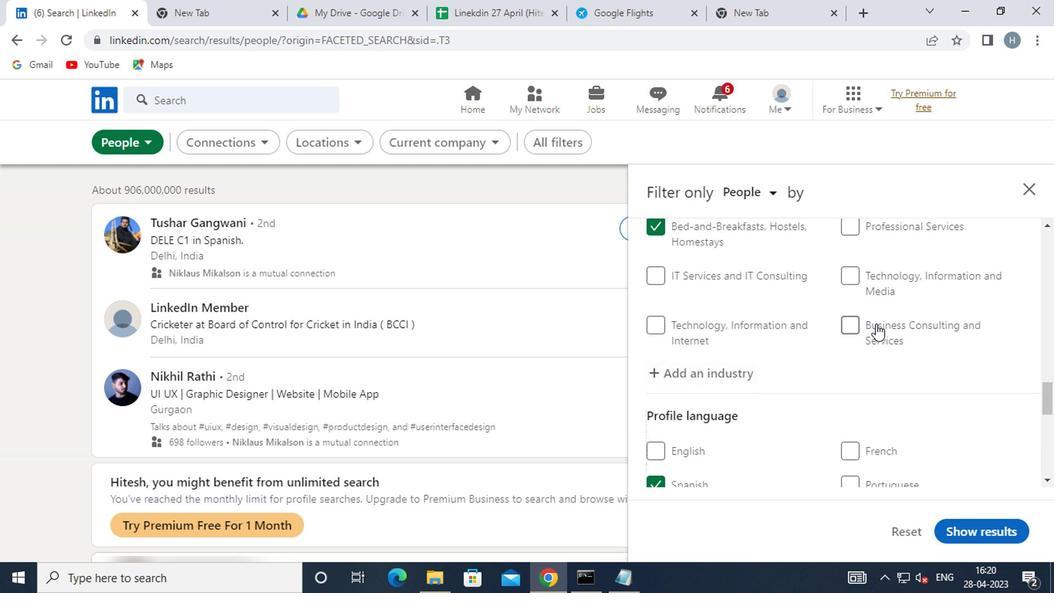 
Action: Mouse scrolled (832, 342) with delta (0, -1)
Screenshot: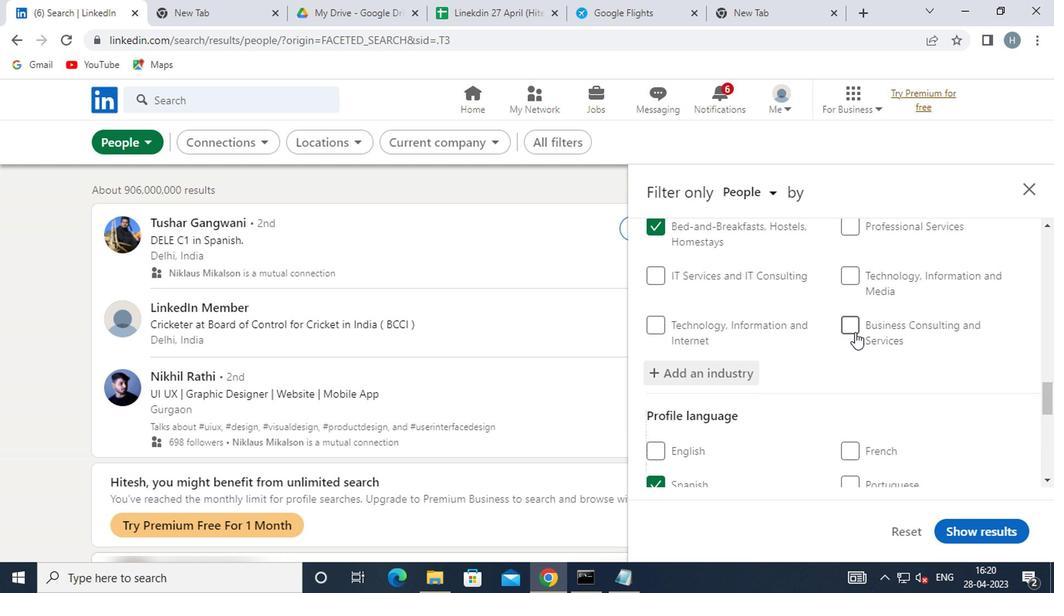 
Action: Mouse scrolled (832, 342) with delta (0, -1)
Screenshot: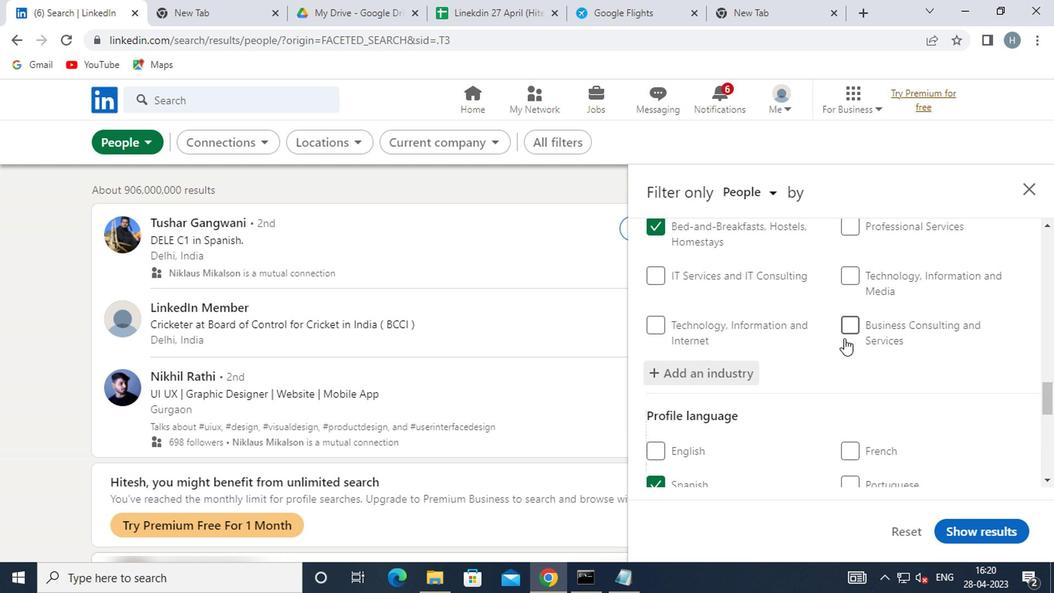 
Action: Mouse scrolled (832, 342) with delta (0, -1)
Screenshot: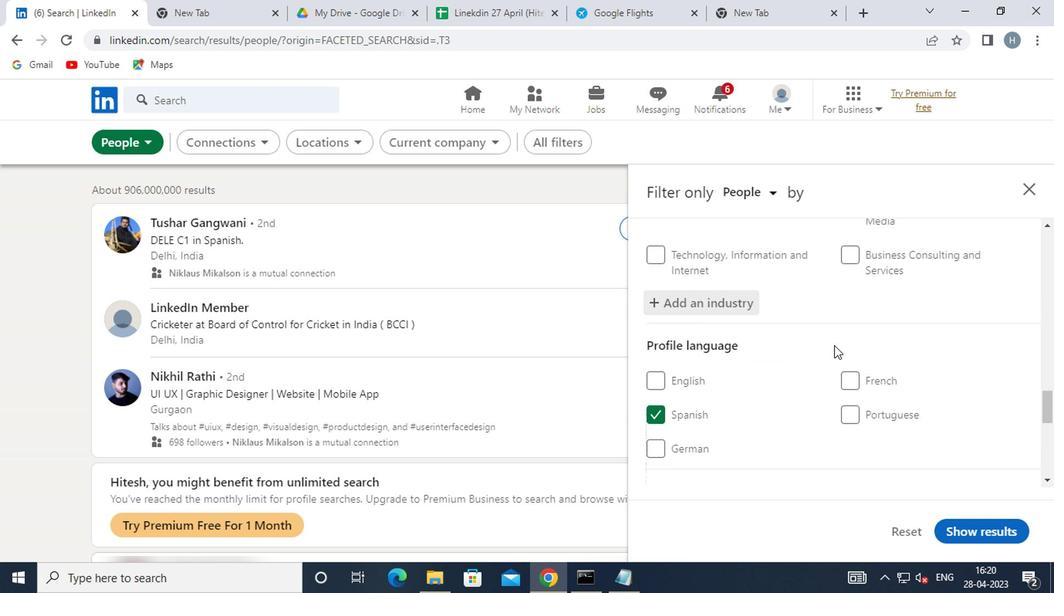 
Action: Mouse scrolled (832, 342) with delta (0, -1)
Screenshot: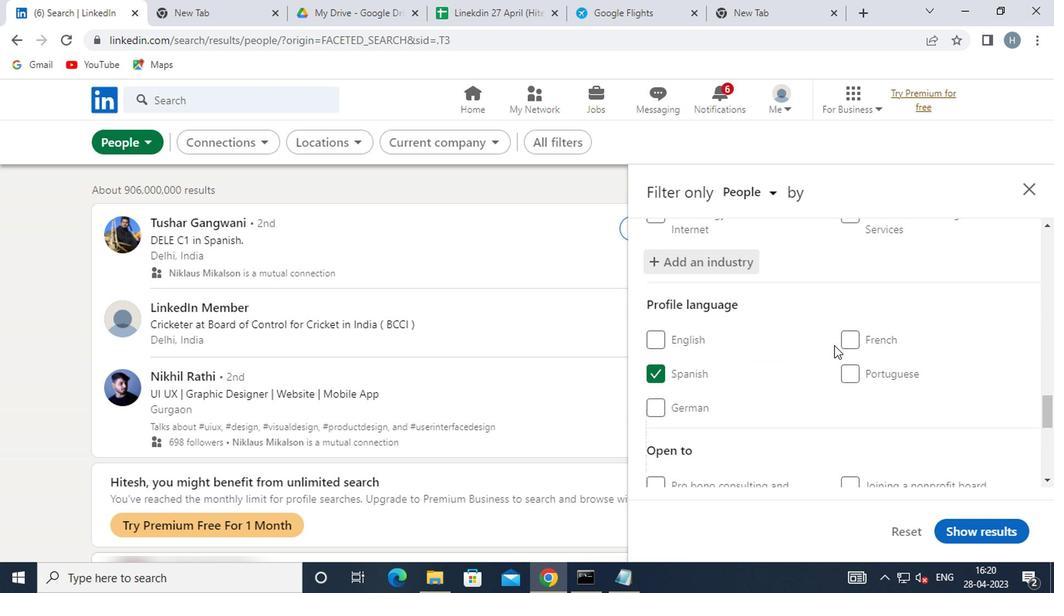 
Action: Mouse scrolled (832, 342) with delta (0, -1)
Screenshot: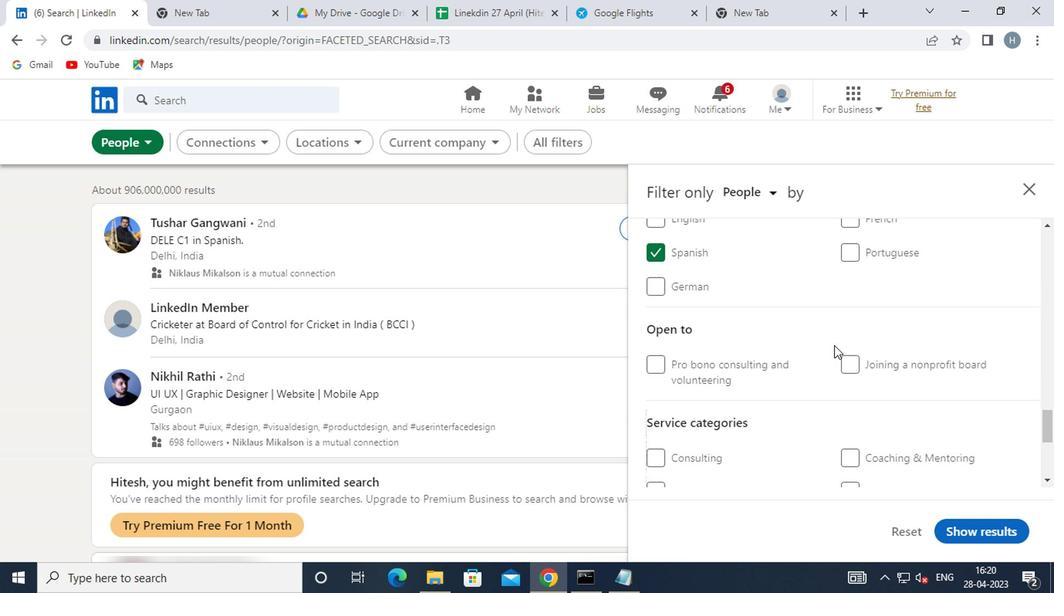 
Action: Mouse moved to (864, 361)
Screenshot: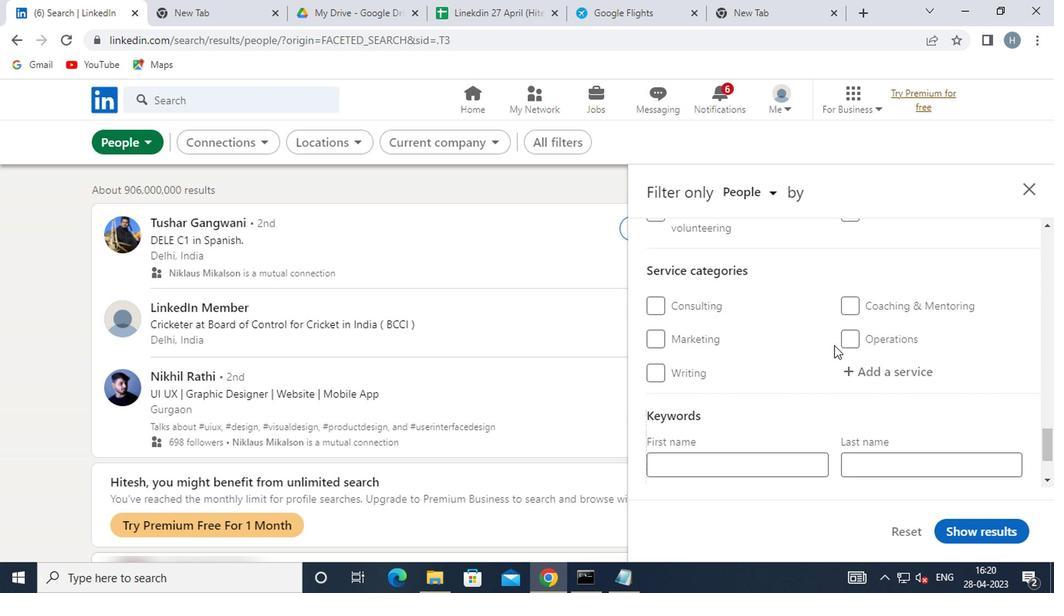 
Action: Mouse pressed left at (864, 361)
Screenshot: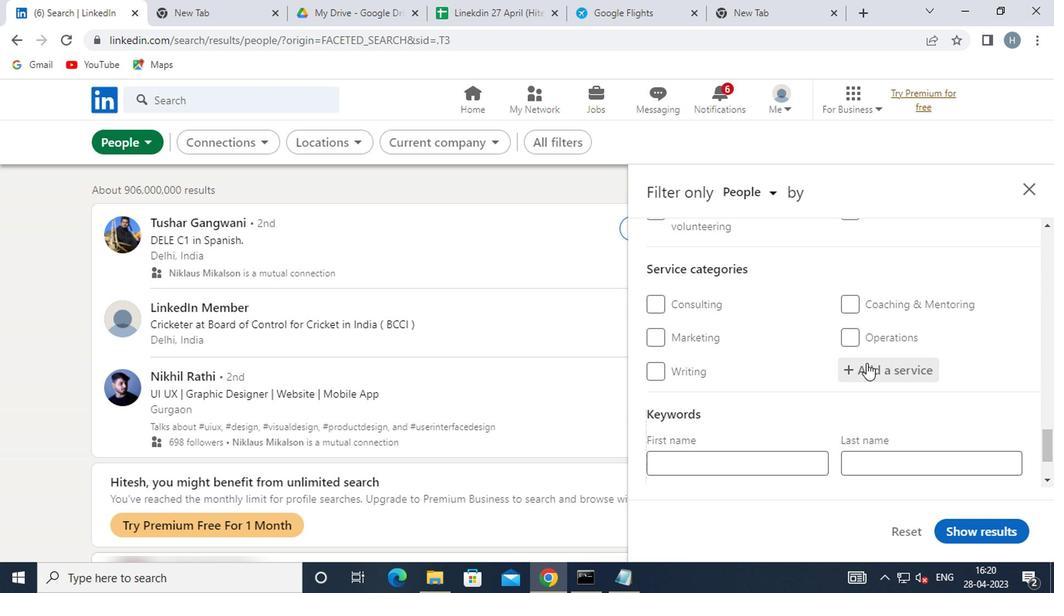 
Action: Key pressed <Key.shift>INFORMATION
Screenshot: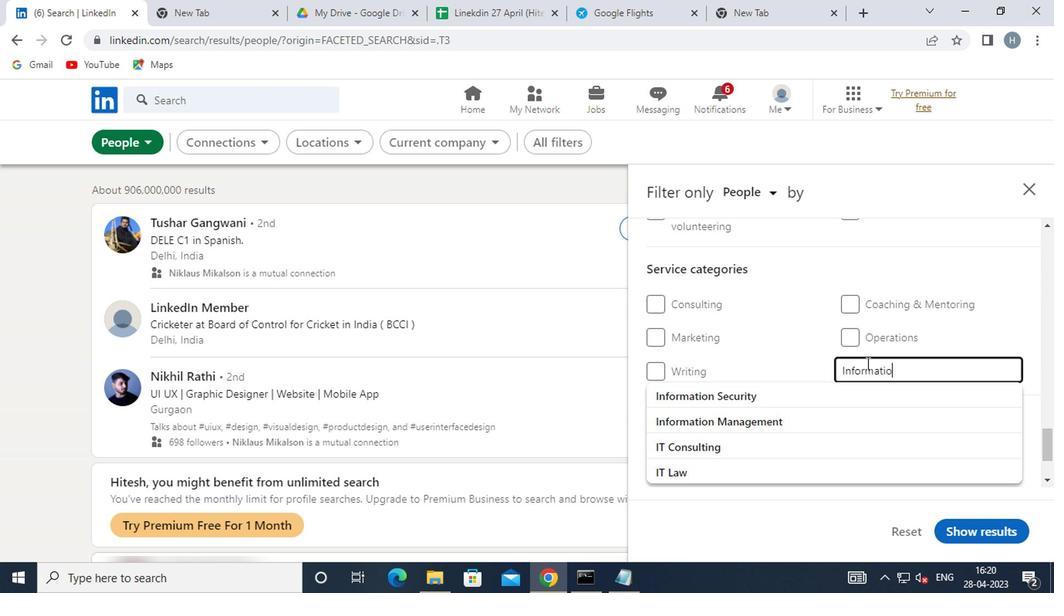 
Action: Mouse moved to (868, 361)
Screenshot: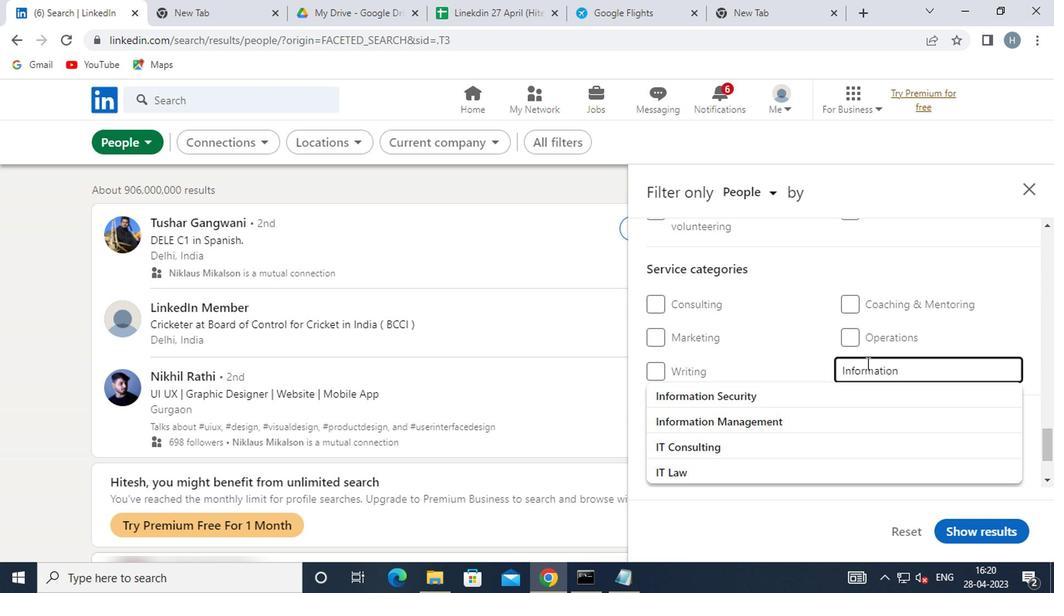 
Action: Key pressed <Key.space>
Screenshot: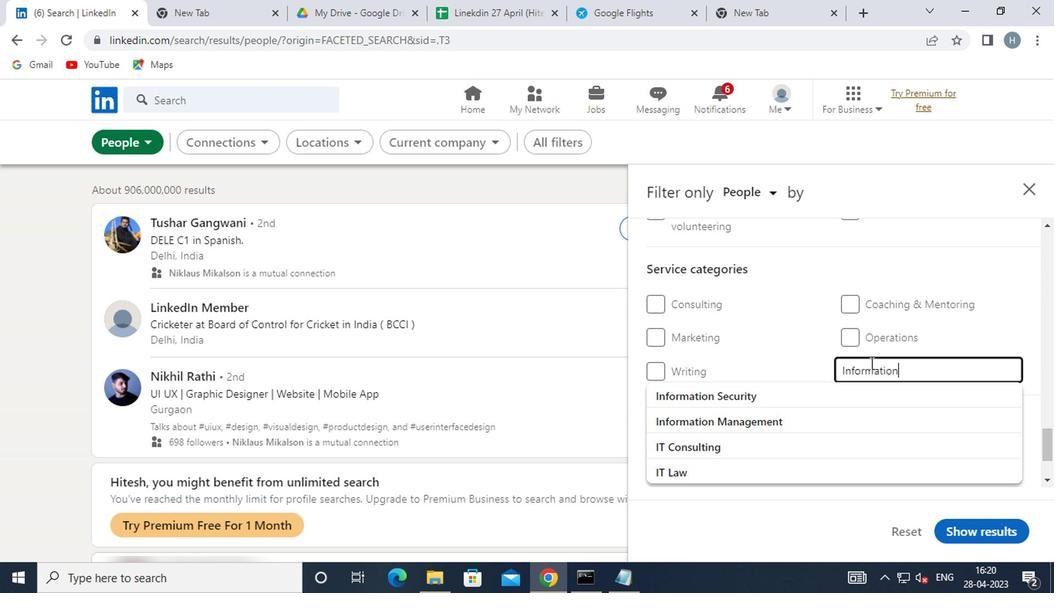 
Action: Mouse moved to (789, 414)
Screenshot: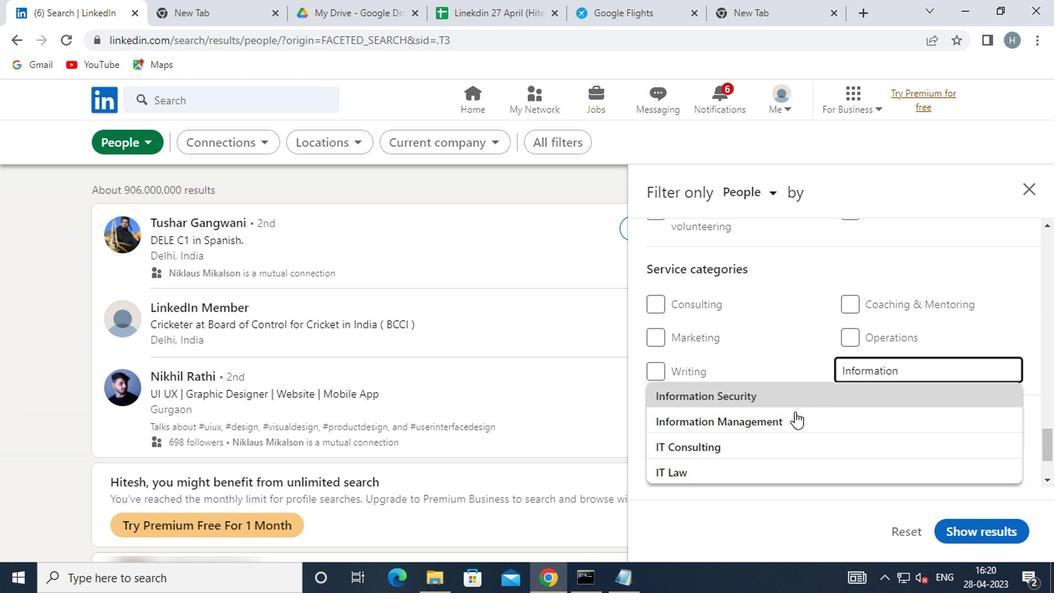
Action: Mouse pressed left at (789, 414)
Screenshot: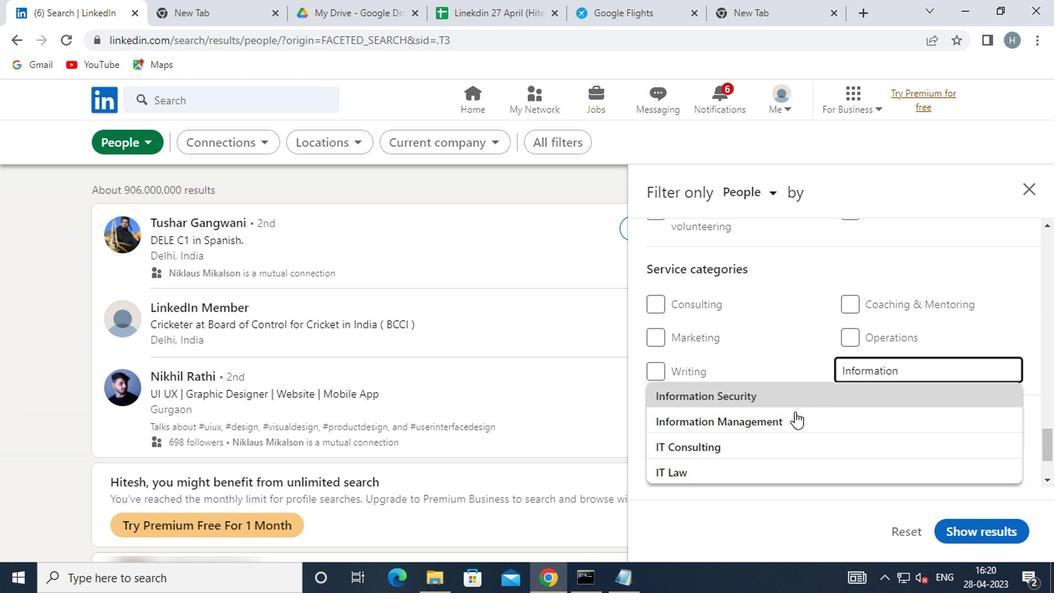 
Action: Mouse moved to (779, 413)
Screenshot: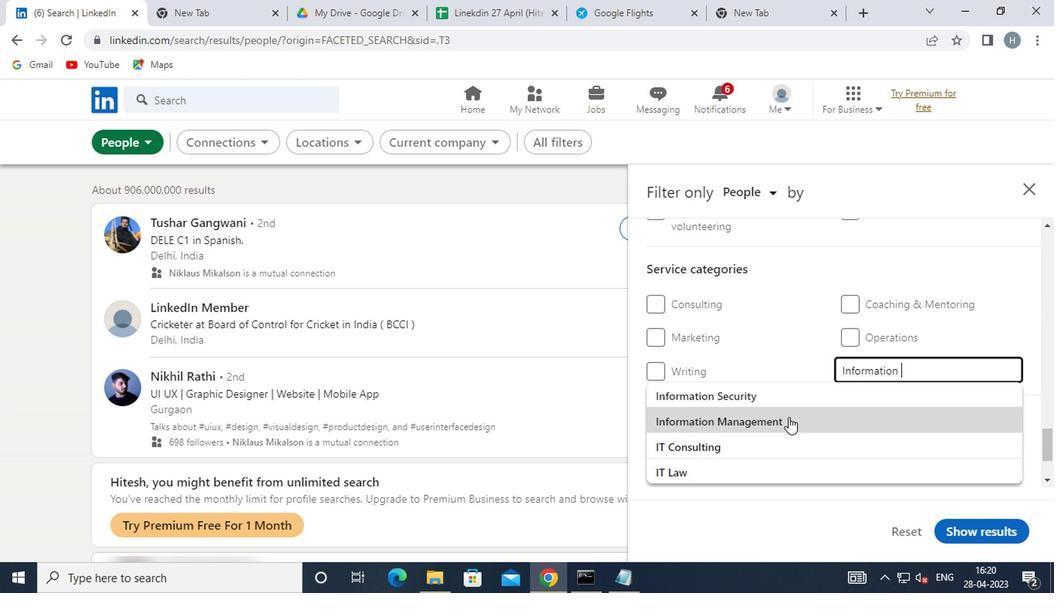 
Action: Mouse scrolled (779, 412) with delta (0, -1)
Screenshot: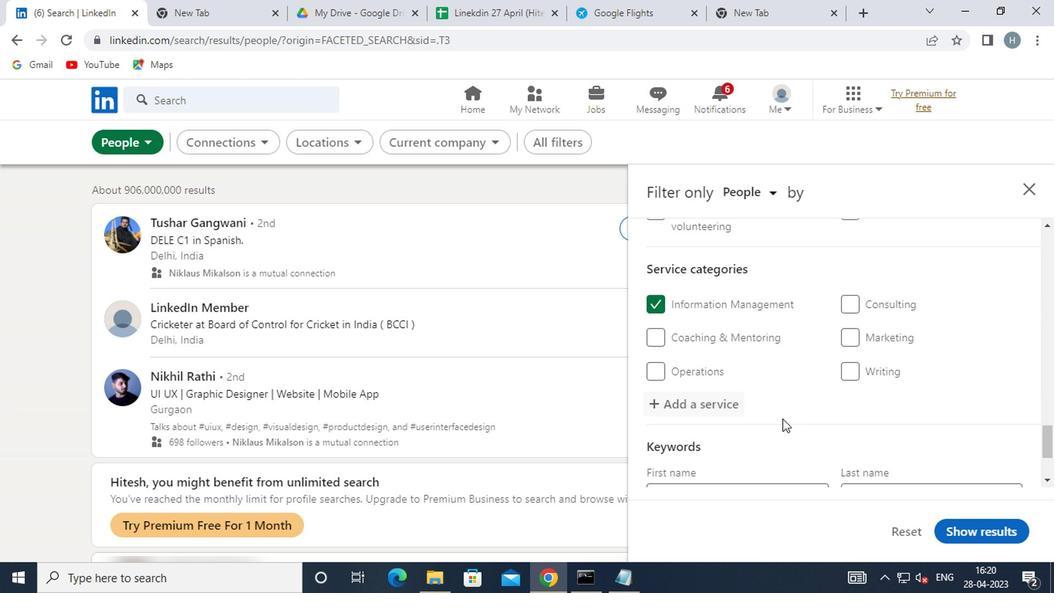 
Action: Mouse moved to (777, 412)
Screenshot: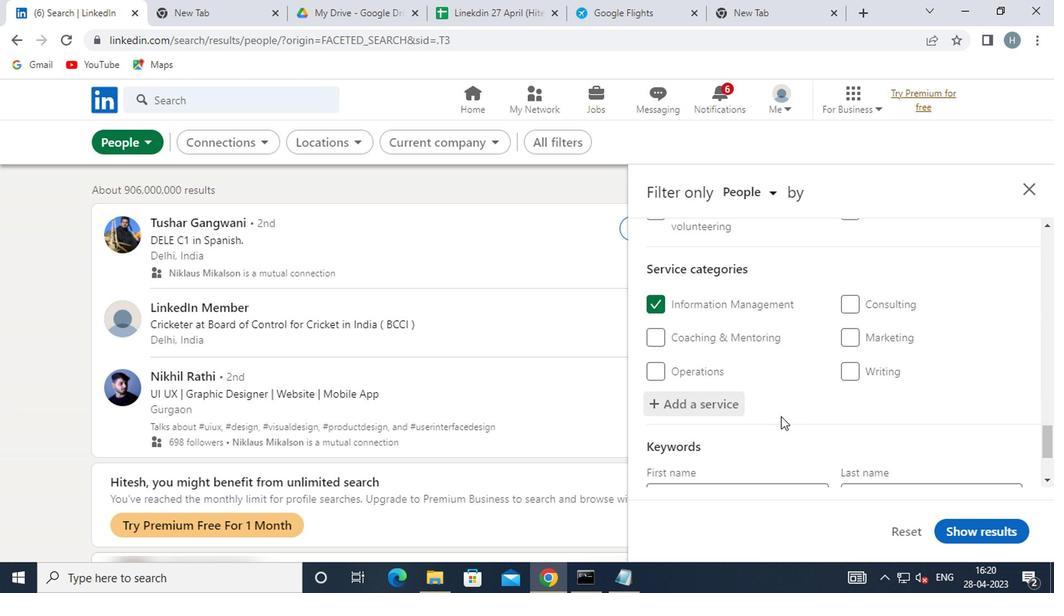 
Action: Mouse scrolled (777, 412) with delta (0, 0)
Screenshot: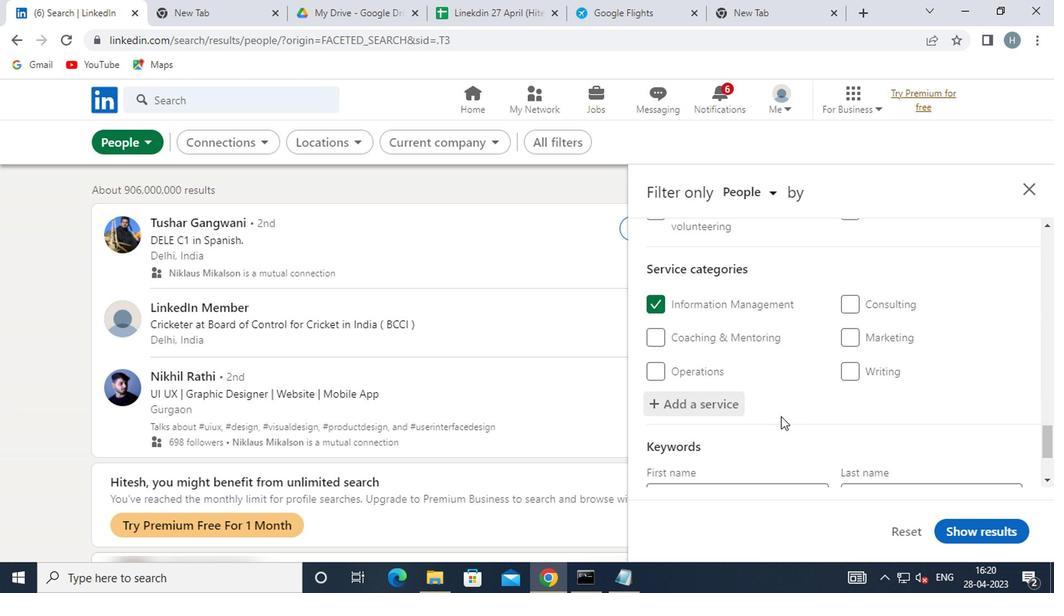 
Action: Mouse moved to (776, 404)
Screenshot: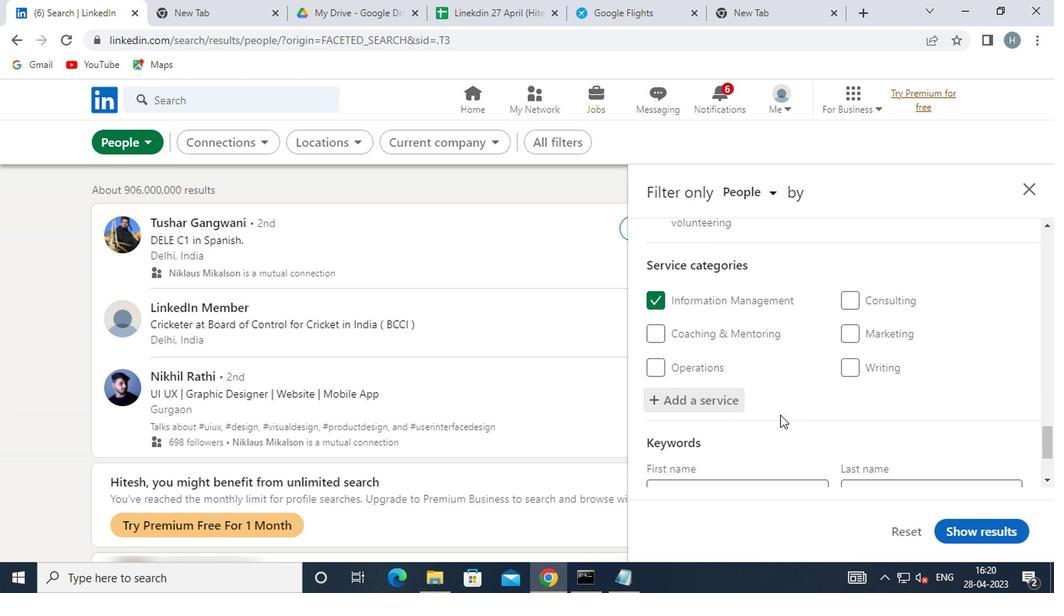 
Action: Mouse scrolled (776, 404) with delta (0, 0)
Screenshot: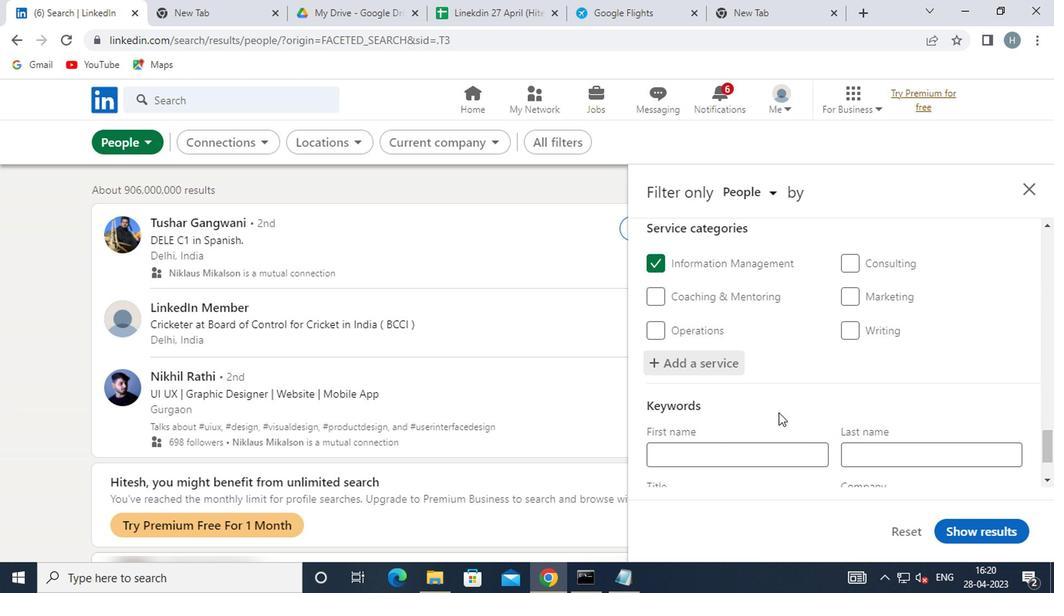 
Action: Mouse scrolled (776, 404) with delta (0, 0)
Screenshot: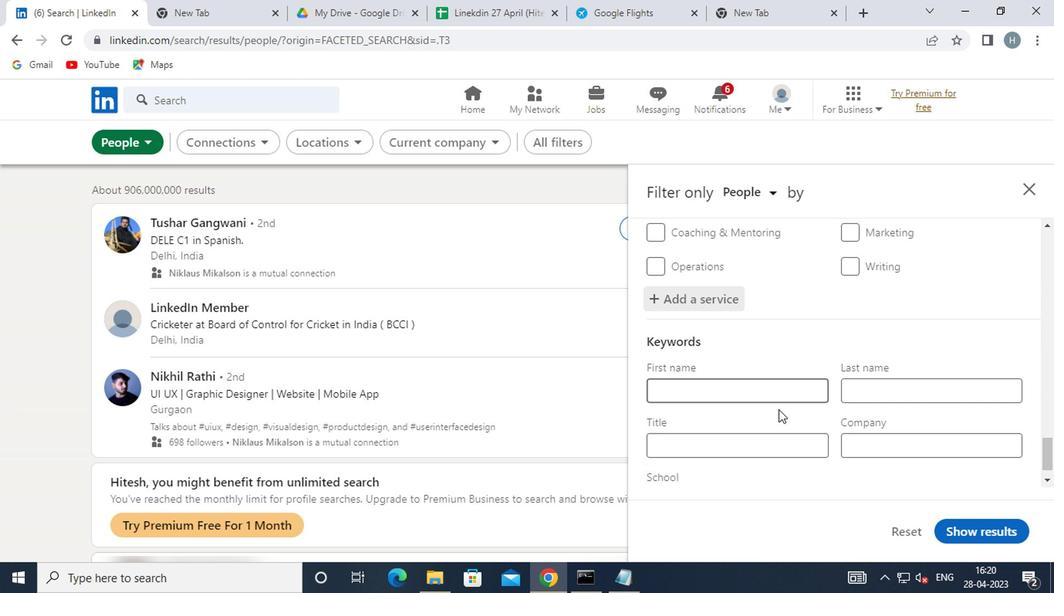 
Action: Mouse moved to (770, 412)
Screenshot: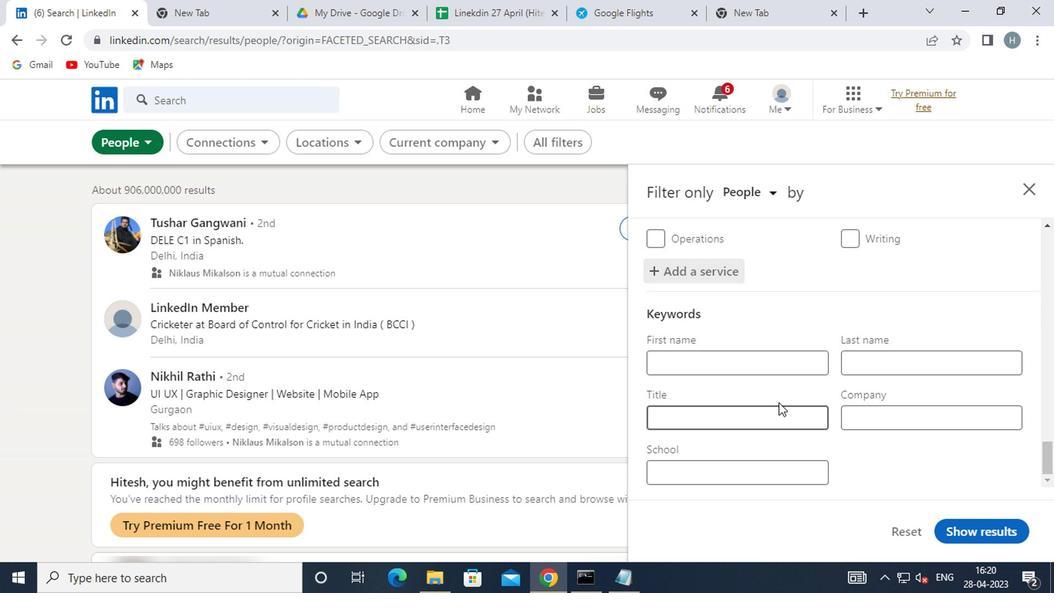 
Action: Mouse pressed left at (770, 412)
Screenshot: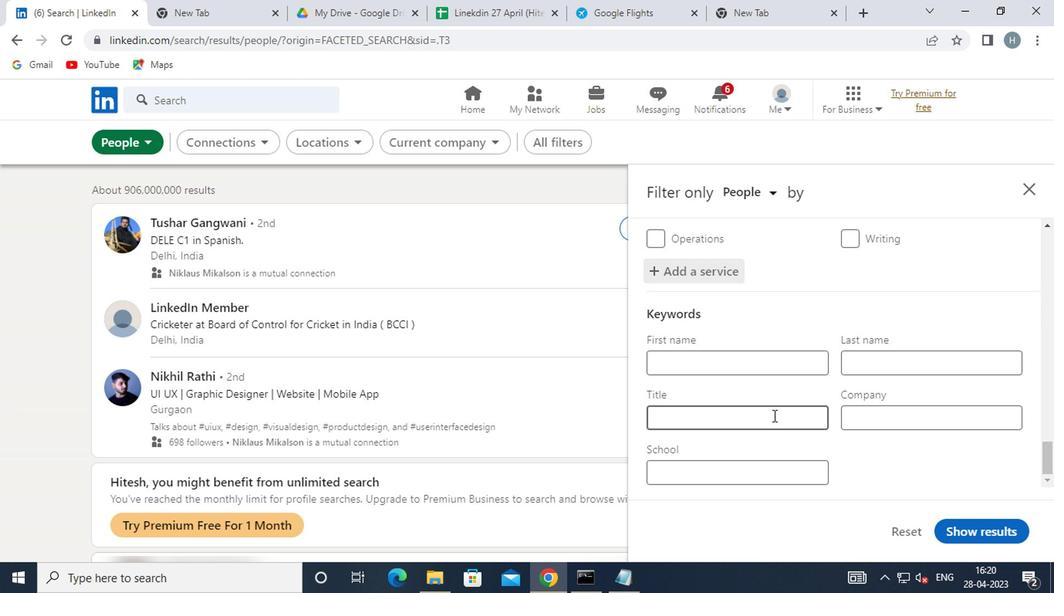 
Action: Key pressed <Key.shift>OVER<Key.space>THE<Key.space><Key.shift>PHONE<Key.space><Key.shift>INTERPRETER
Screenshot: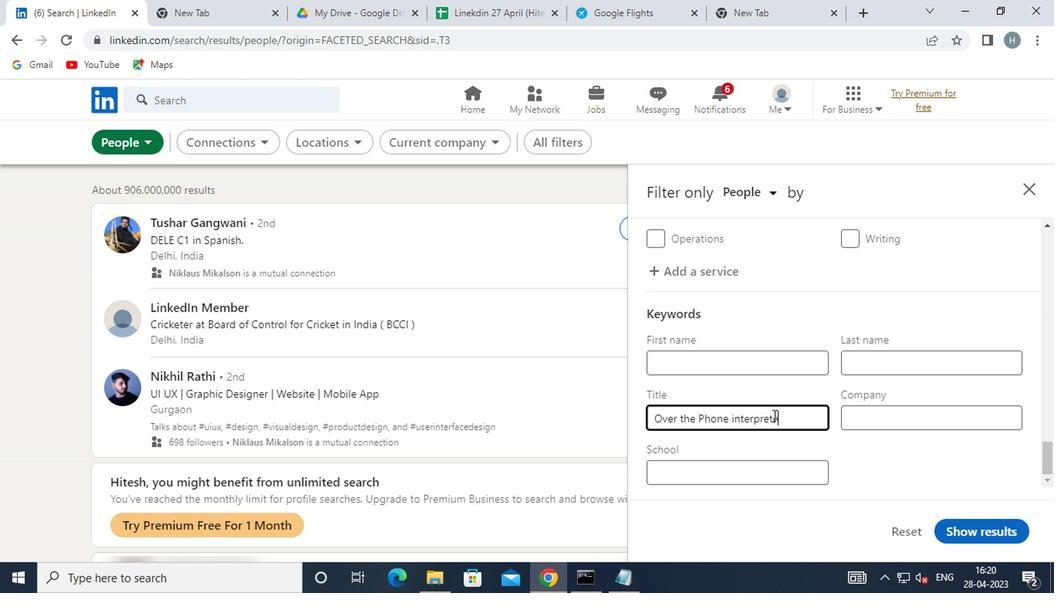 
Action: Mouse moved to (975, 524)
Screenshot: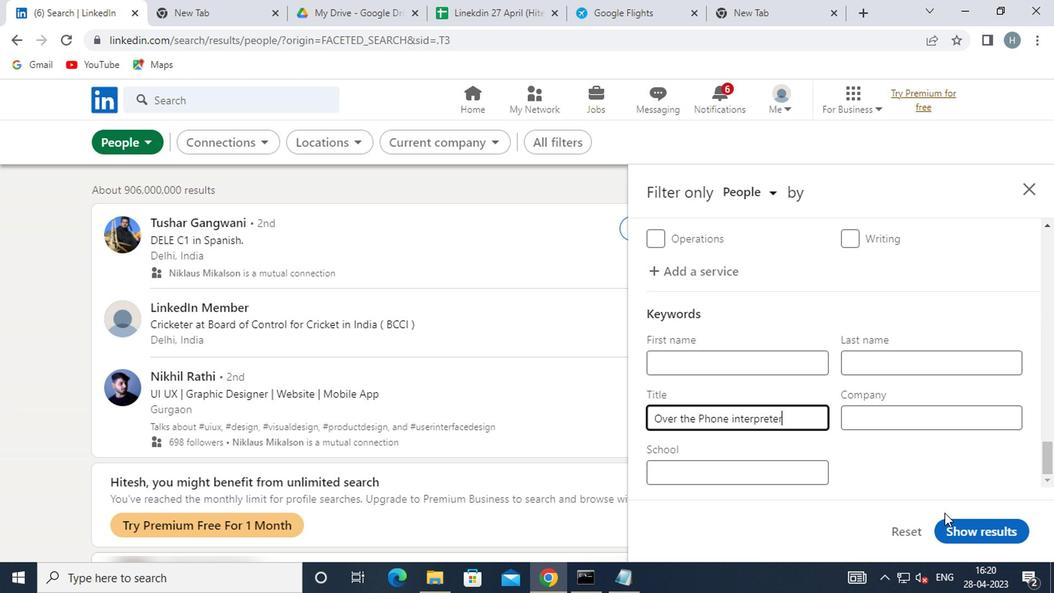 
Action: Mouse pressed left at (975, 524)
Screenshot: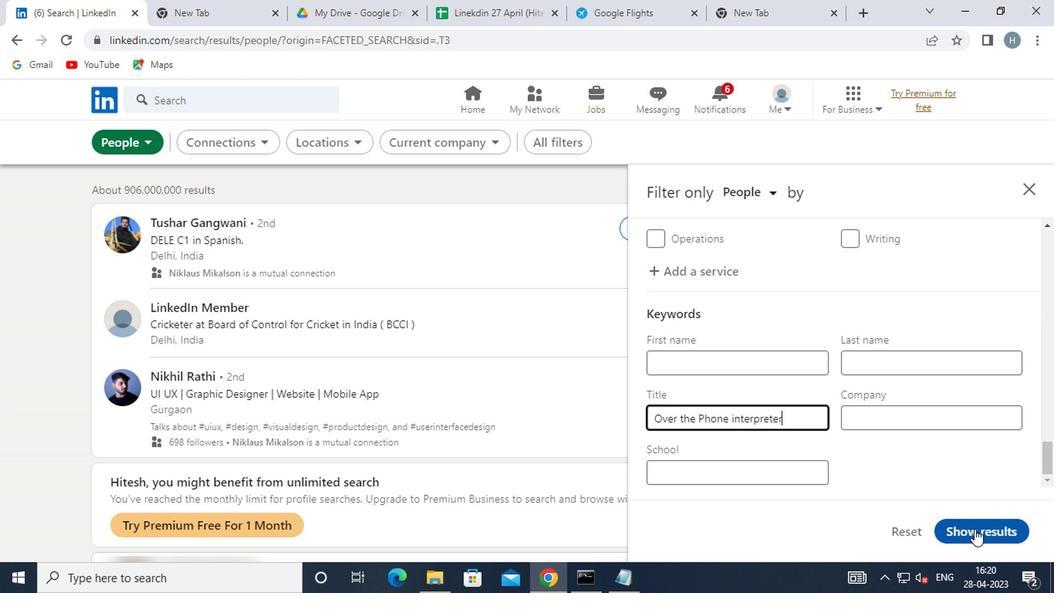 
Action: Mouse moved to (903, 446)
Screenshot: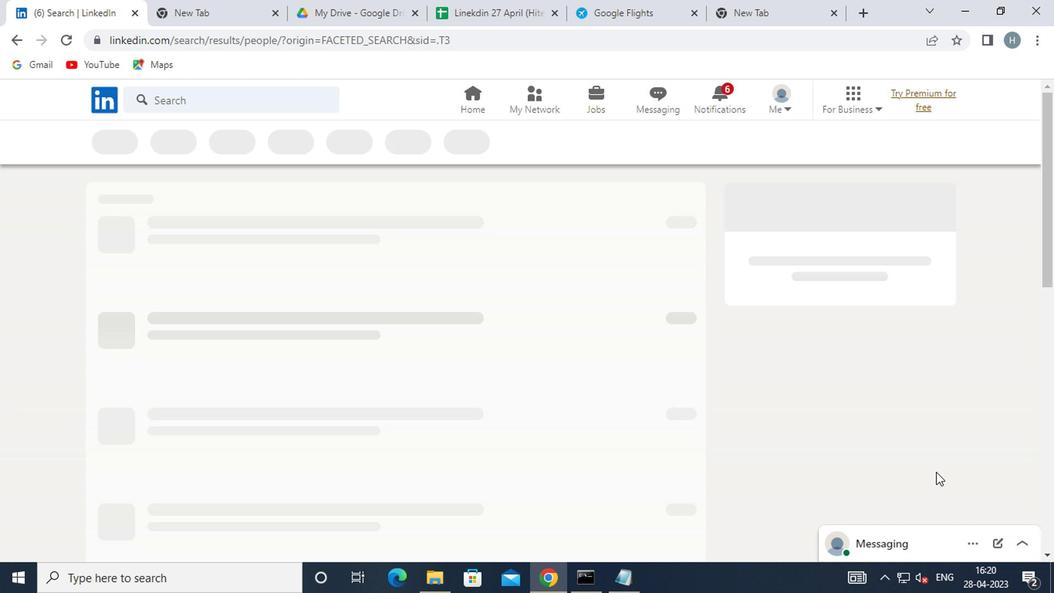 
